 Task: For heading Calibri with Bold.  font size for heading24,  'Change the font style of data to'Bell MT.  and font size to 16,  Change the alignment of both headline & data to Align middle & Align Center.  In the sheet  Financial Worksheet File Spreadsheet Templatebook
Action: Mouse moved to (157, 142)
Screenshot: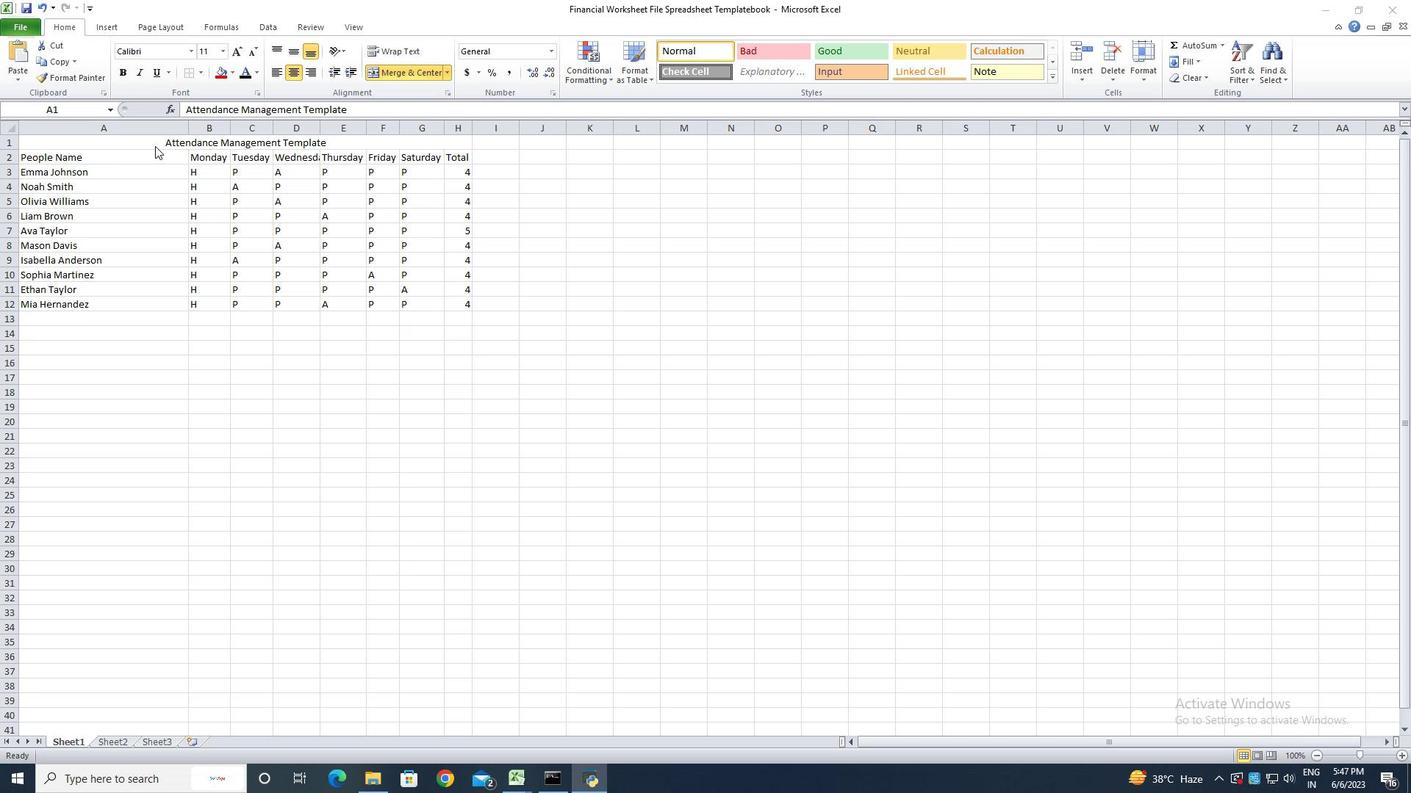 
Action: Mouse pressed left at (157, 142)
Screenshot: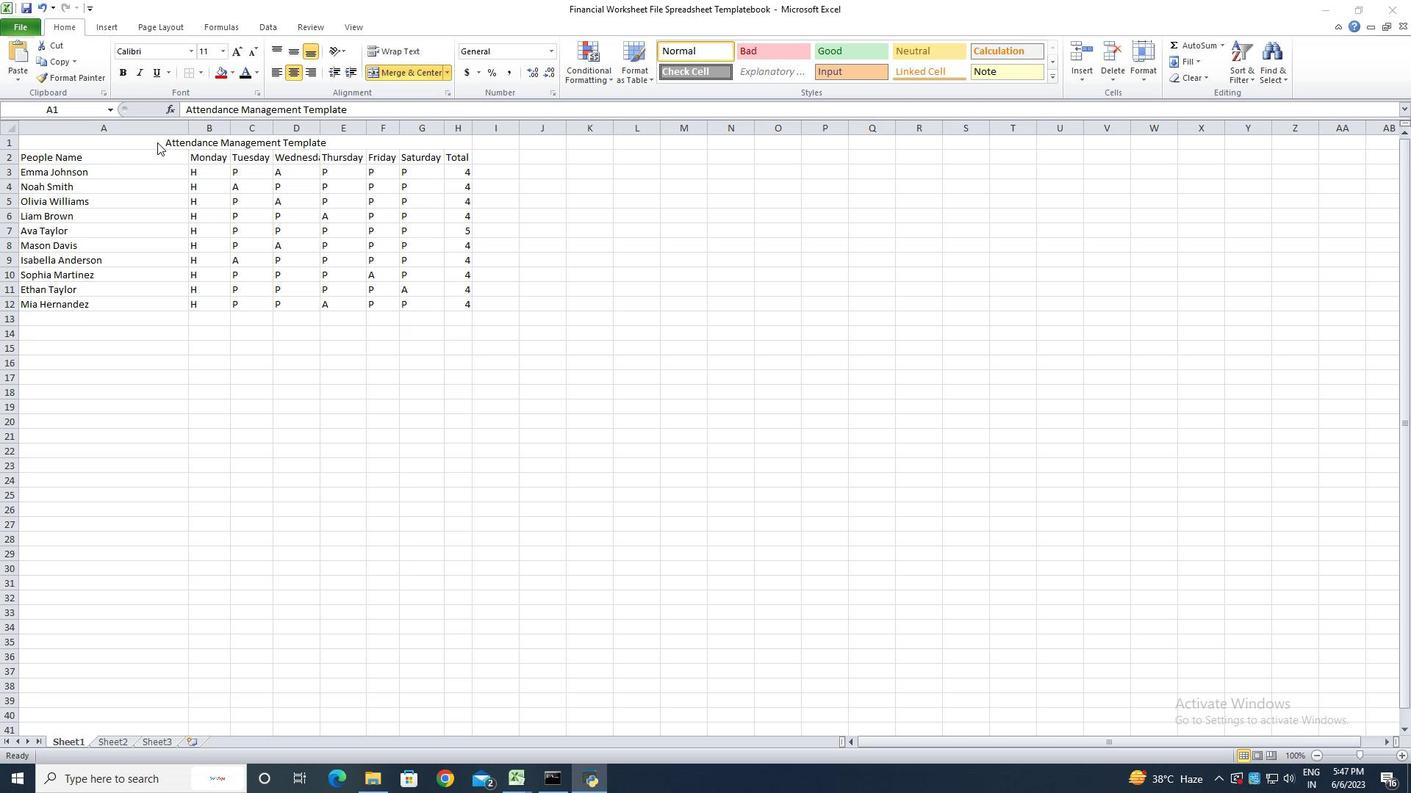 
Action: Mouse moved to (194, 52)
Screenshot: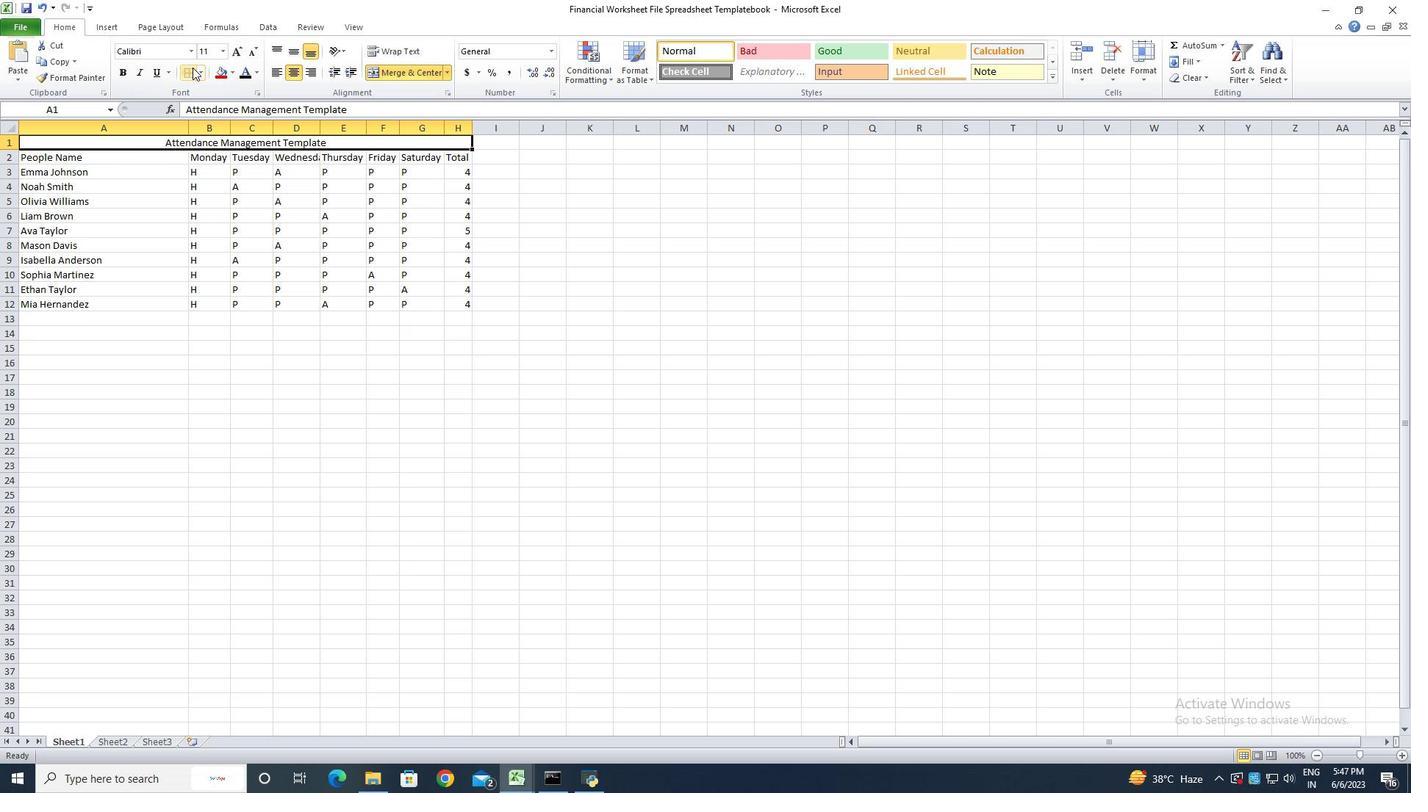 
Action: Mouse pressed left at (194, 52)
Screenshot: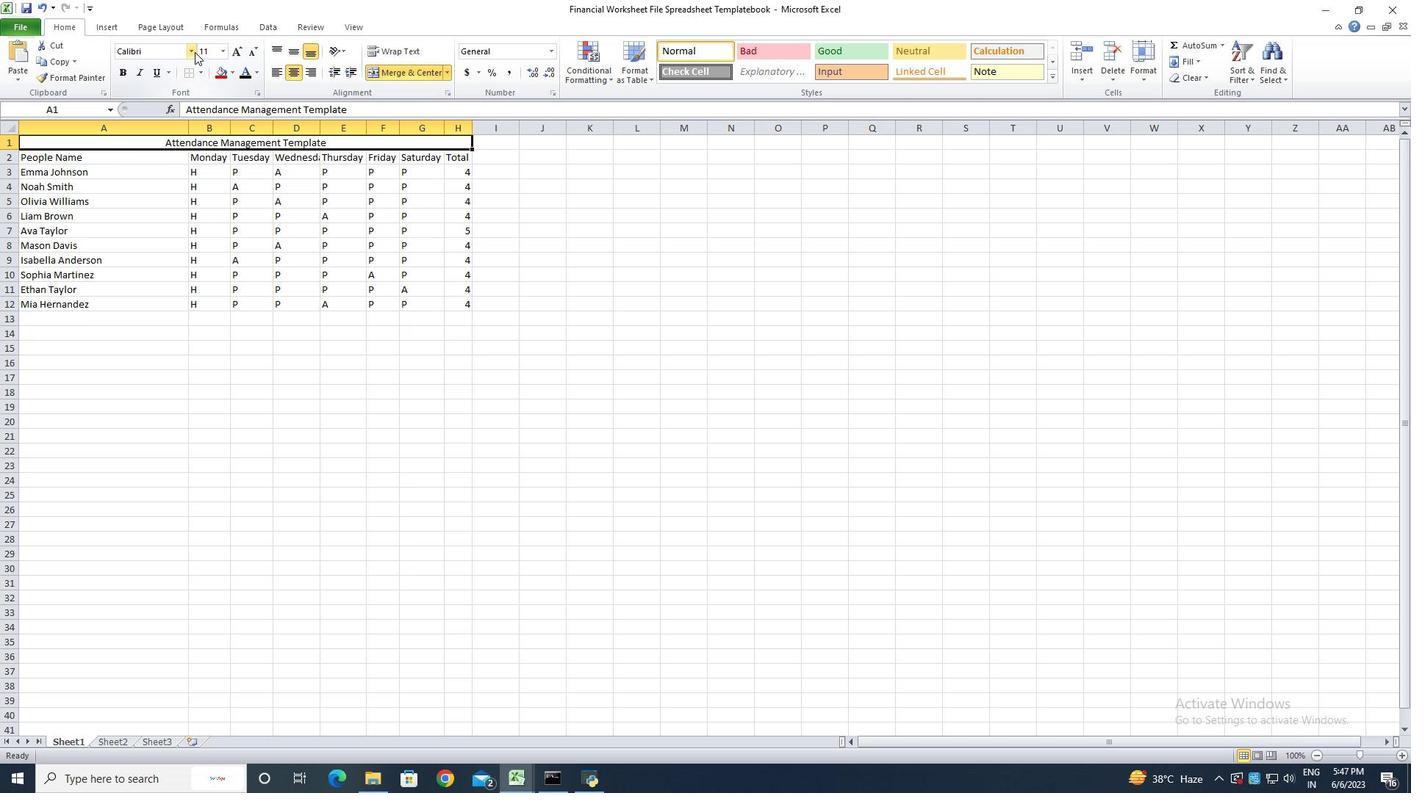 
Action: Mouse moved to (168, 104)
Screenshot: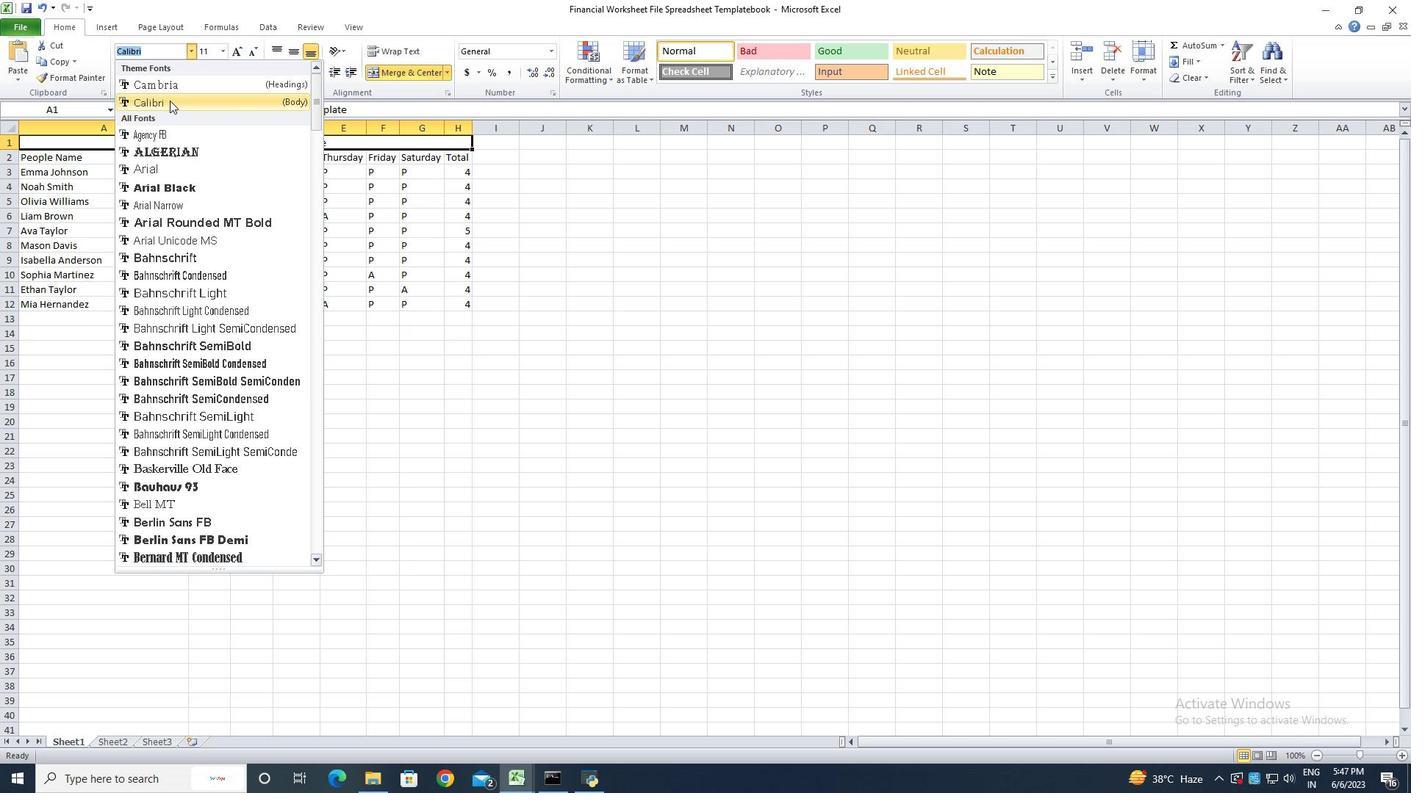 
Action: Mouse pressed left at (168, 104)
Screenshot: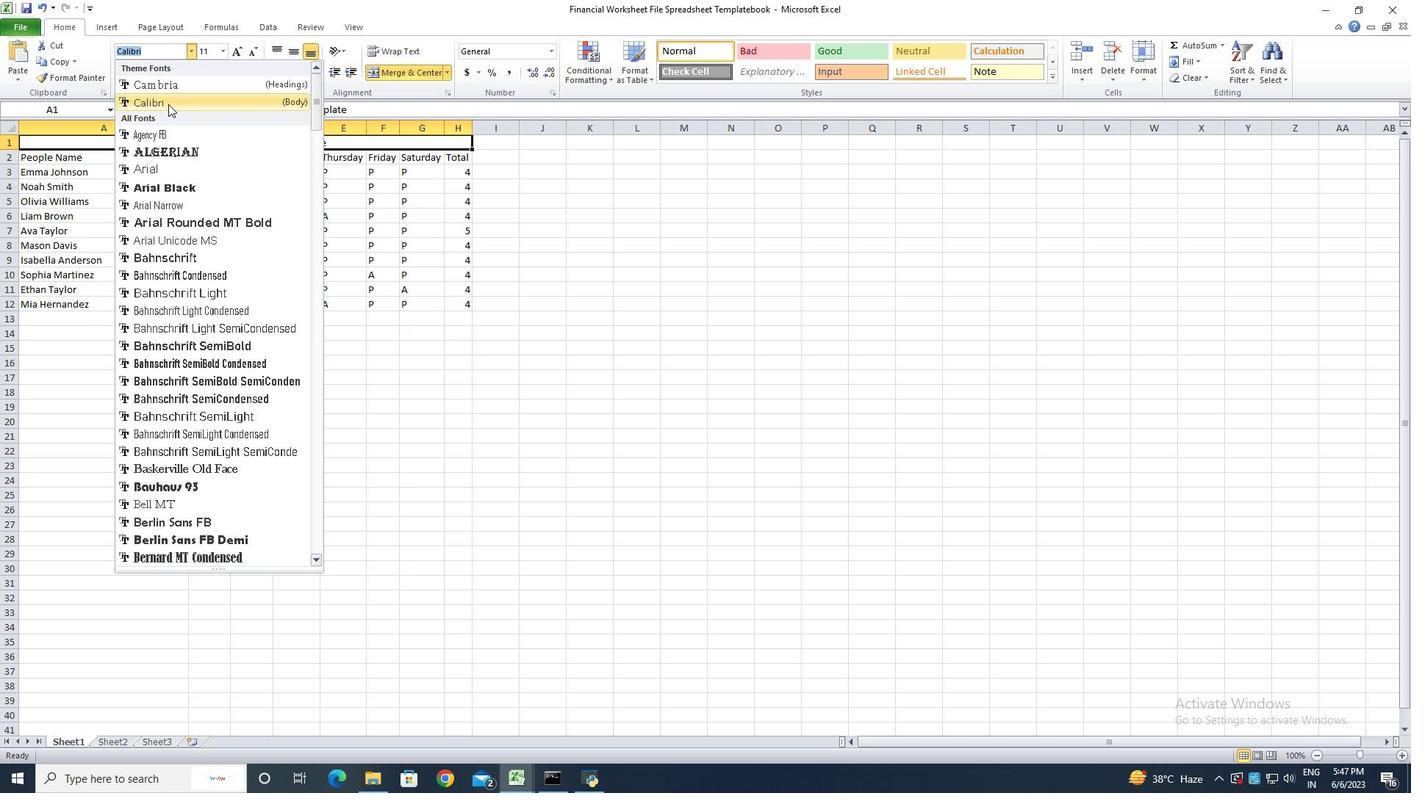 
Action: Mouse moved to (122, 77)
Screenshot: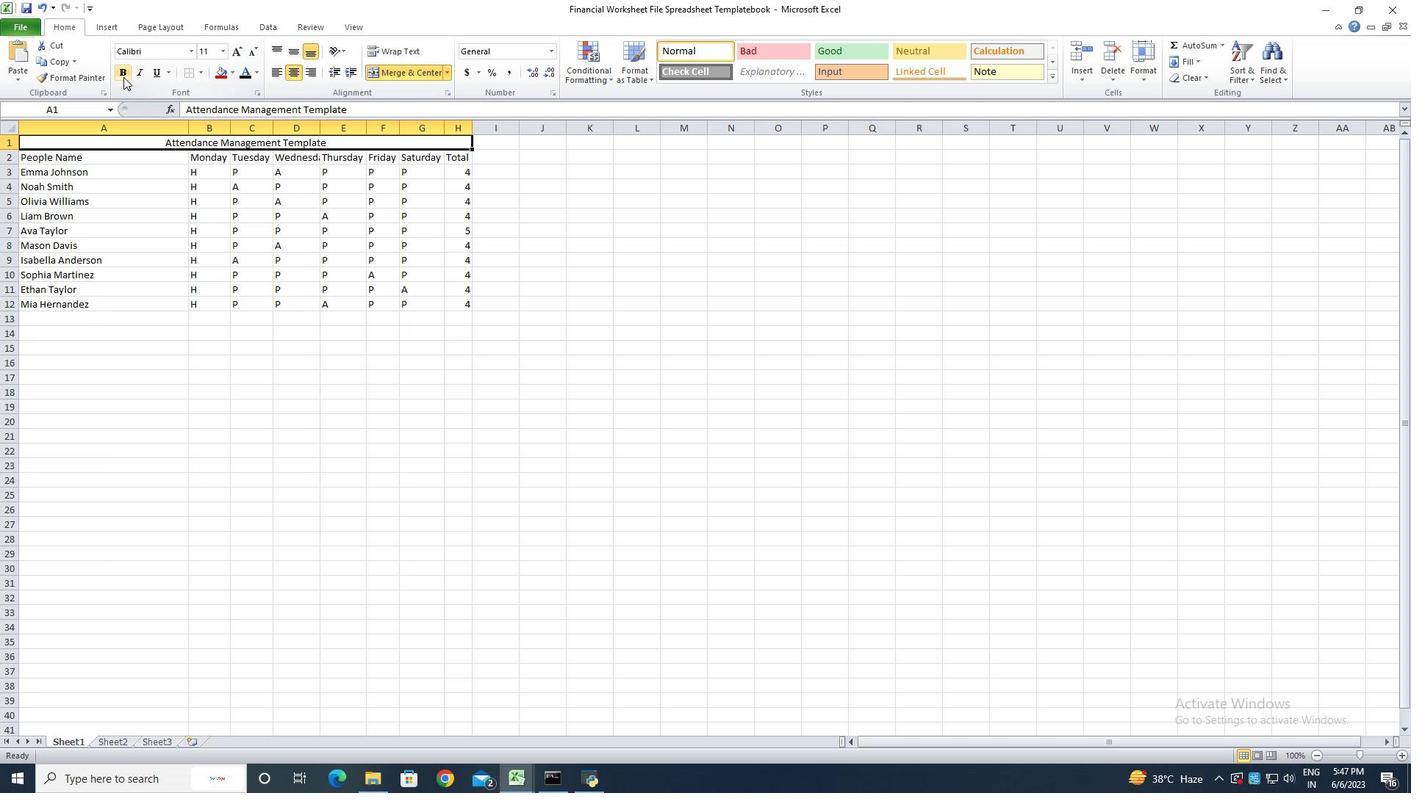
Action: Mouse pressed left at (122, 77)
Screenshot: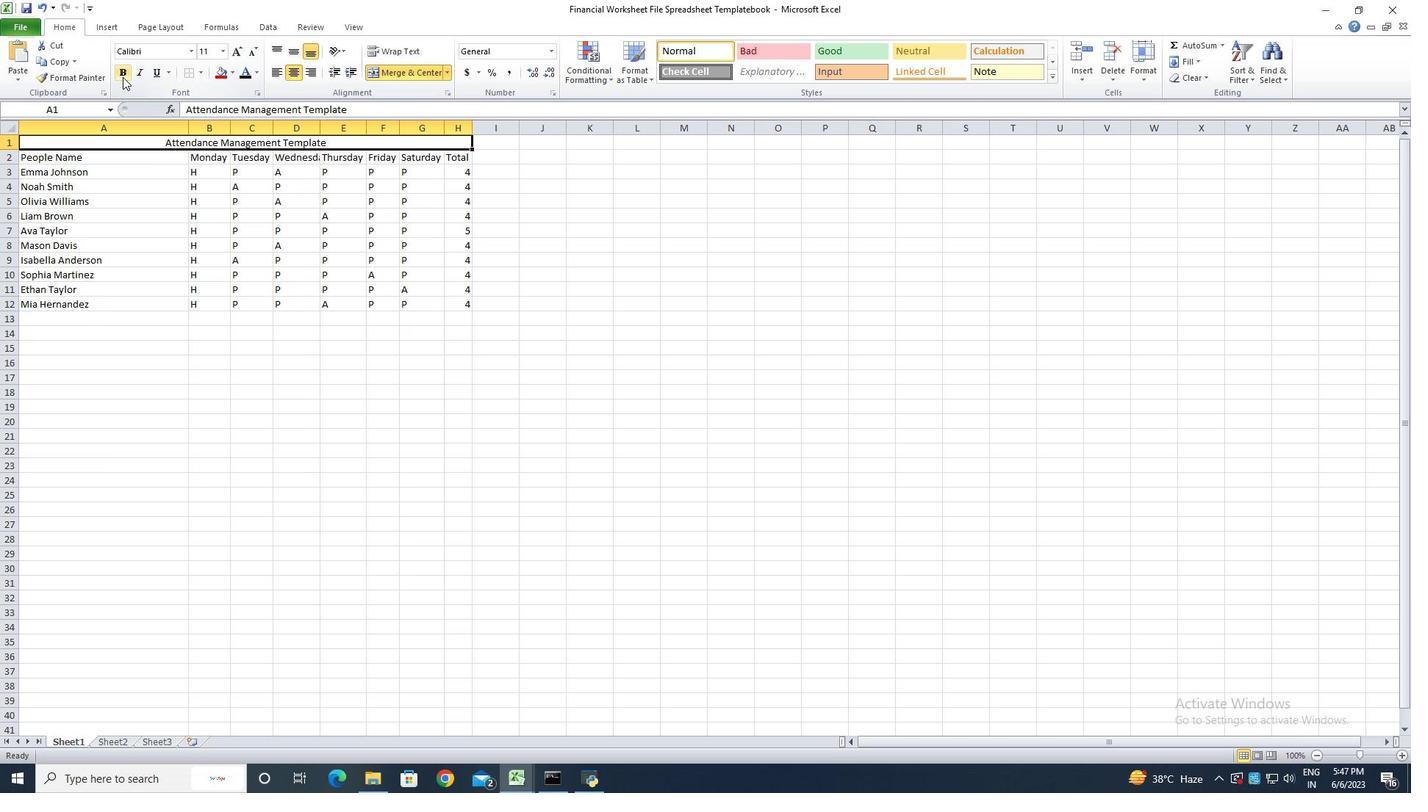 
Action: Mouse moved to (242, 52)
Screenshot: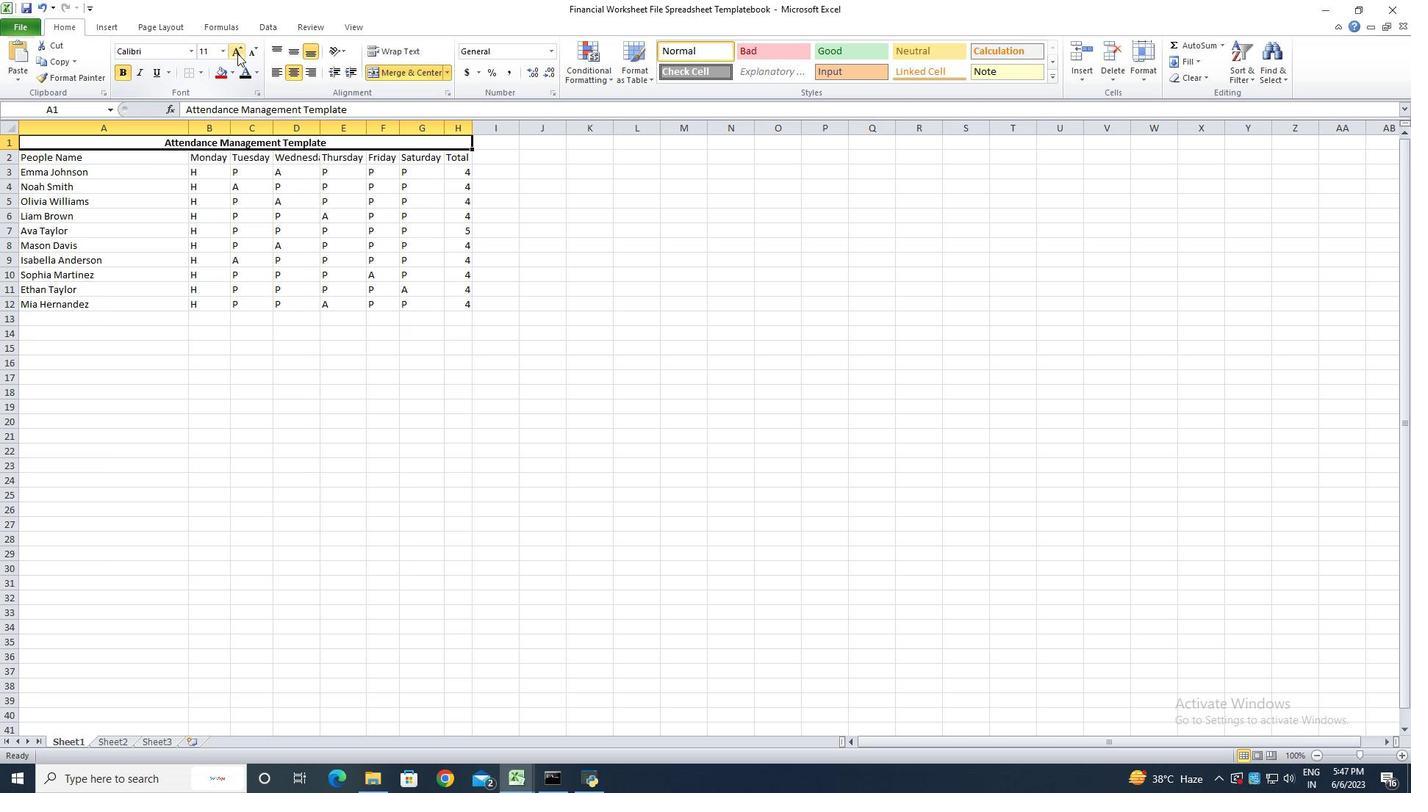 
Action: Mouse pressed left at (242, 52)
Screenshot: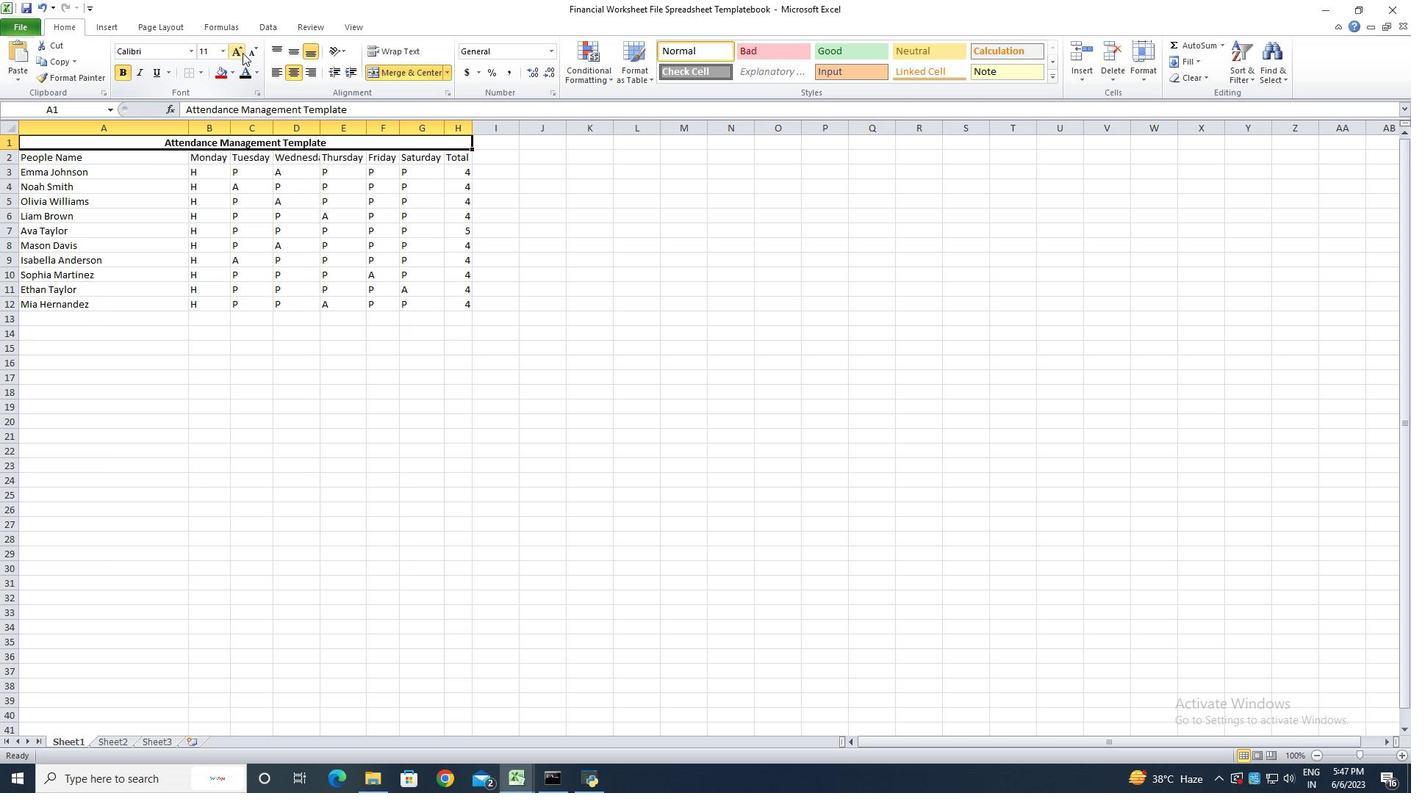 
Action: Mouse pressed left at (242, 52)
Screenshot: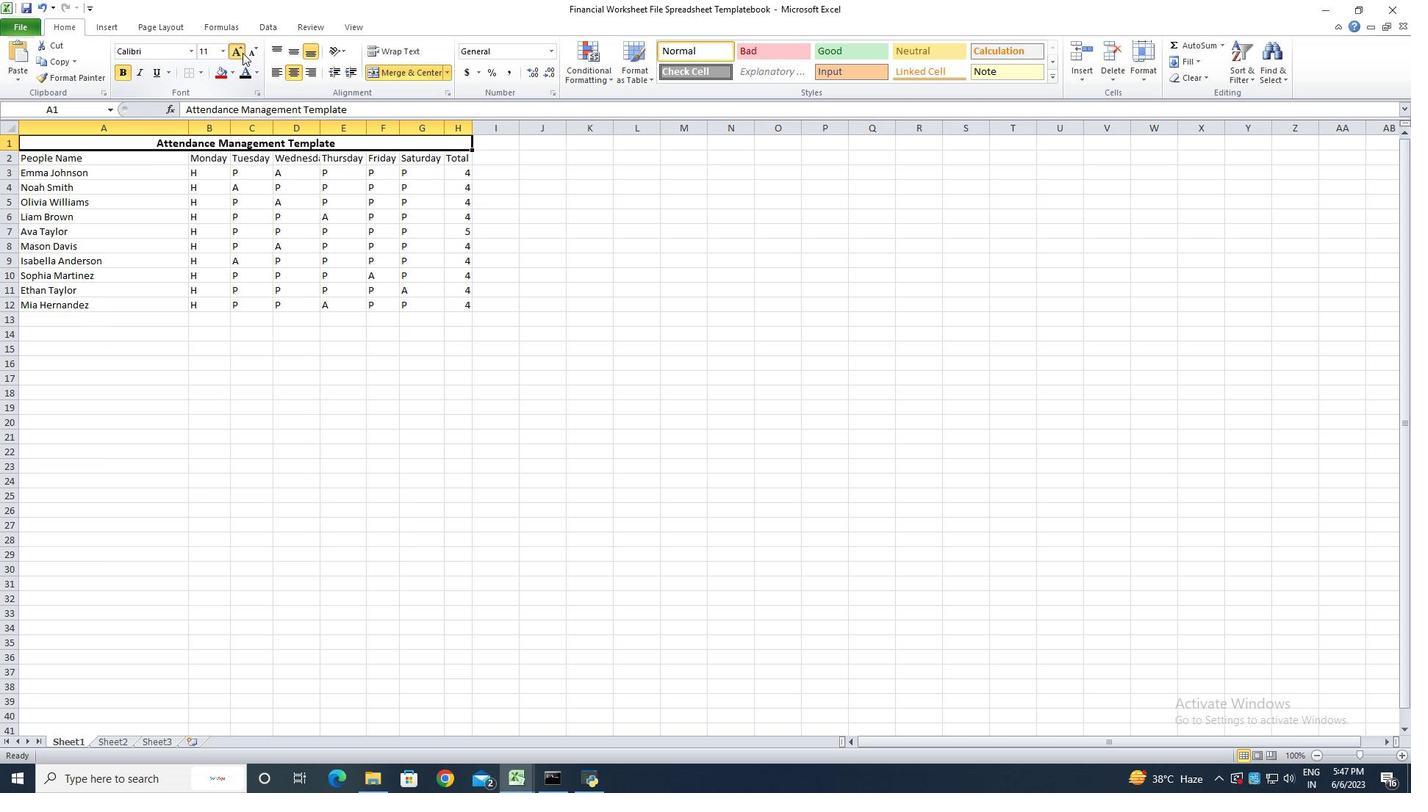 
Action: Mouse pressed left at (242, 52)
Screenshot: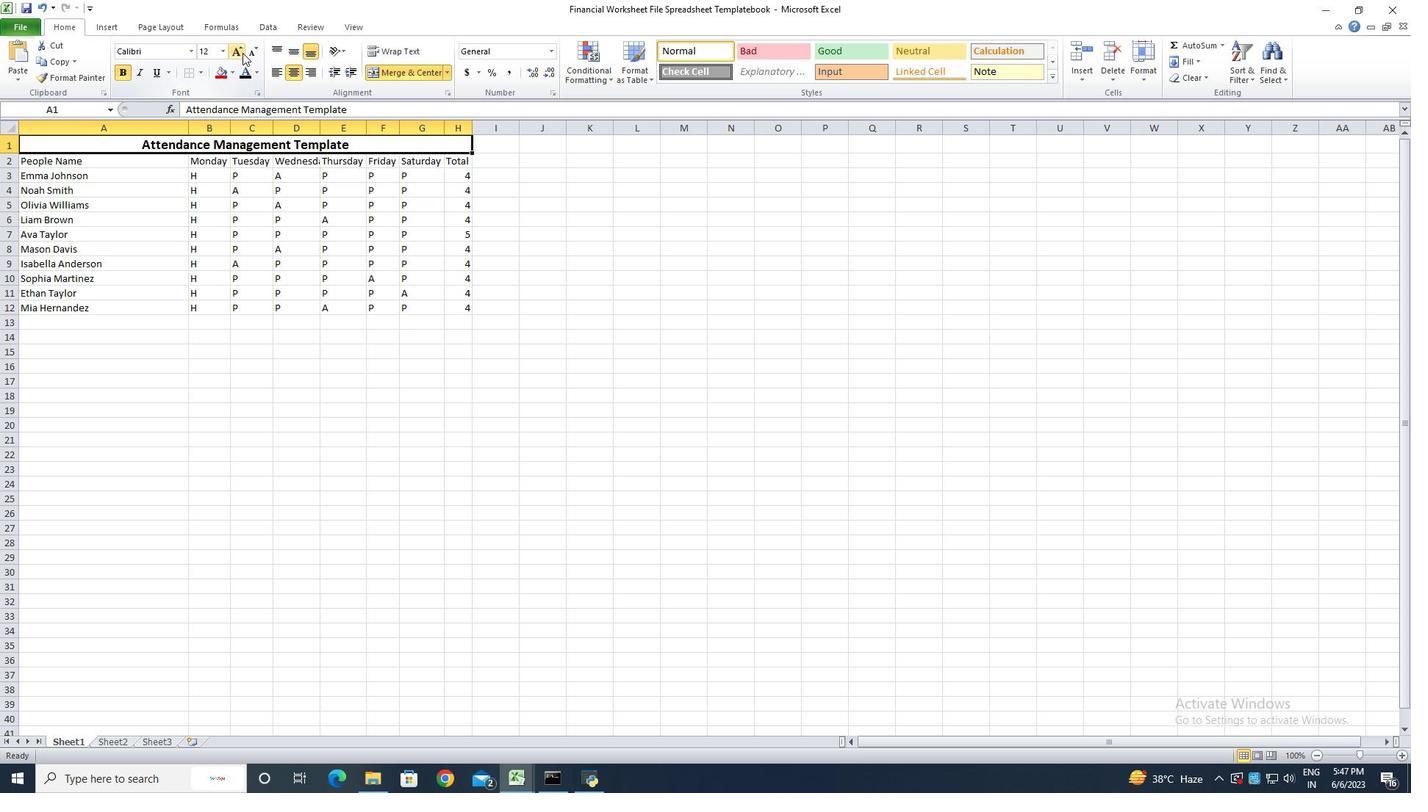 
Action: Mouse pressed left at (242, 52)
Screenshot: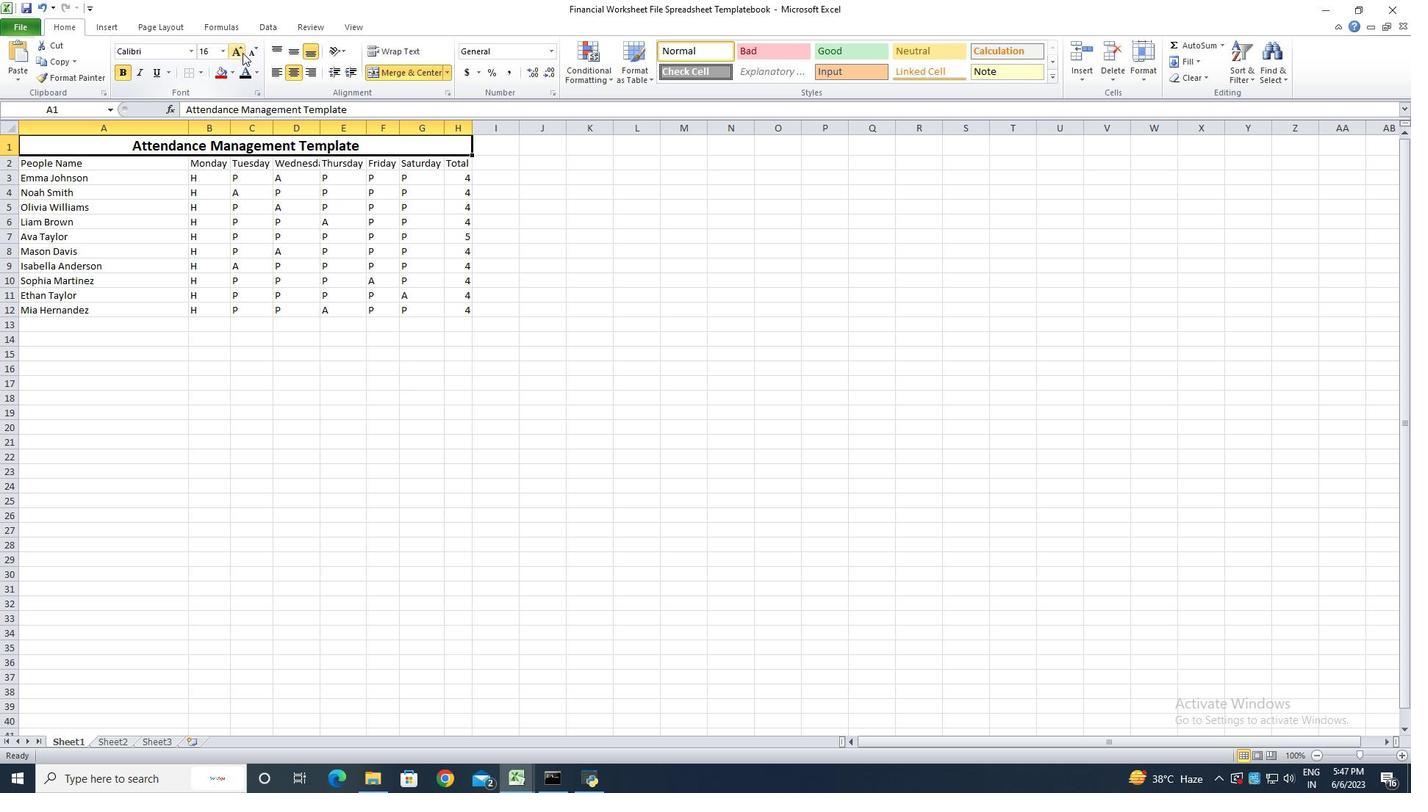 
Action: Mouse pressed left at (242, 52)
Screenshot: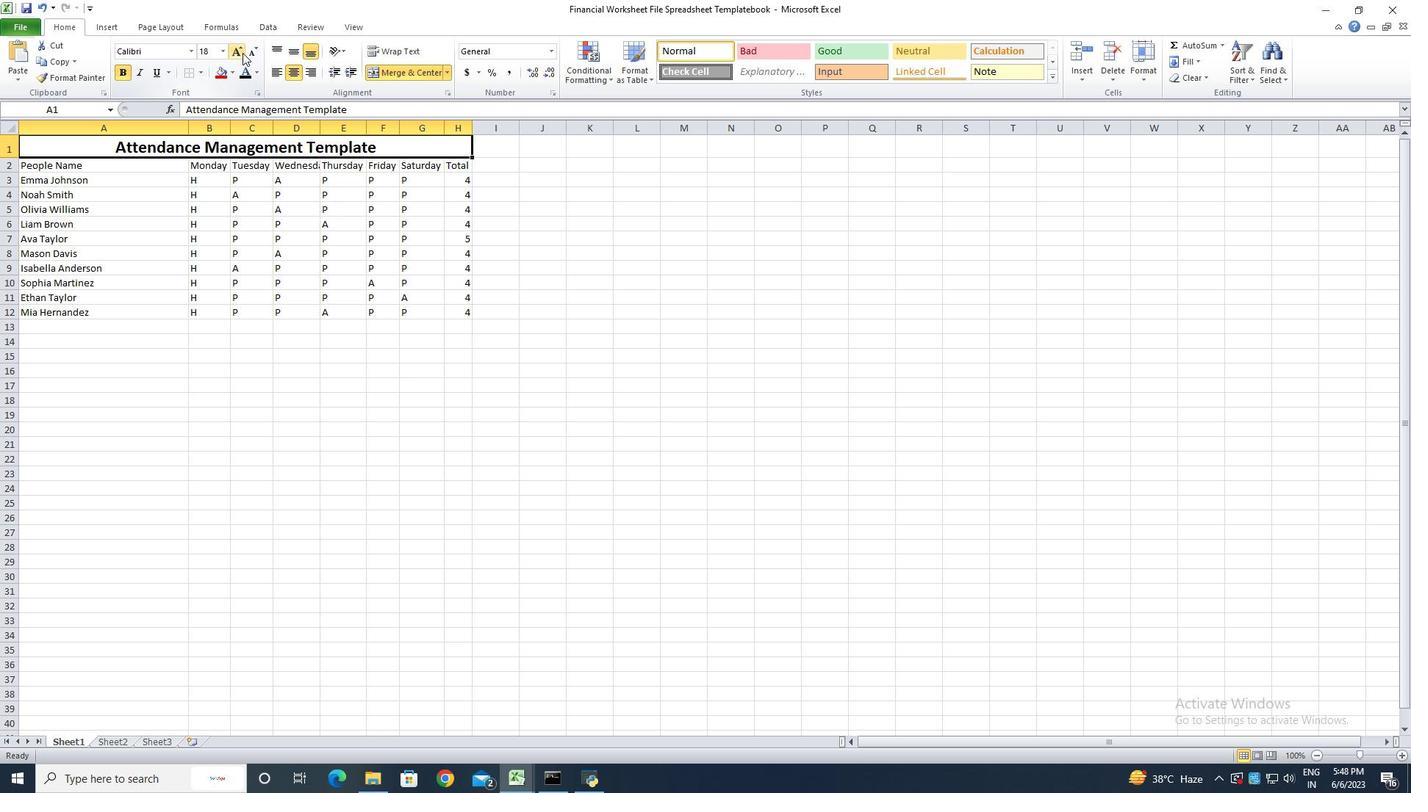 
Action: Mouse pressed left at (242, 52)
Screenshot: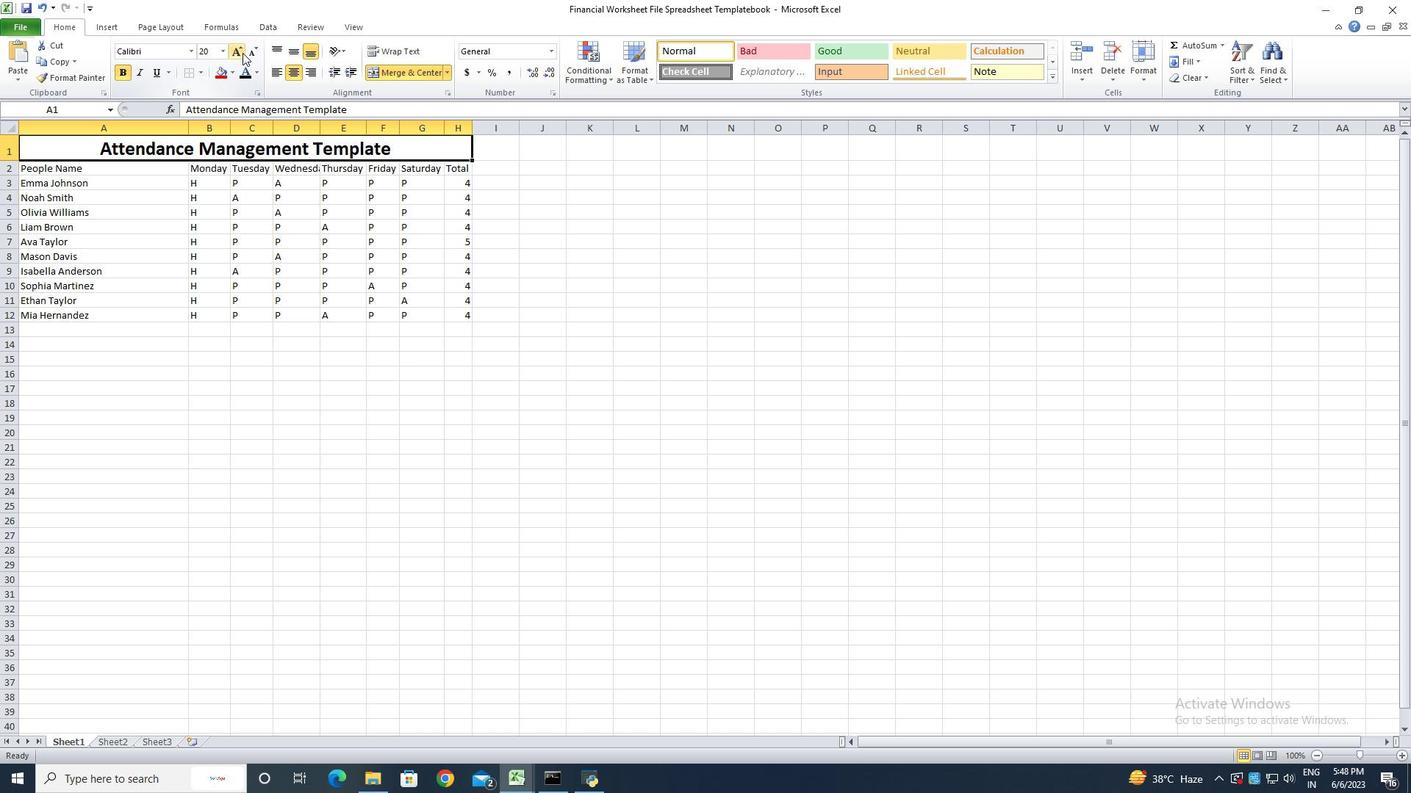 
Action: Mouse pressed left at (242, 52)
Screenshot: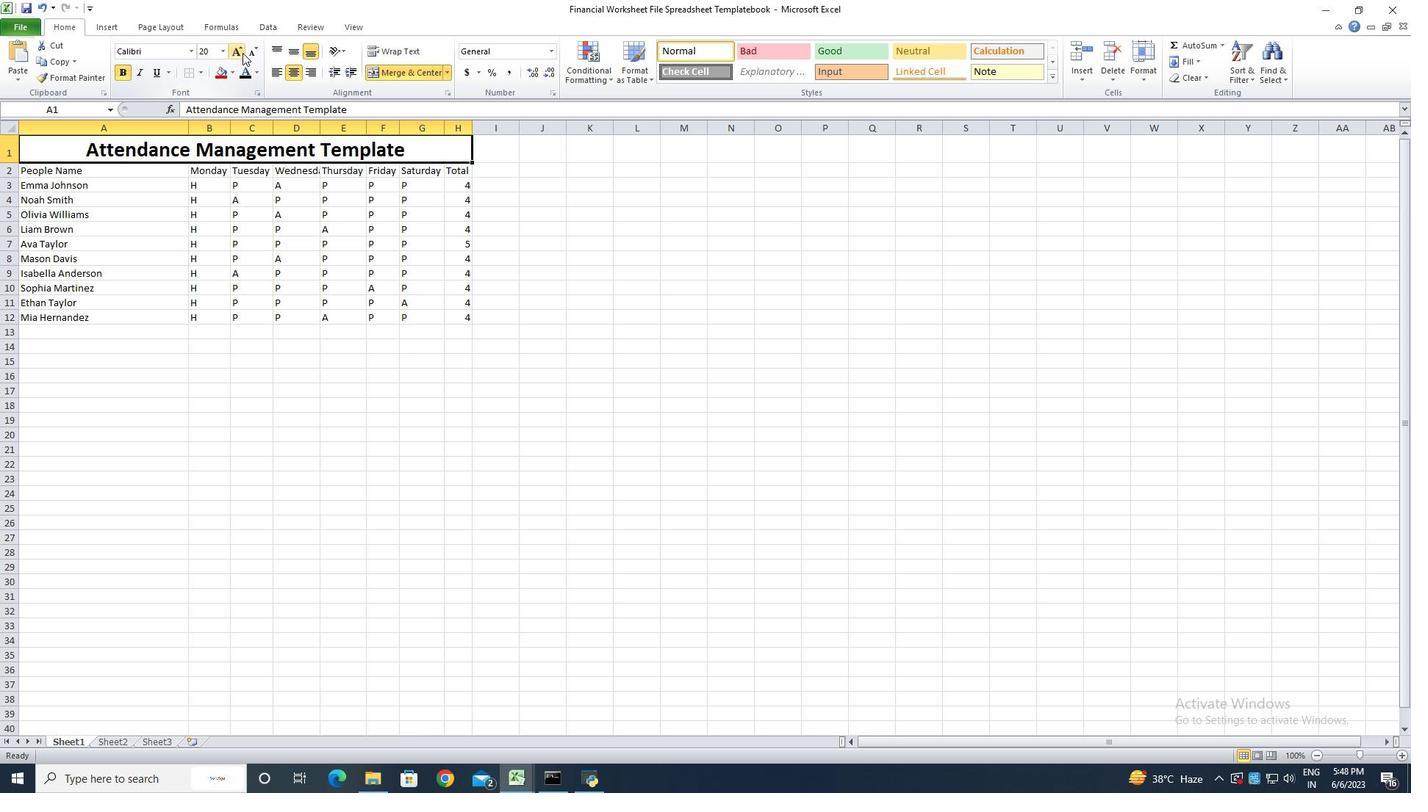 
Action: Mouse moved to (74, 174)
Screenshot: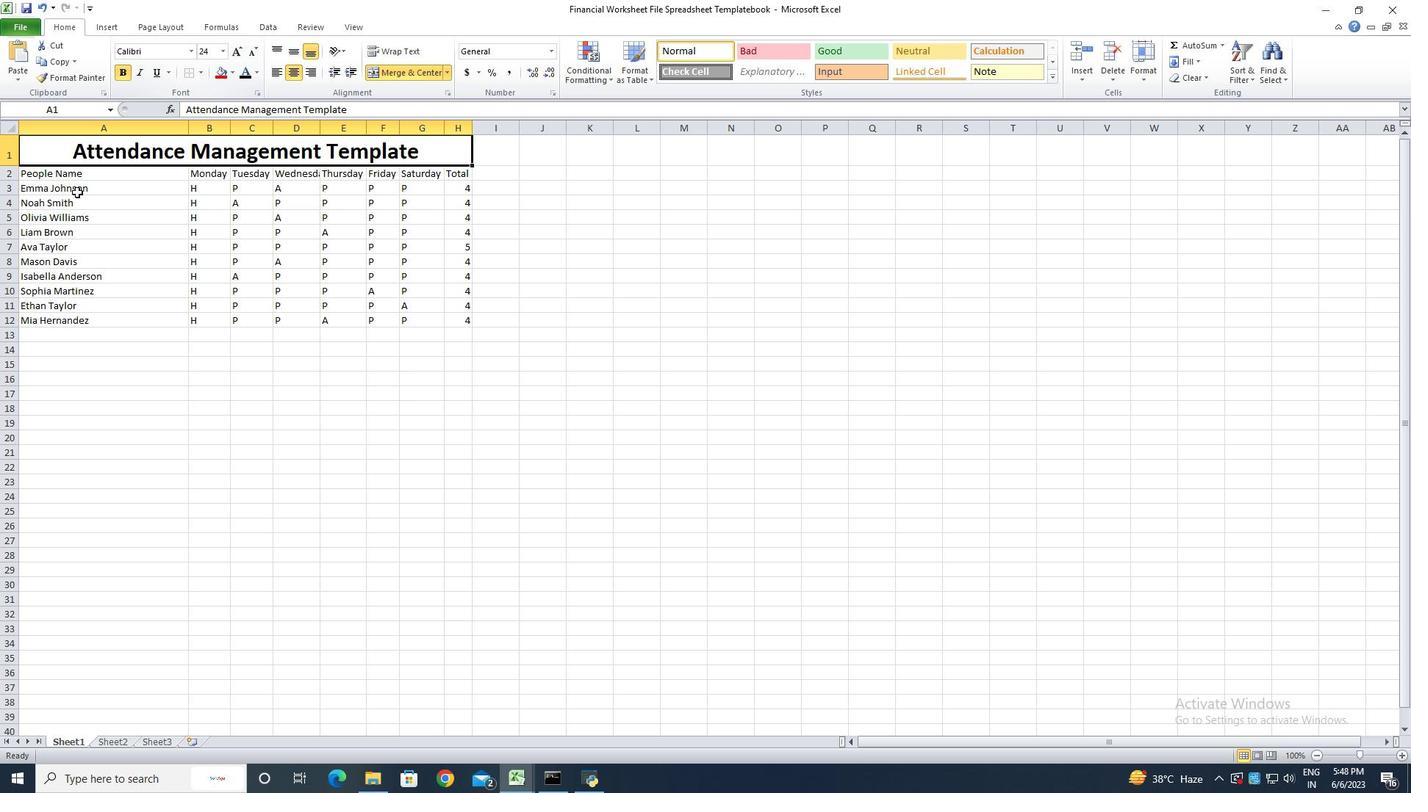 
Action: Mouse pressed left at (74, 174)
Screenshot: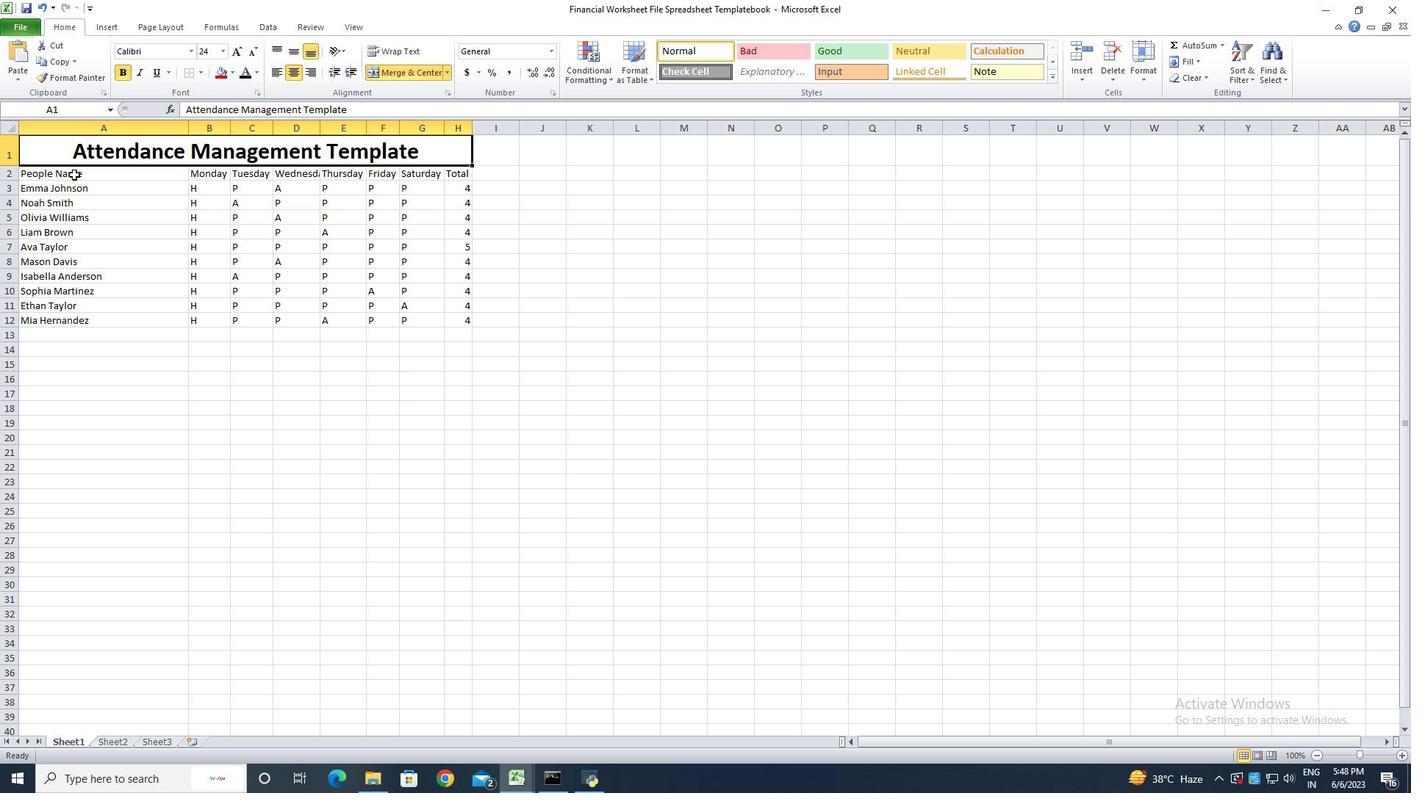 
Action: Mouse moved to (192, 52)
Screenshot: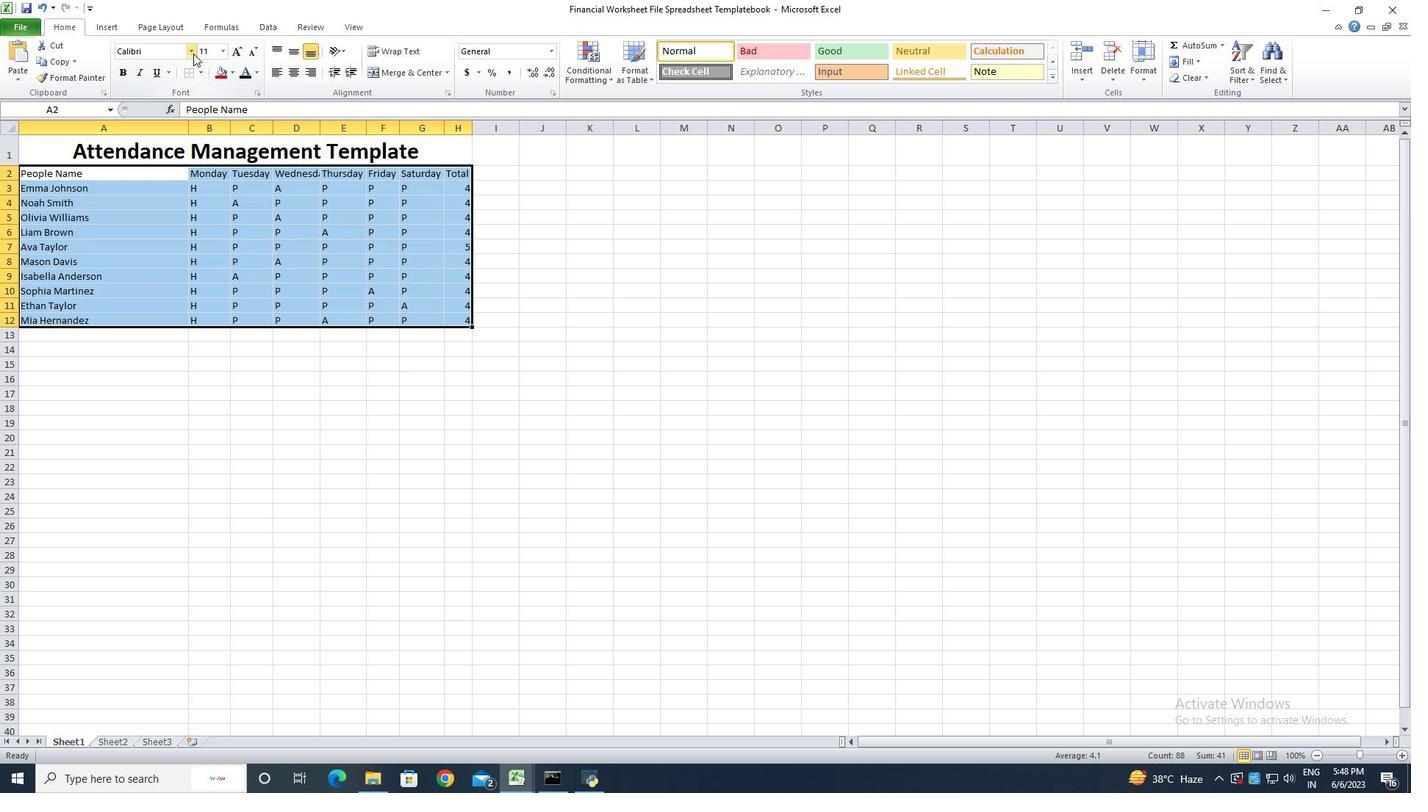 
Action: Mouse pressed left at (192, 52)
Screenshot: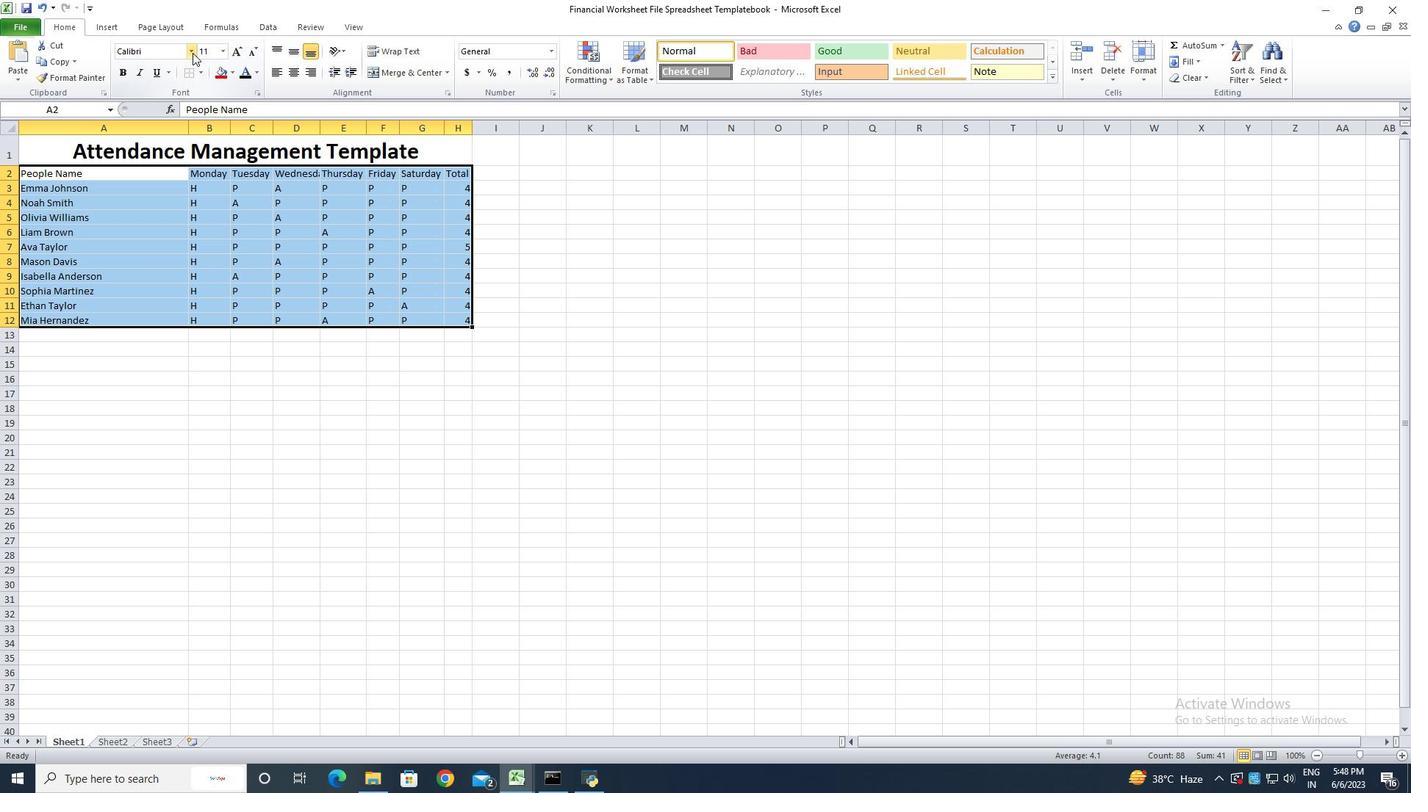 
Action: Mouse moved to (160, 507)
Screenshot: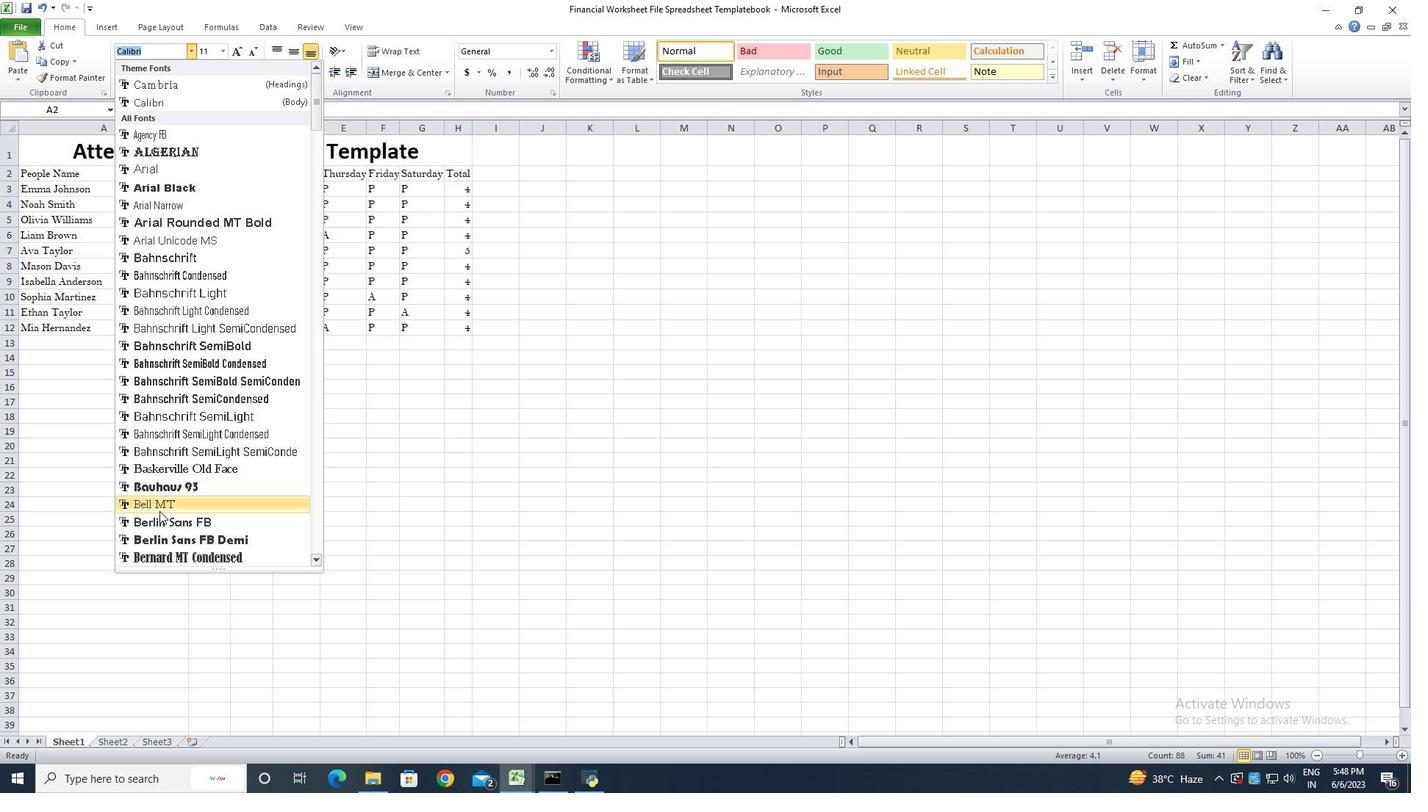 
Action: Mouse pressed left at (160, 507)
Screenshot: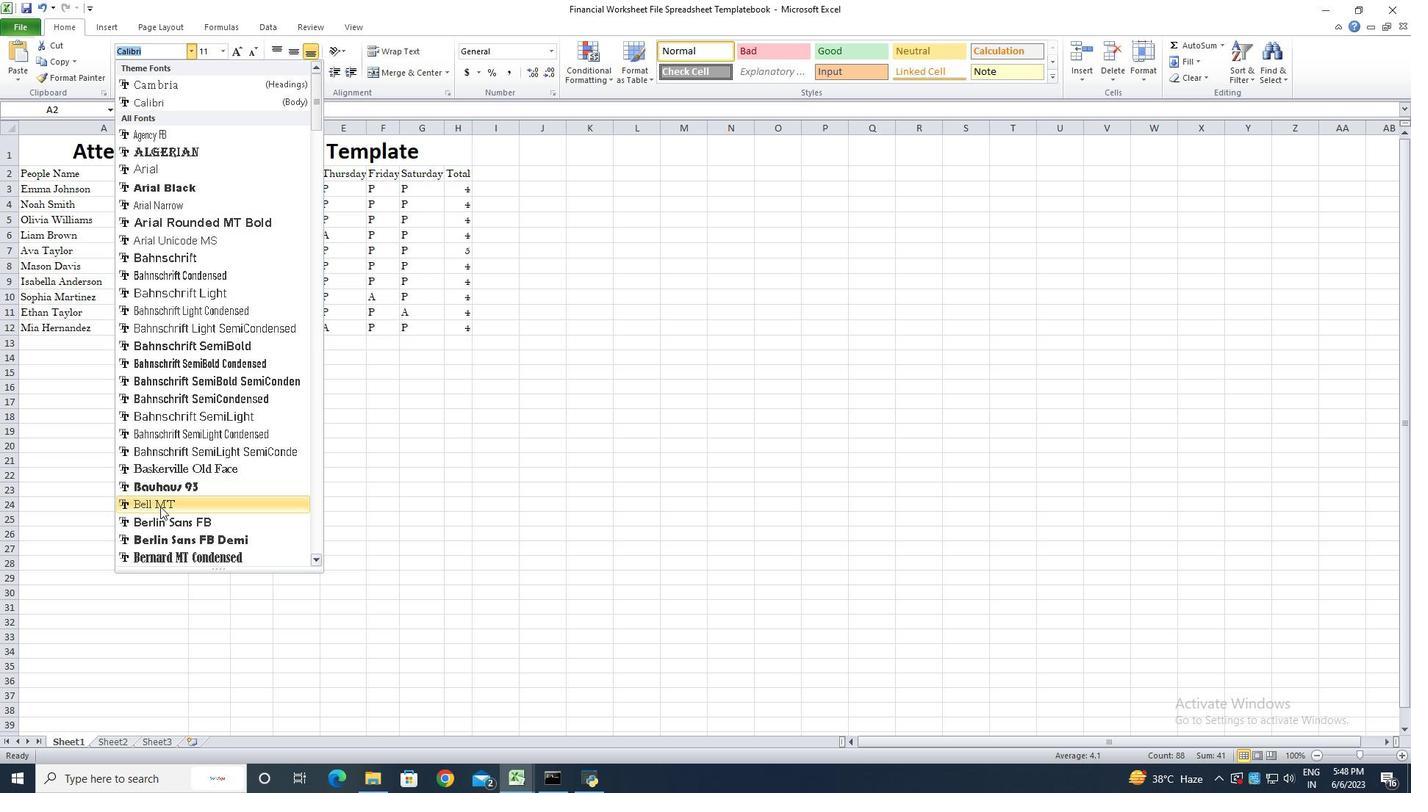 
Action: Mouse moved to (241, 54)
Screenshot: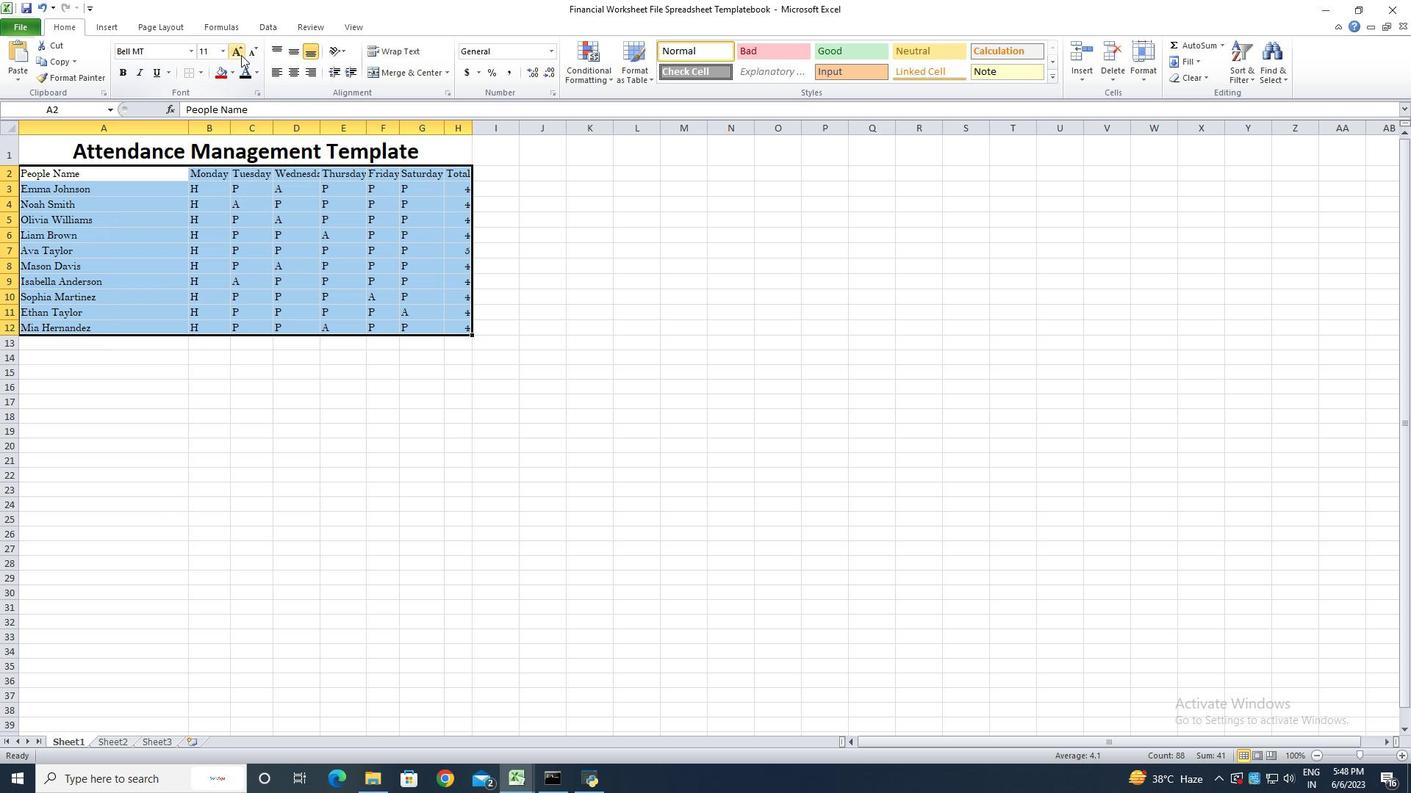 
Action: Mouse pressed left at (241, 54)
Screenshot: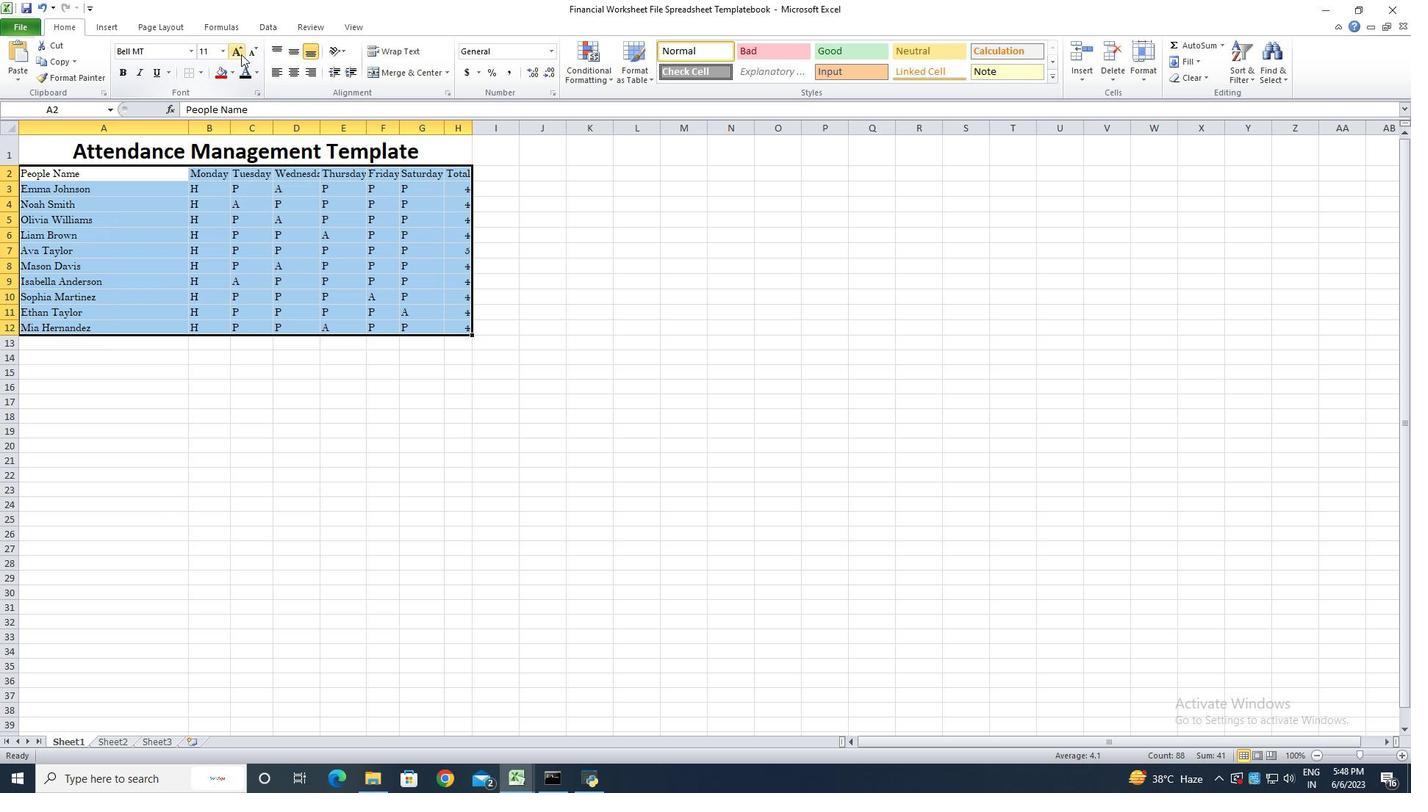 
Action: Mouse pressed left at (241, 54)
Screenshot: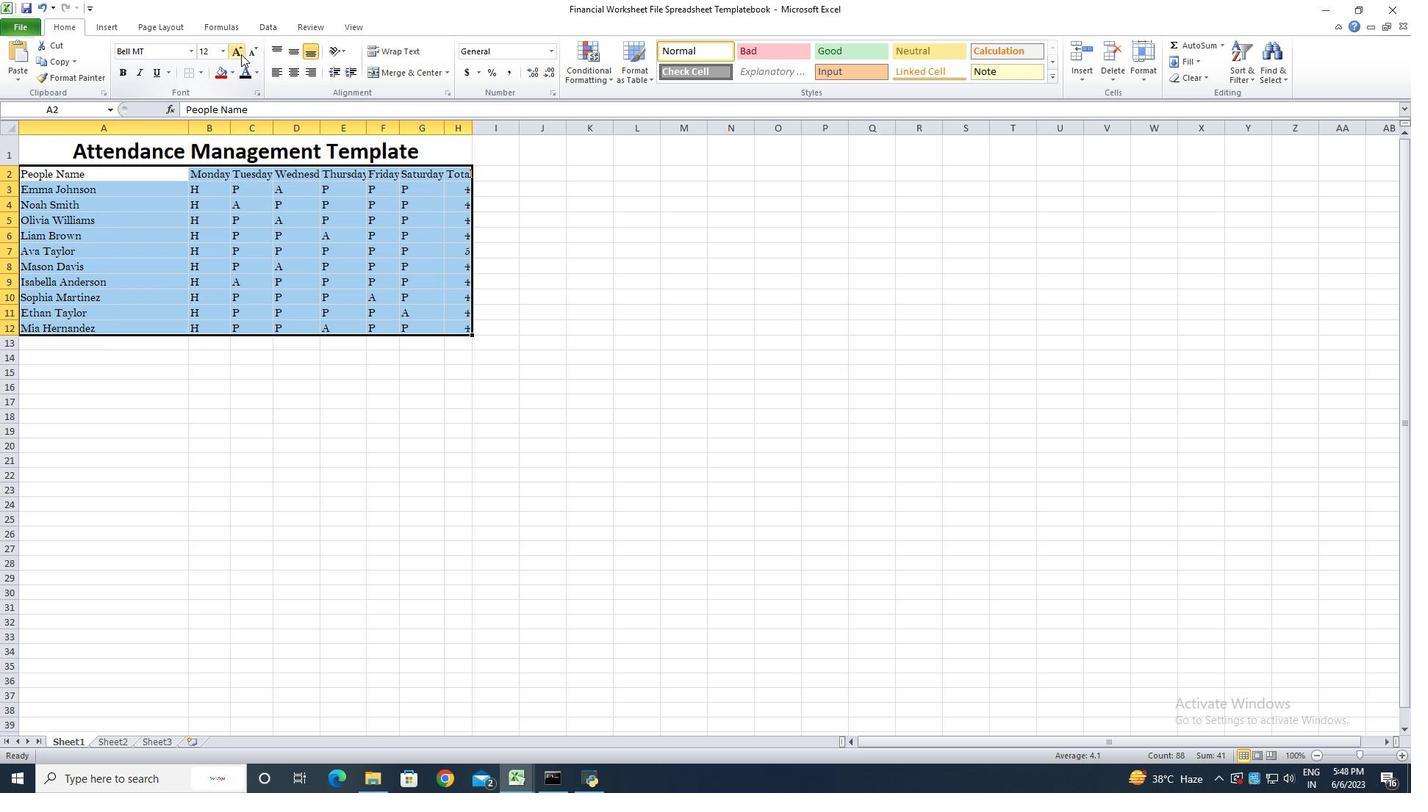 
Action: Mouse pressed left at (241, 54)
Screenshot: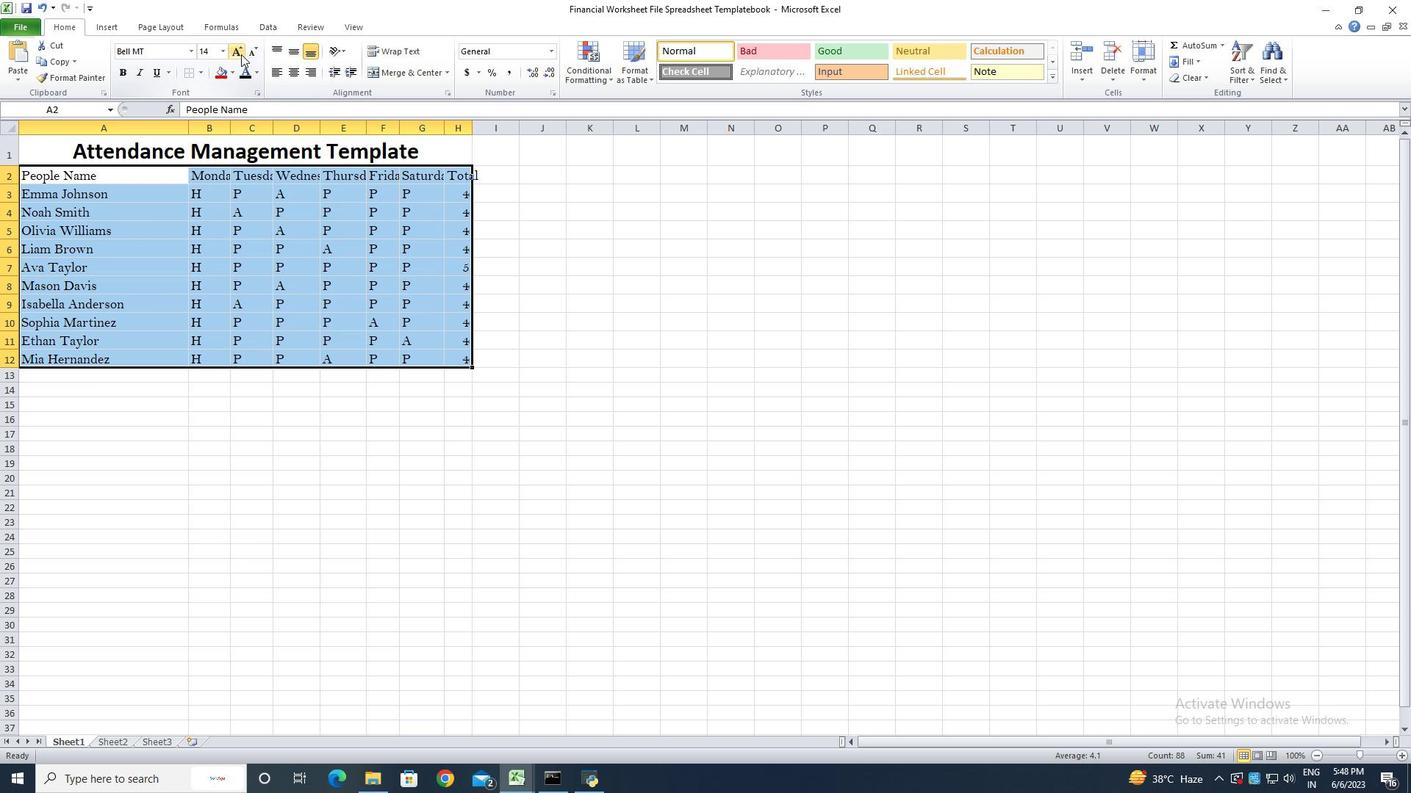 
Action: Mouse moved to (68, 153)
Screenshot: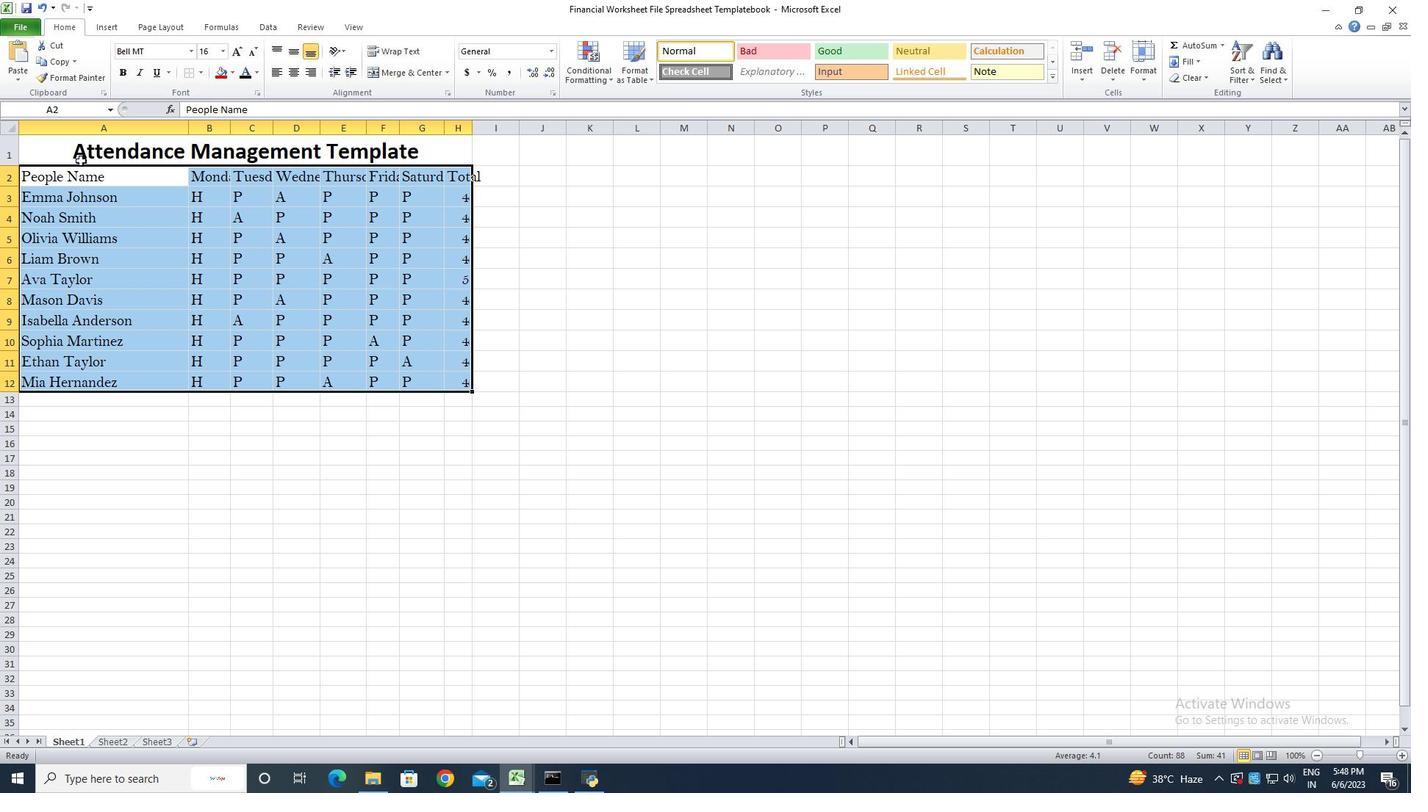 
Action: Mouse pressed left at (68, 153)
Screenshot: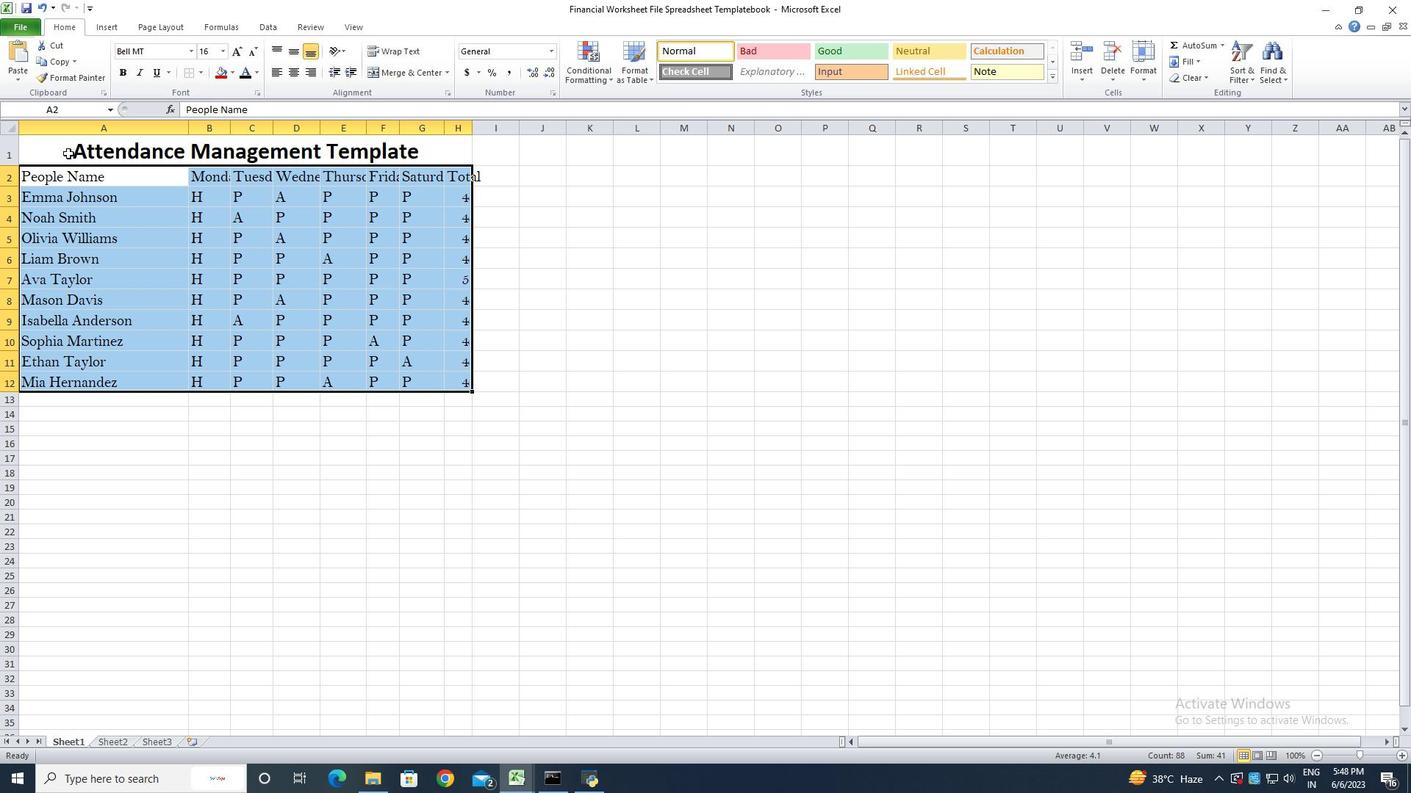 
Action: Mouse moved to (188, 135)
Screenshot: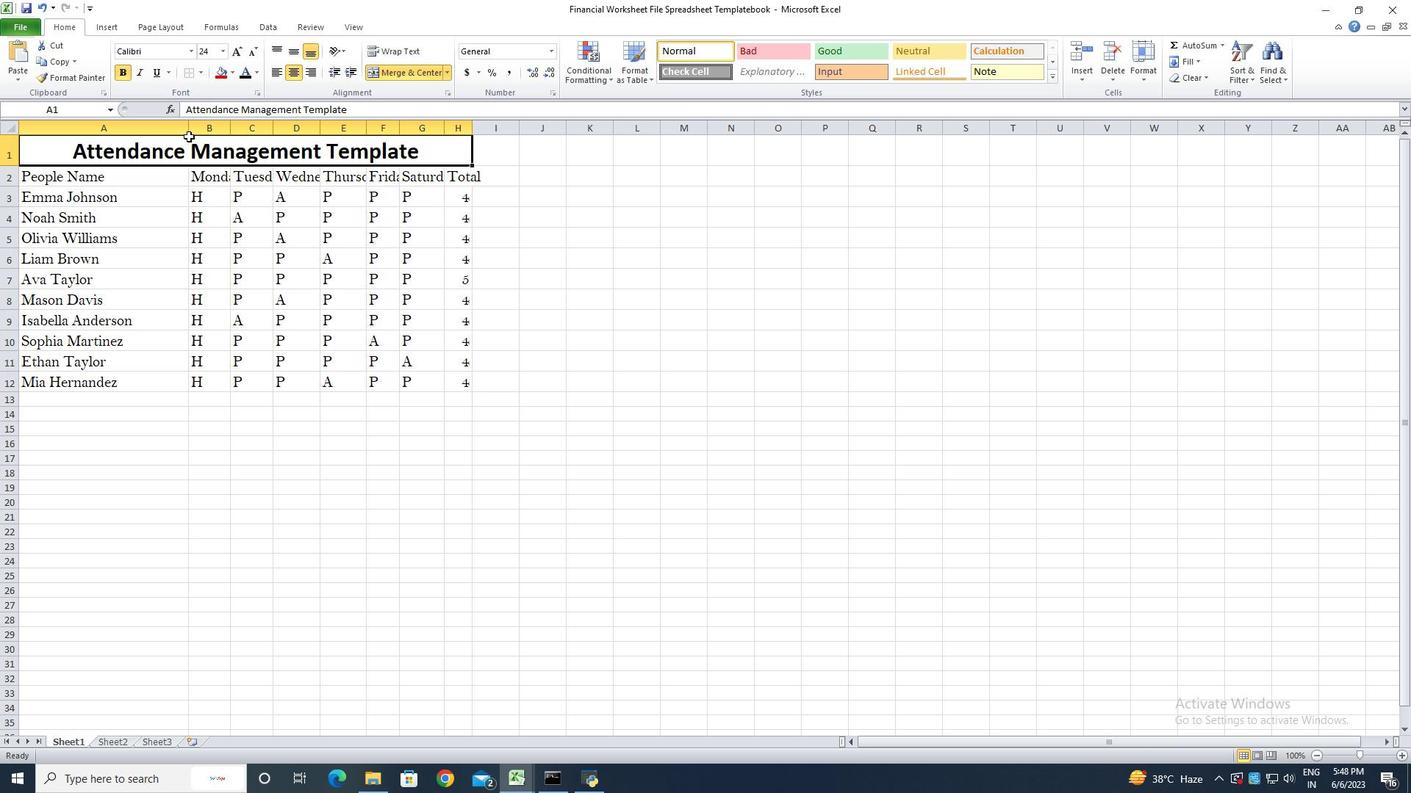
Action: Mouse pressed left at (188, 135)
Screenshot: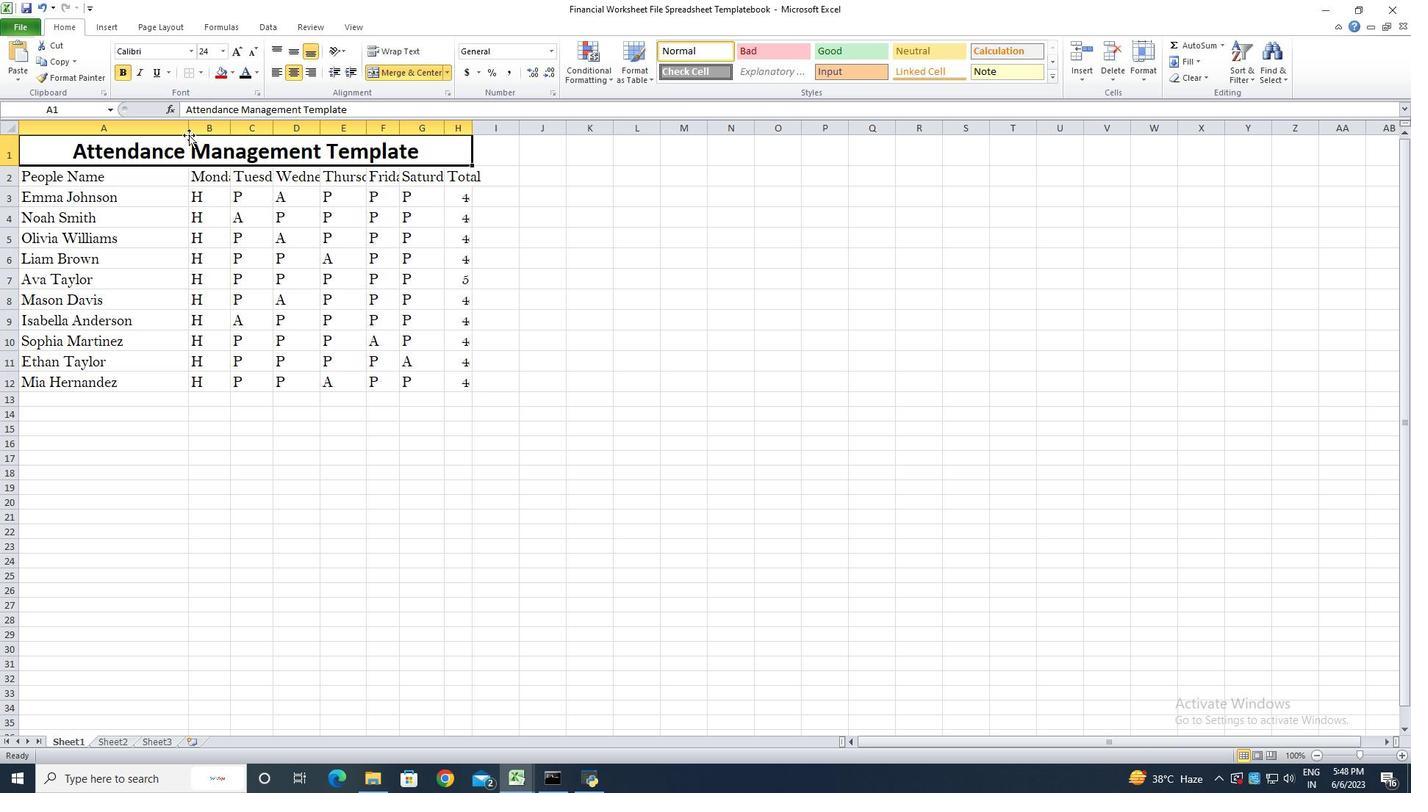 
Action: Mouse pressed left at (188, 135)
Screenshot: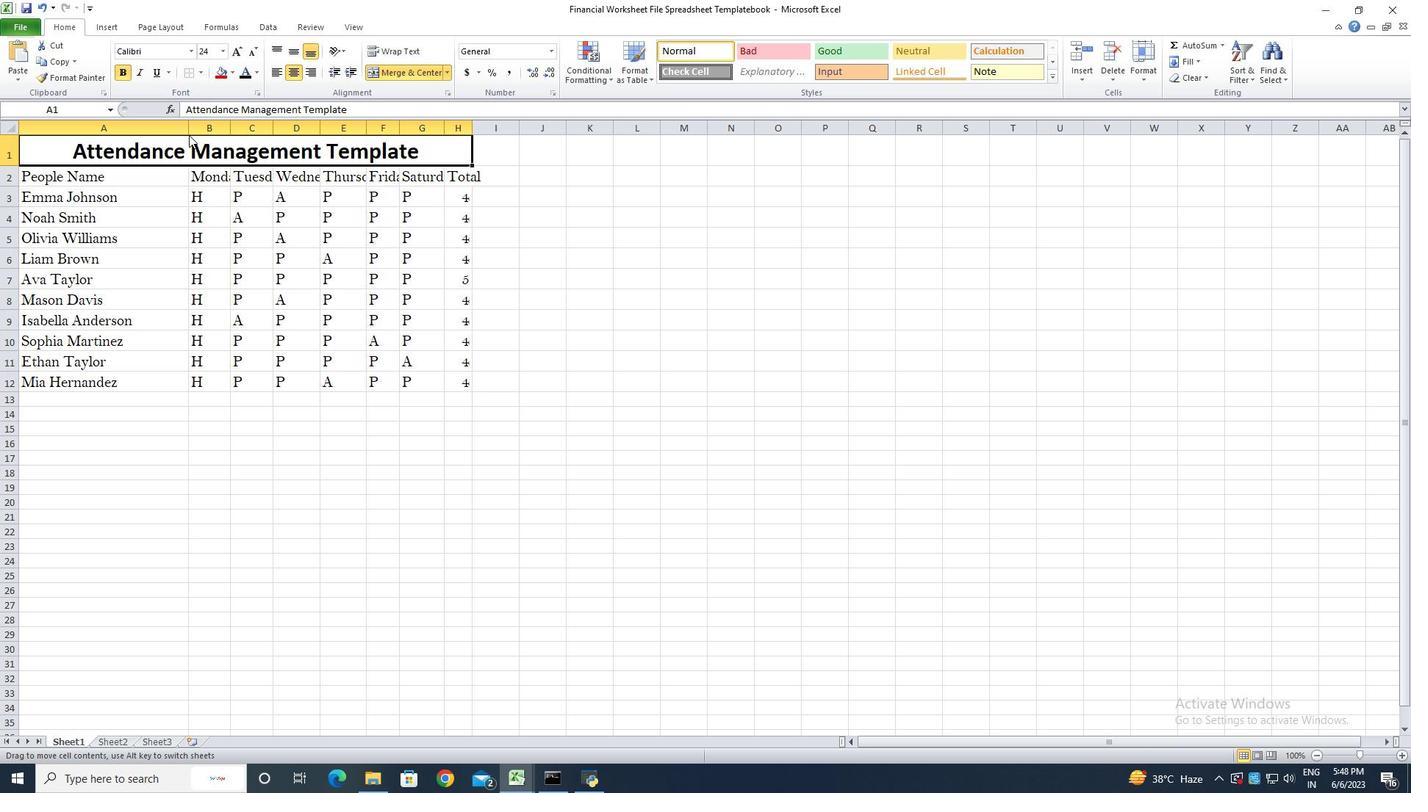 
Action: Mouse moved to (186, 130)
Screenshot: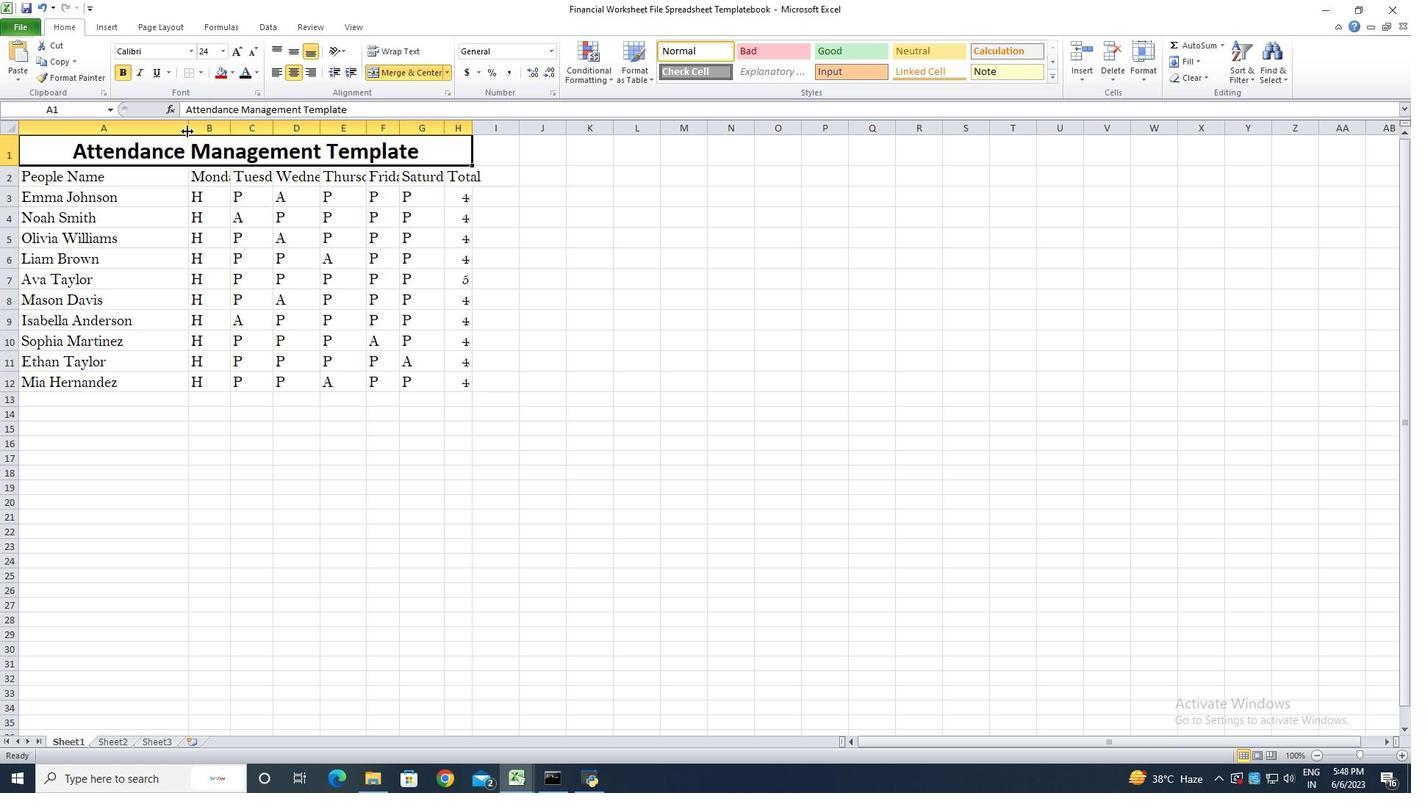 
Action: Mouse pressed left at (186, 130)
Screenshot: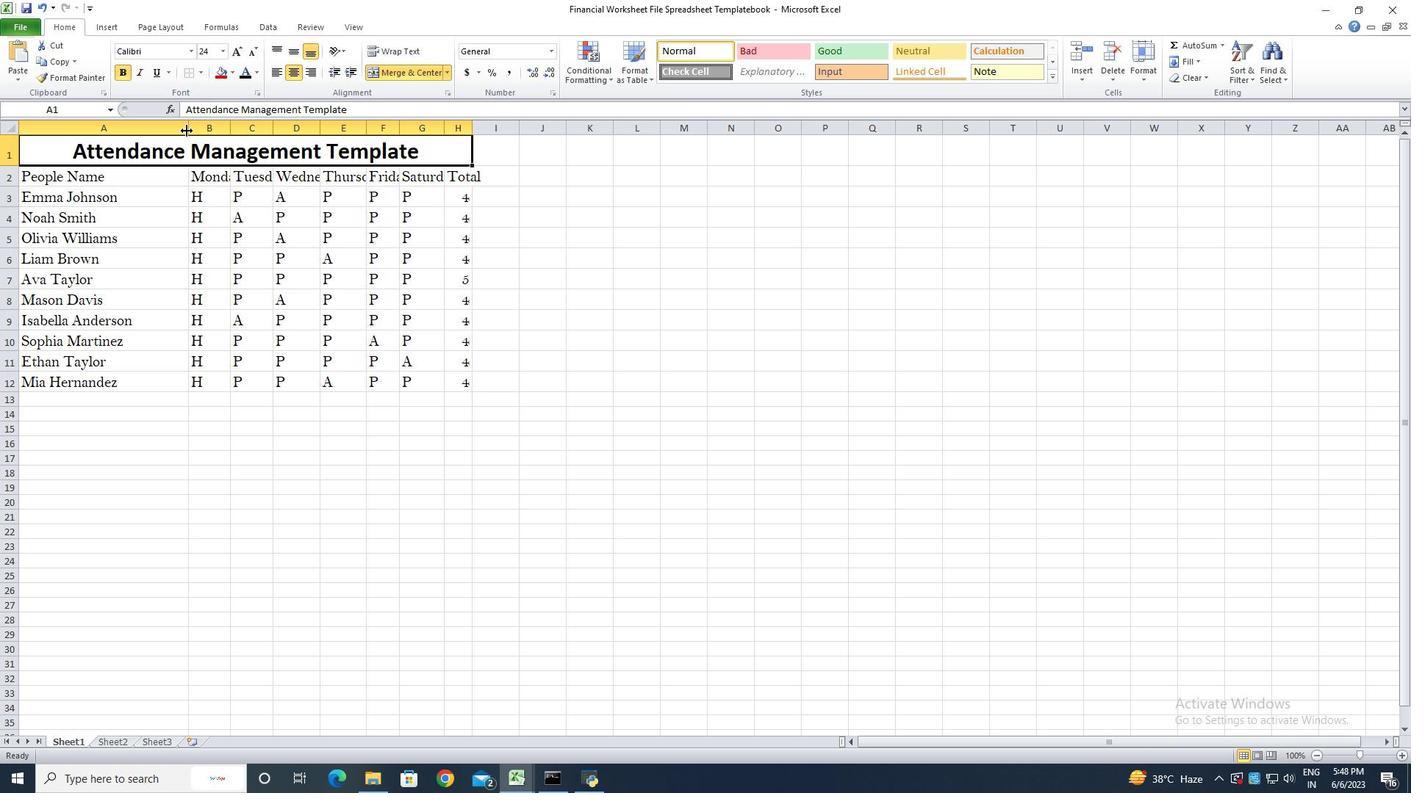 
Action: Mouse pressed left at (186, 130)
Screenshot: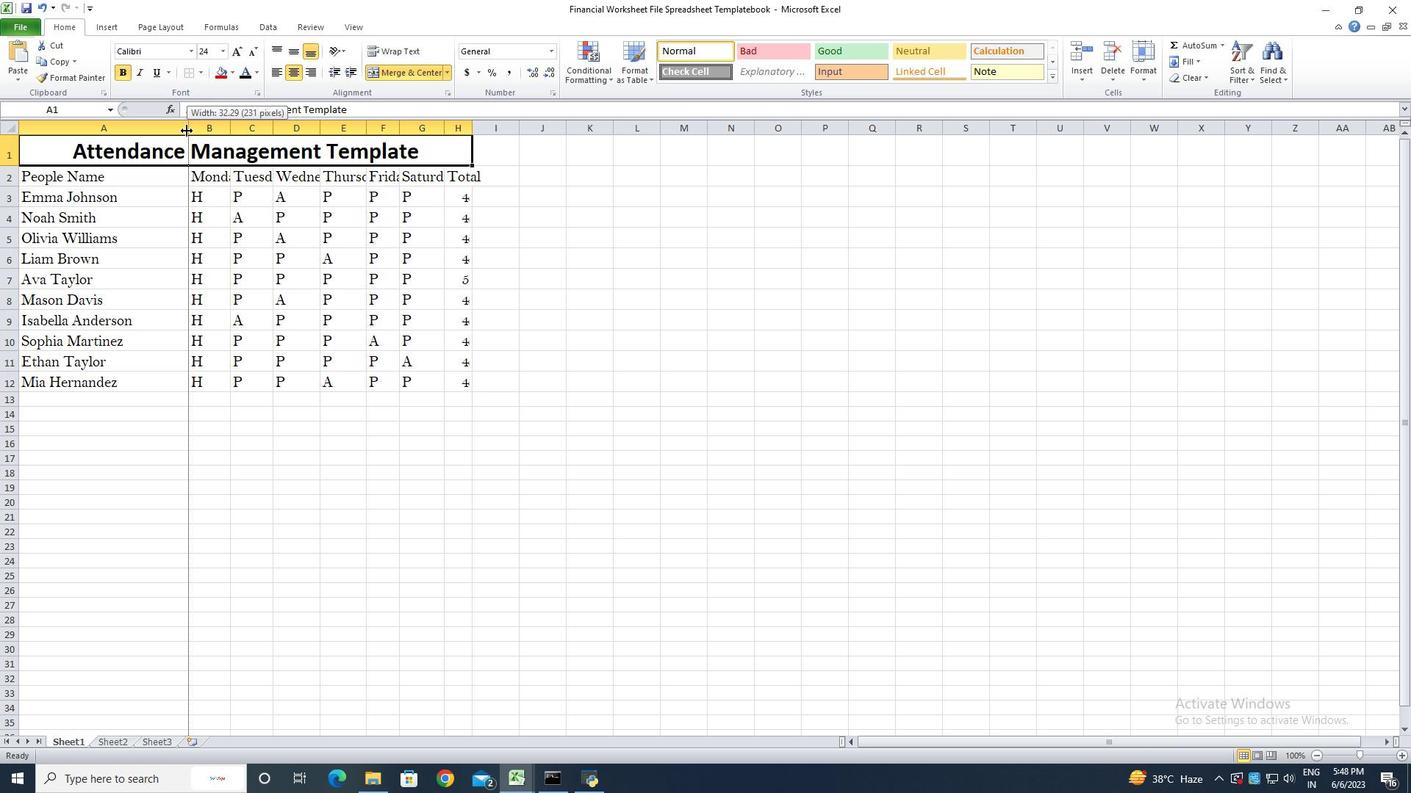 
Action: Mouse moved to (180, 132)
Screenshot: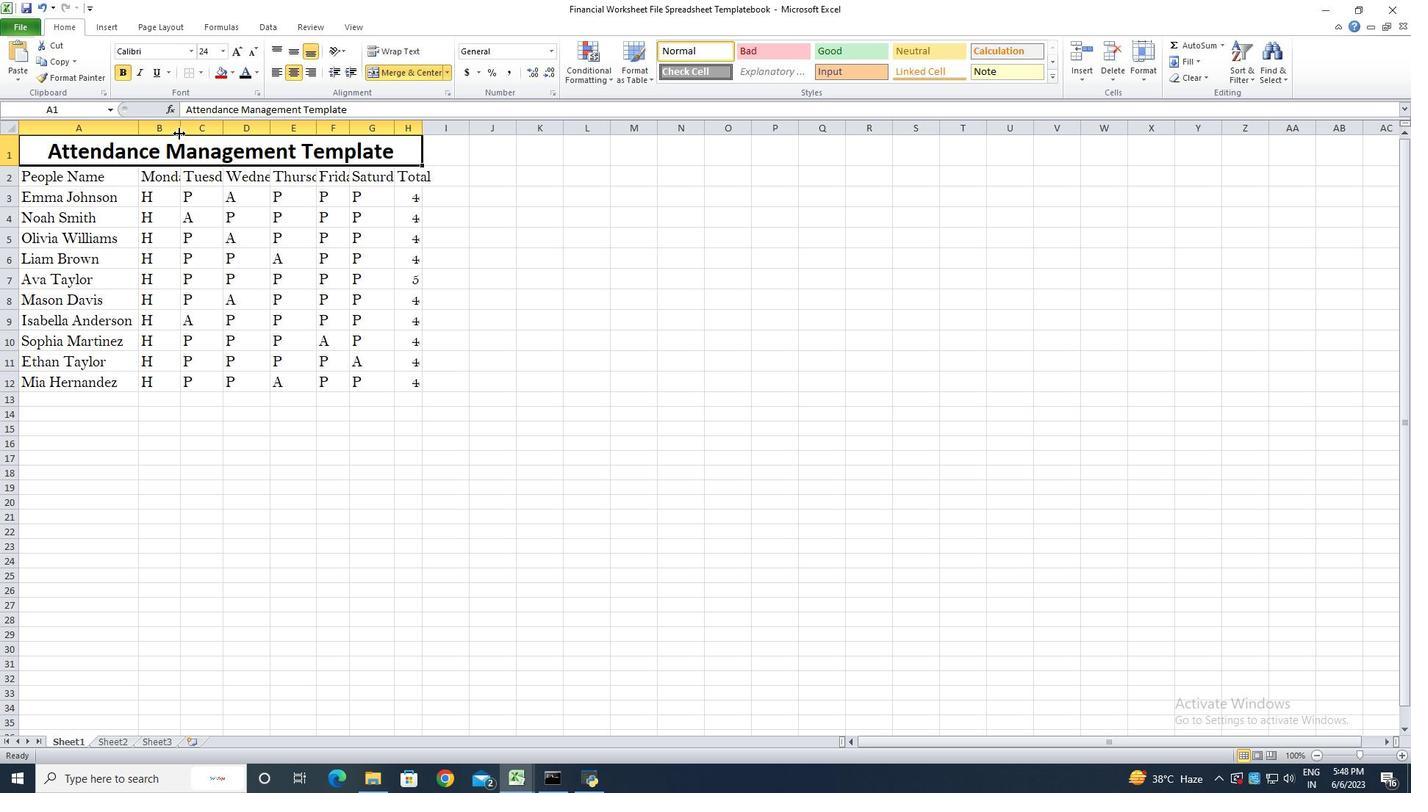
Action: Mouse pressed left at (180, 132)
Screenshot: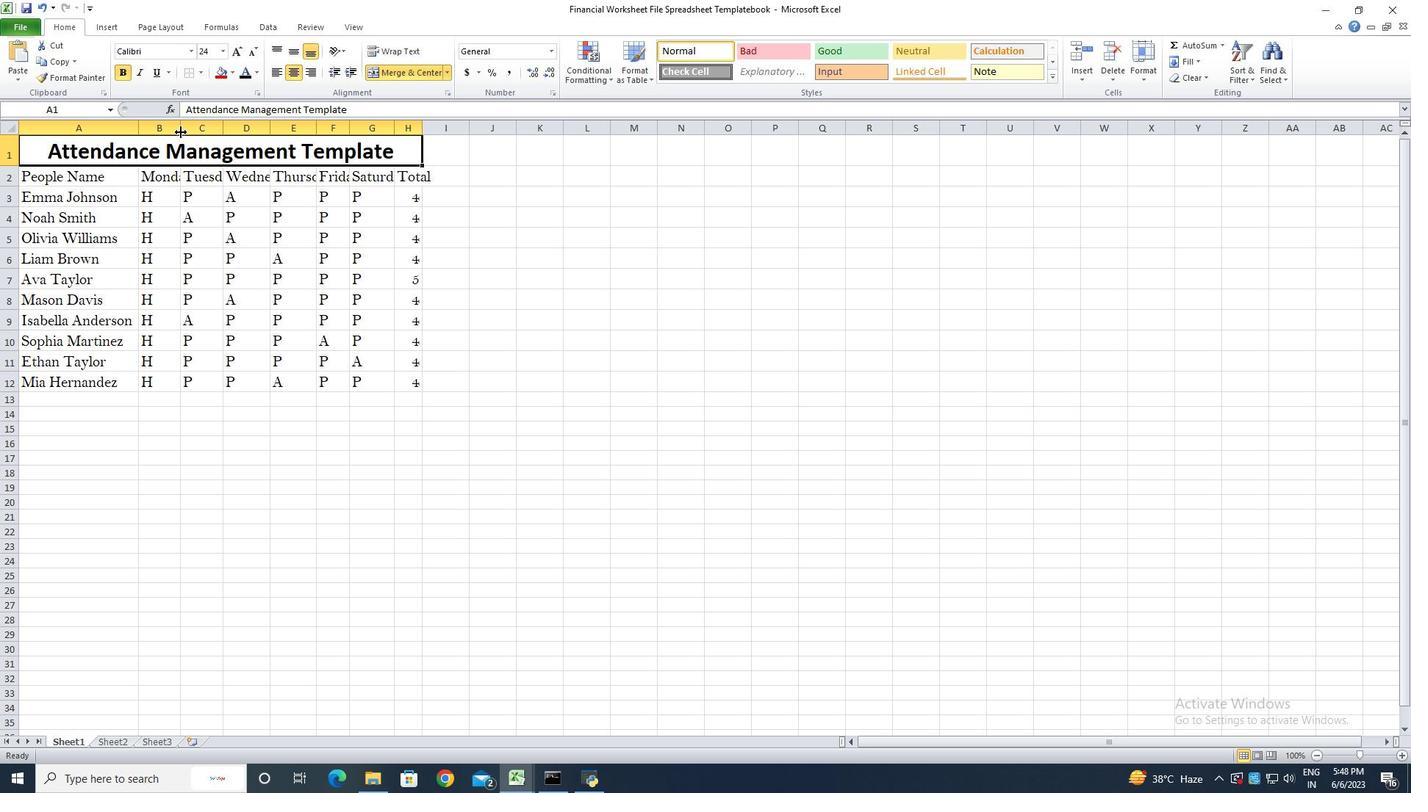 
Action: Mouse pressed left at (180, 132)
Screenshot: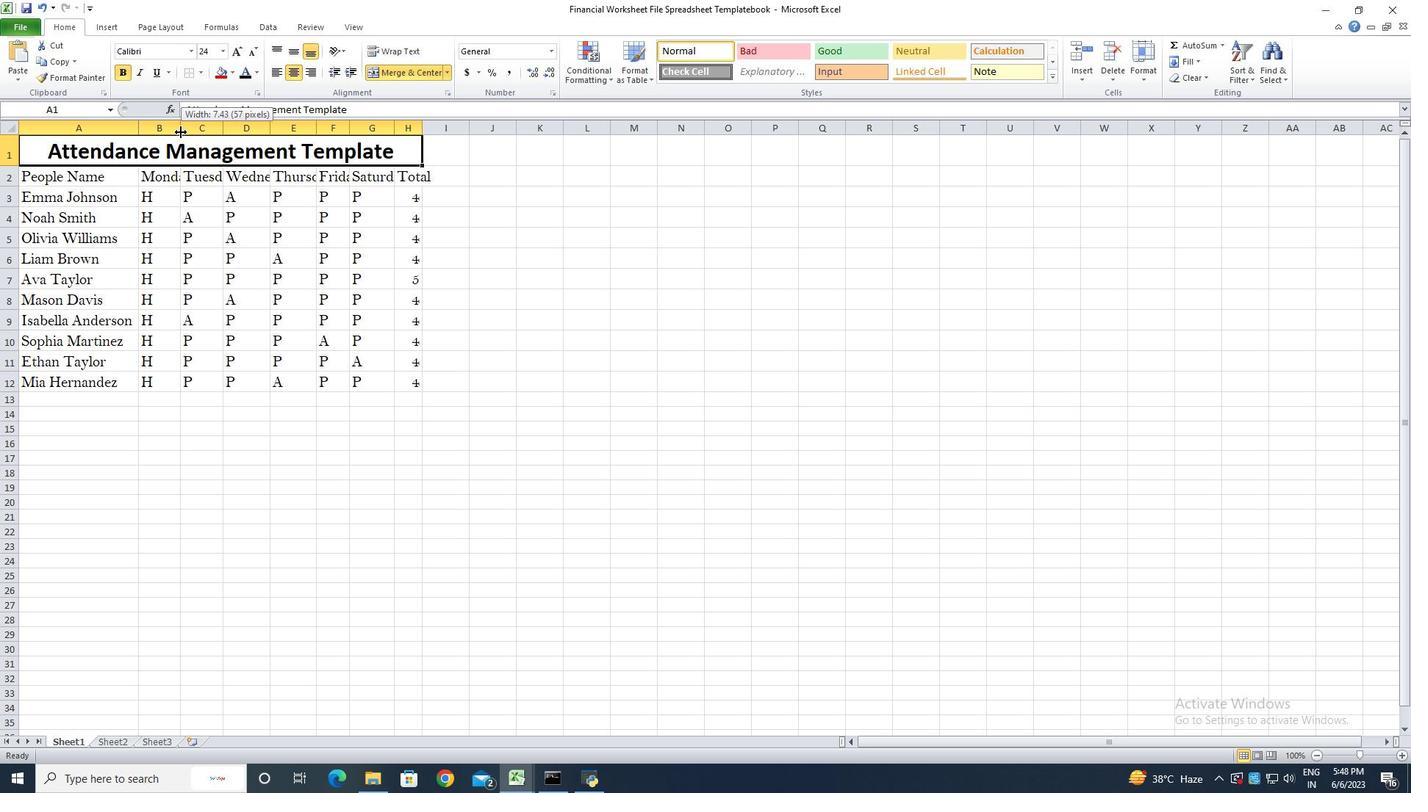 
Action: Mouse moved to (240, 130)
Screenshot: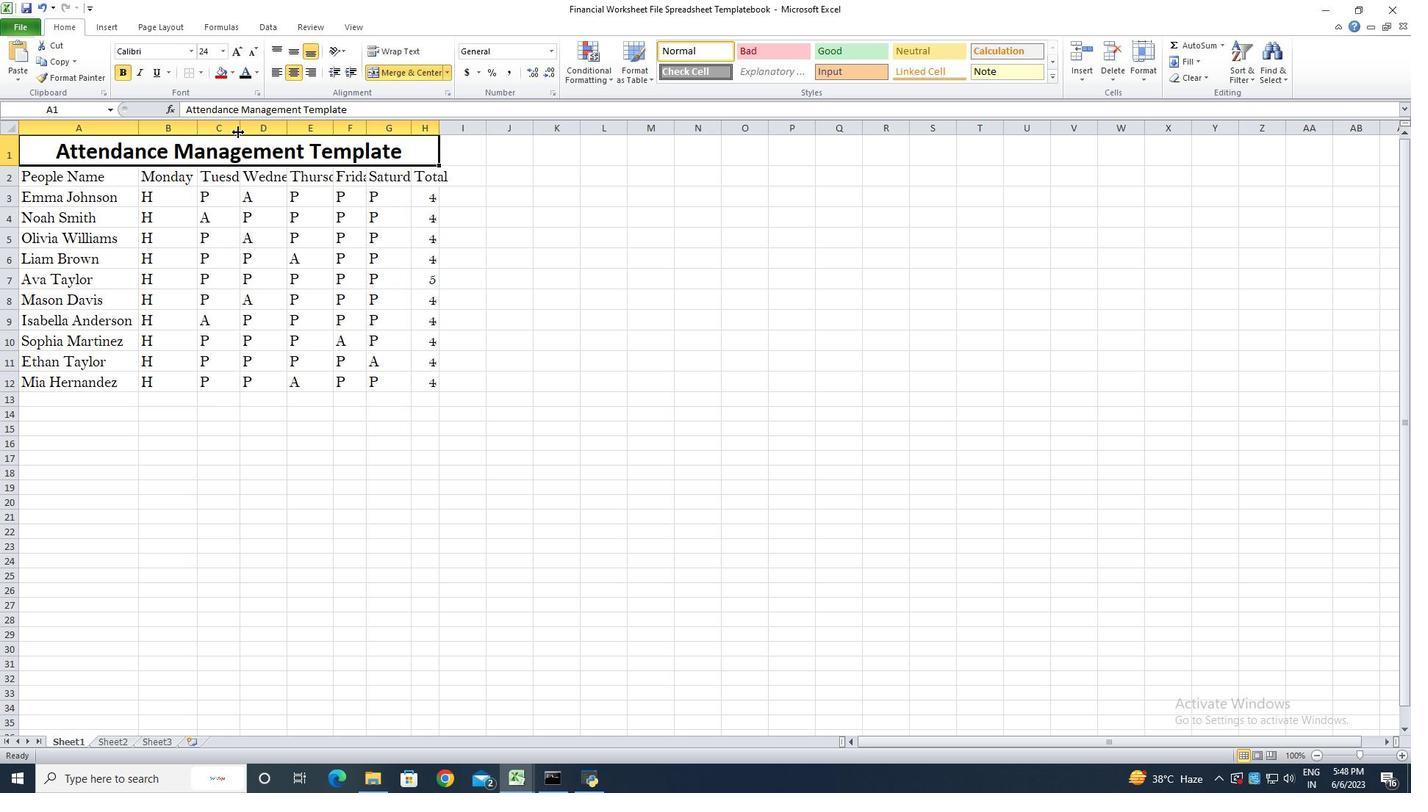 
Action: Mouse pressed left at (240, 130)
Screenshot: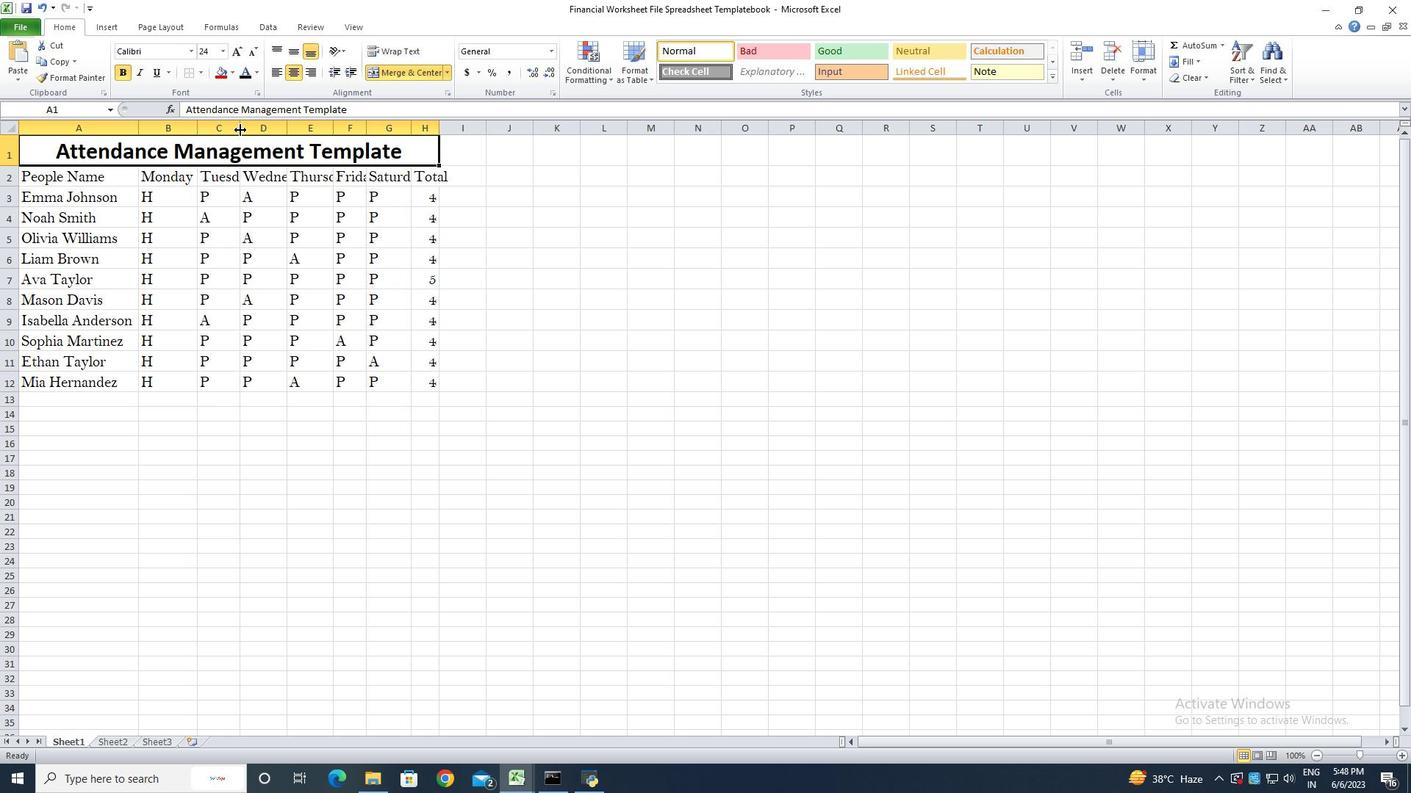 
Action: Mouse pressed left at (240, 130)
Screenshot: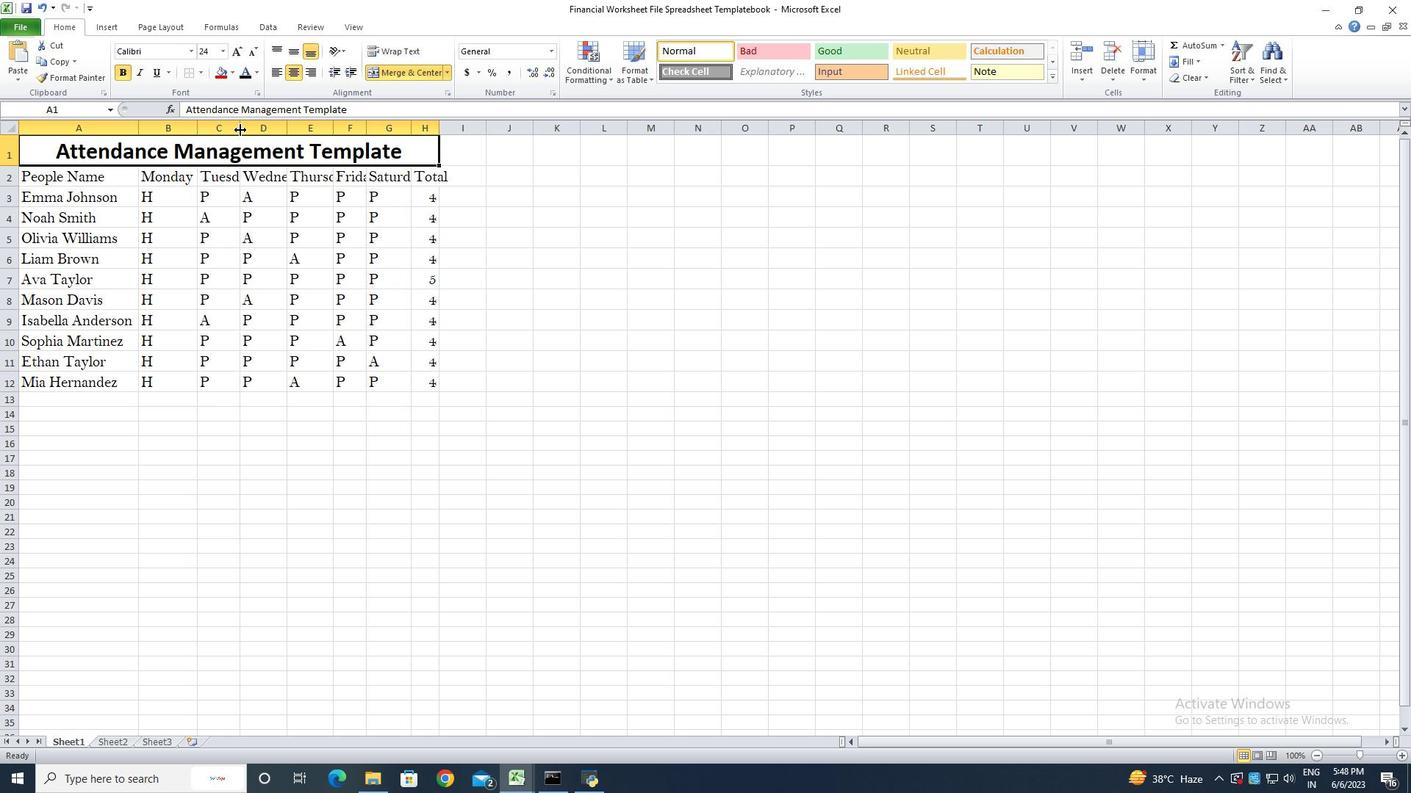 
Action: Mouse moved to (305, 133)
Screenshot: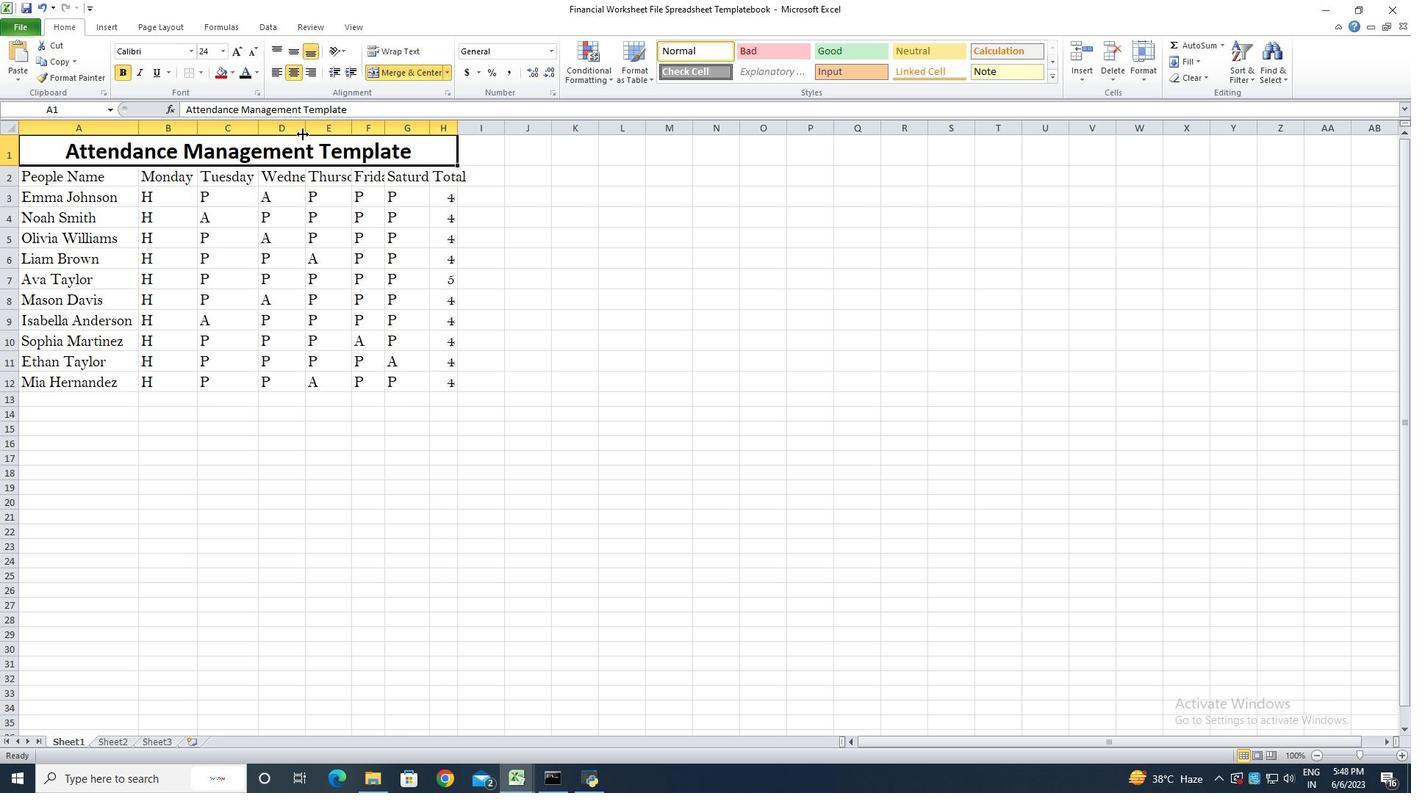 
Action: Mouse pressed left at (305, 133)
Screenshot: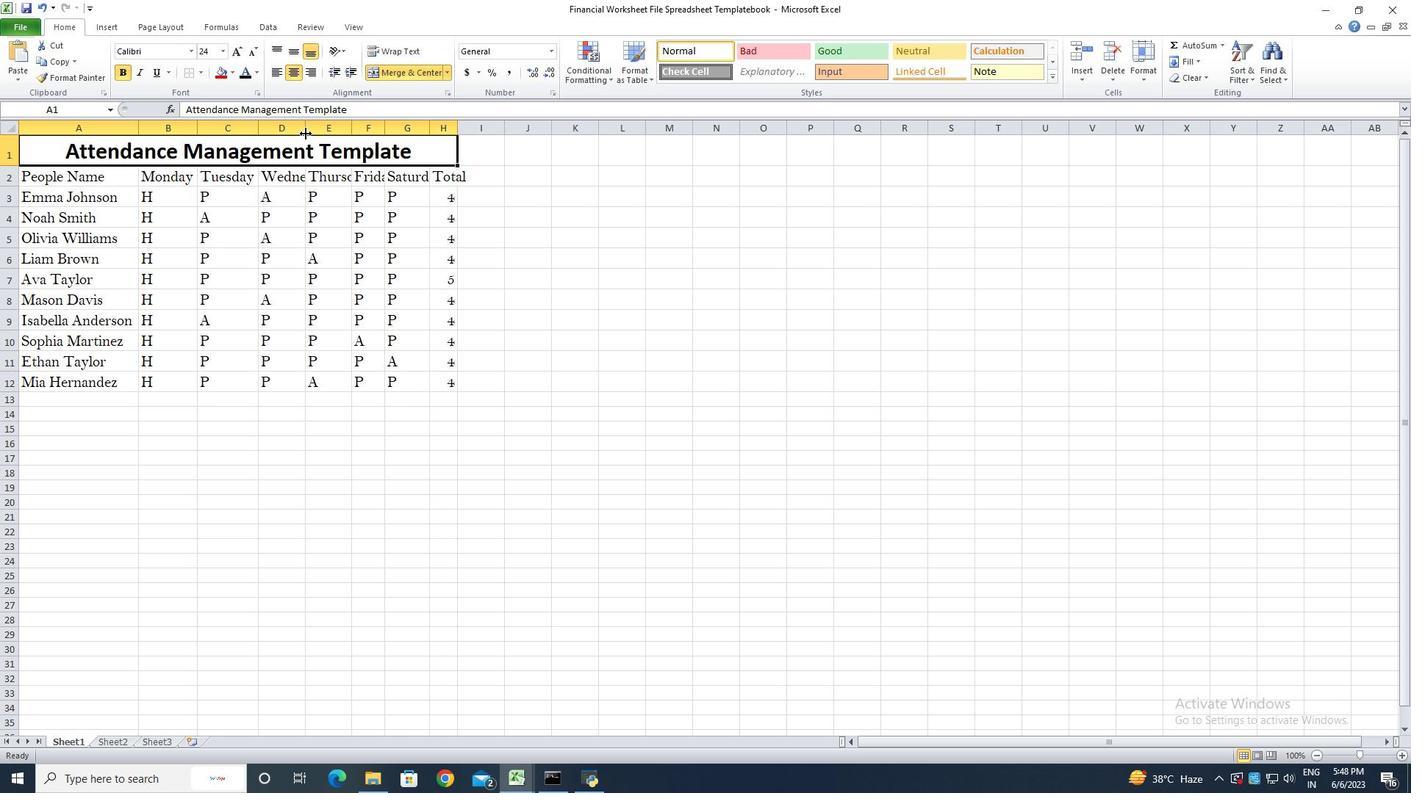 
Action: Mouse pressed left at (305, 133)
Screenshot: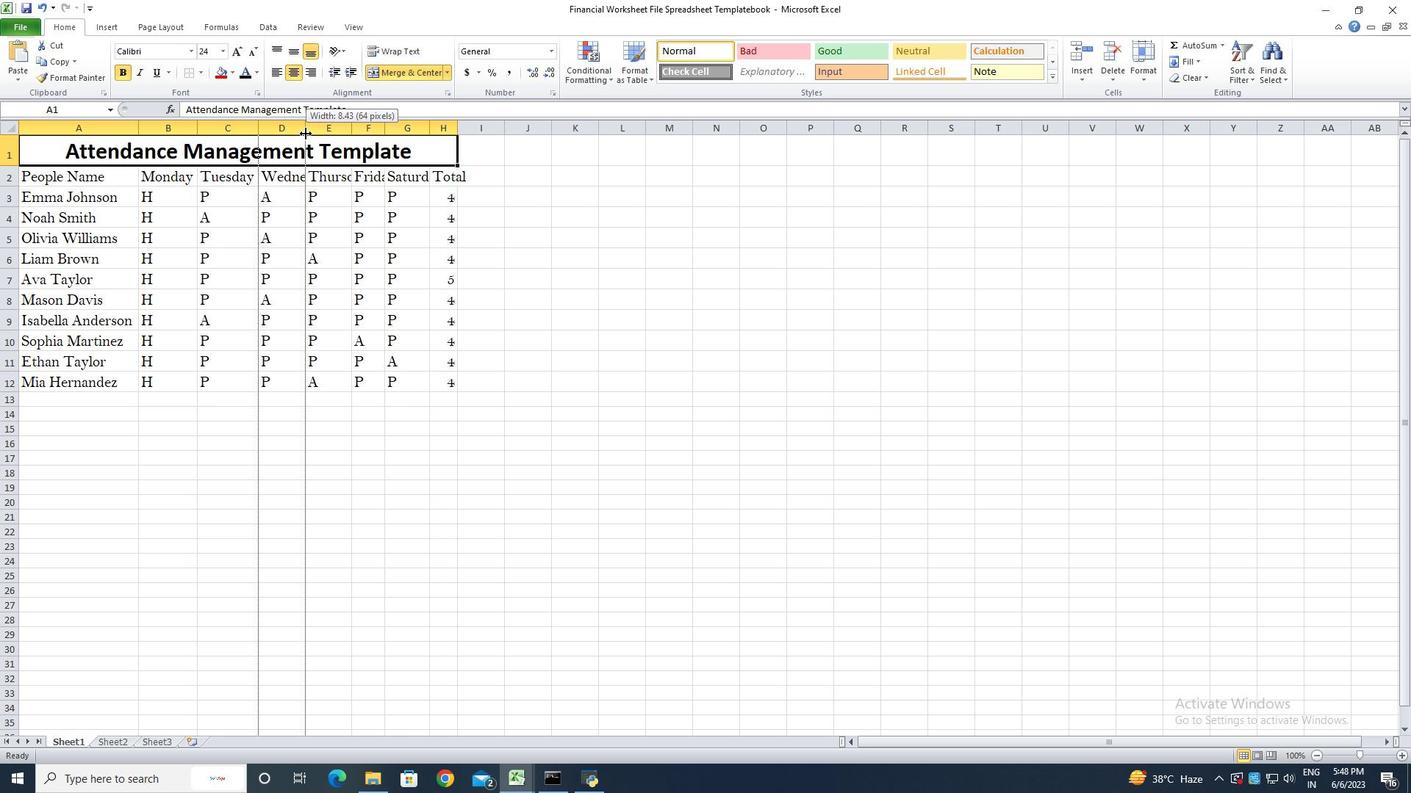
Action: Mouse moved to (385, 131)
Screenshot: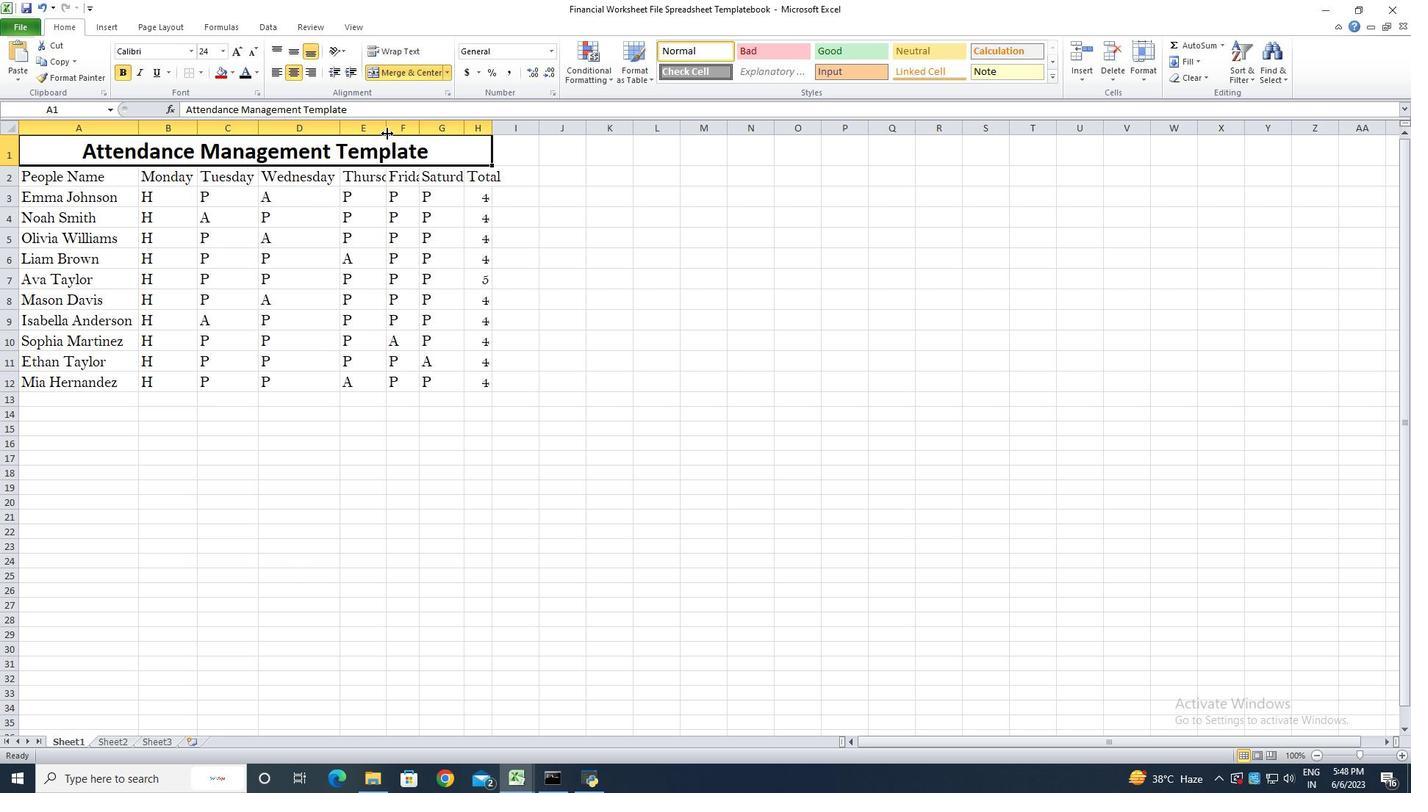 
Action: Mouse pressed left at (385, 131)
Screenshot: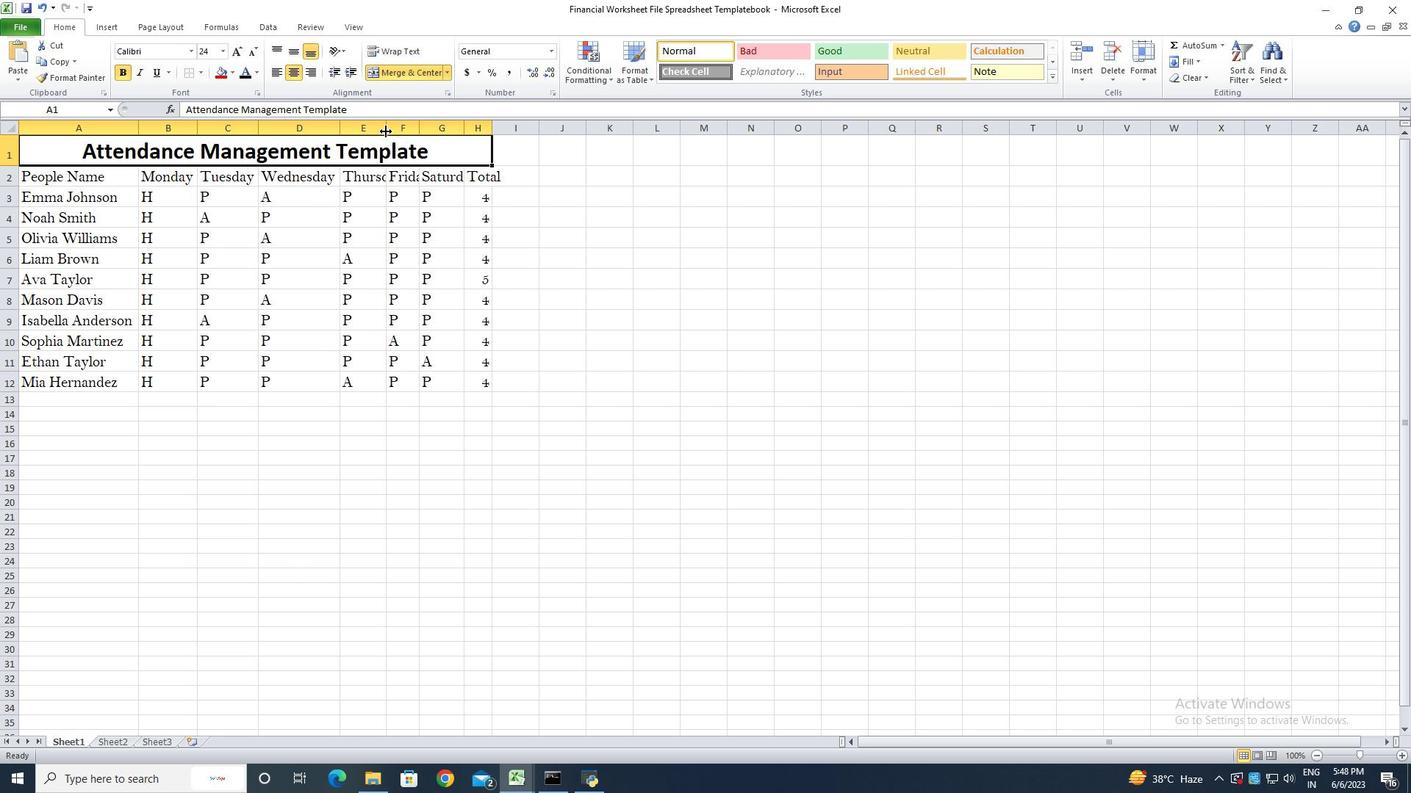 
Action: Mouse pressed left at (385, 131)
Screenshot: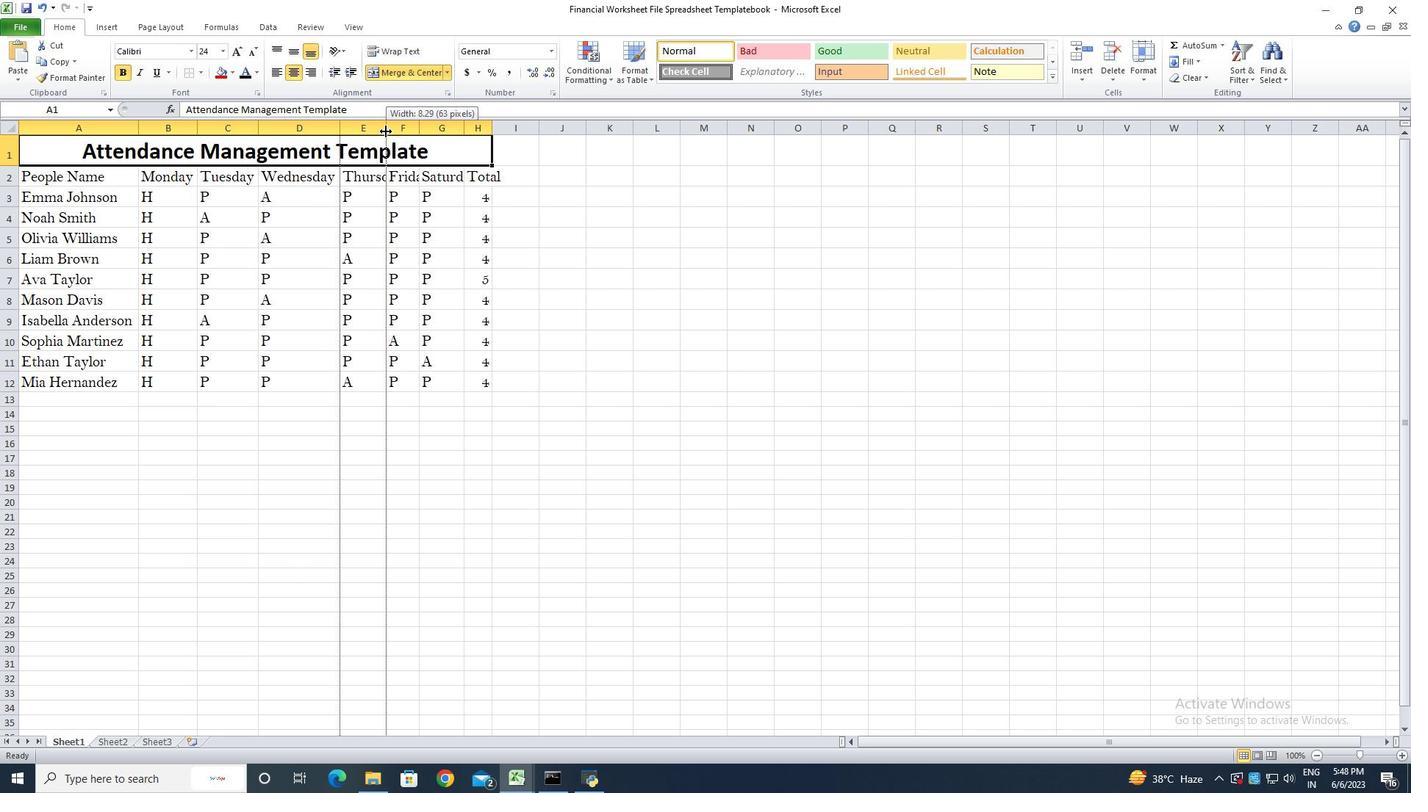 
Action: Mouse moved to (441, 132)
Screenshot: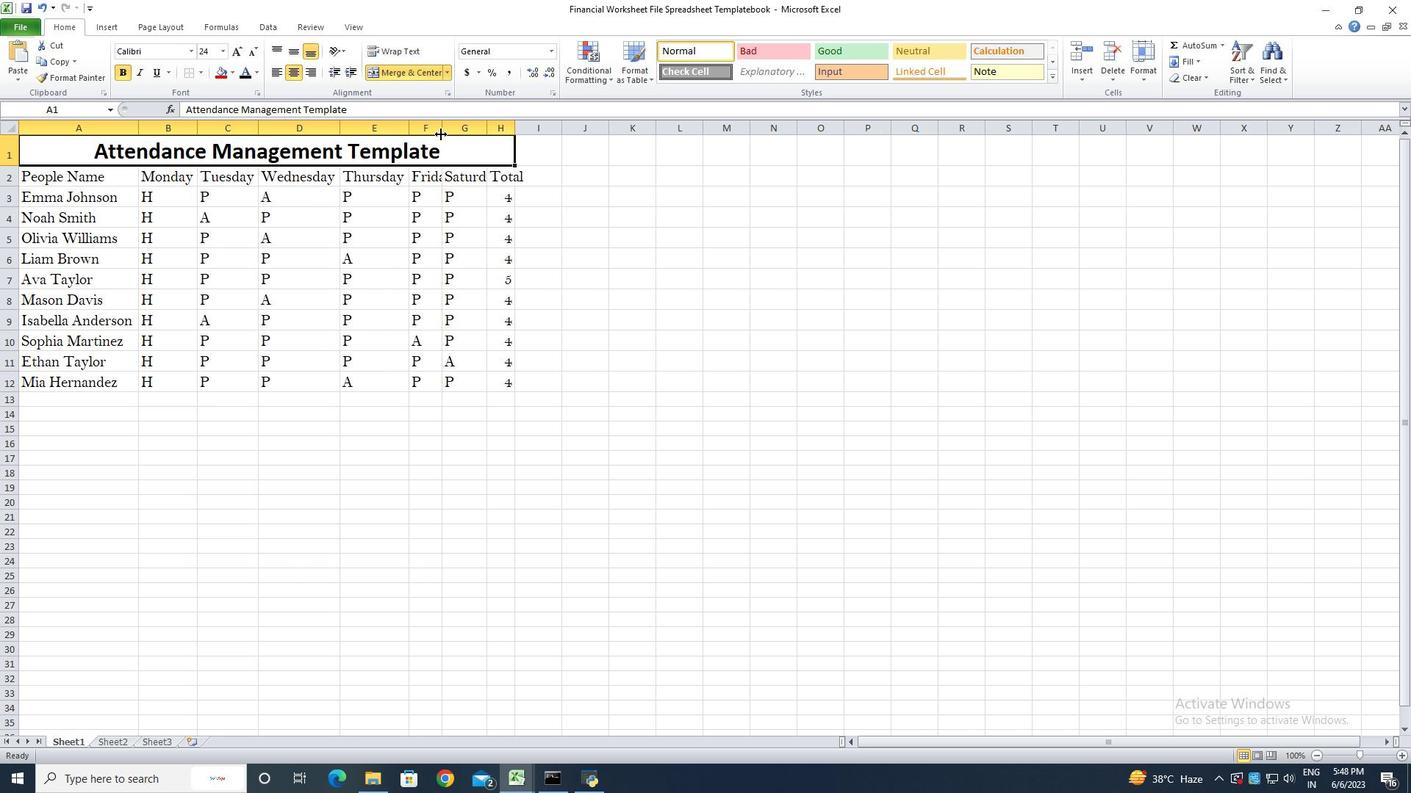 
Action: Mouse pressed left at (441, 132)
Screenshot: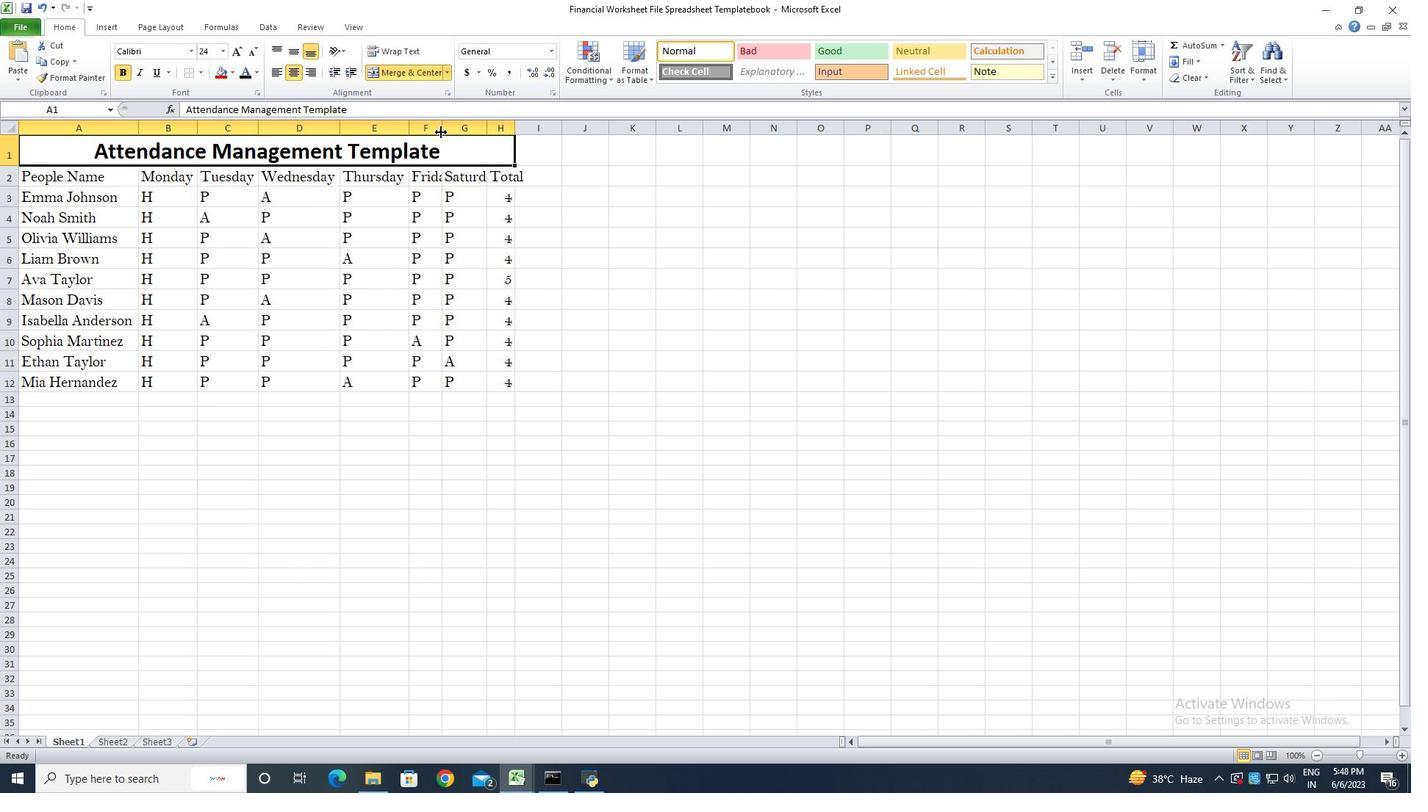 
Action: Mouse pressed left at (441, 132)
Screenshot: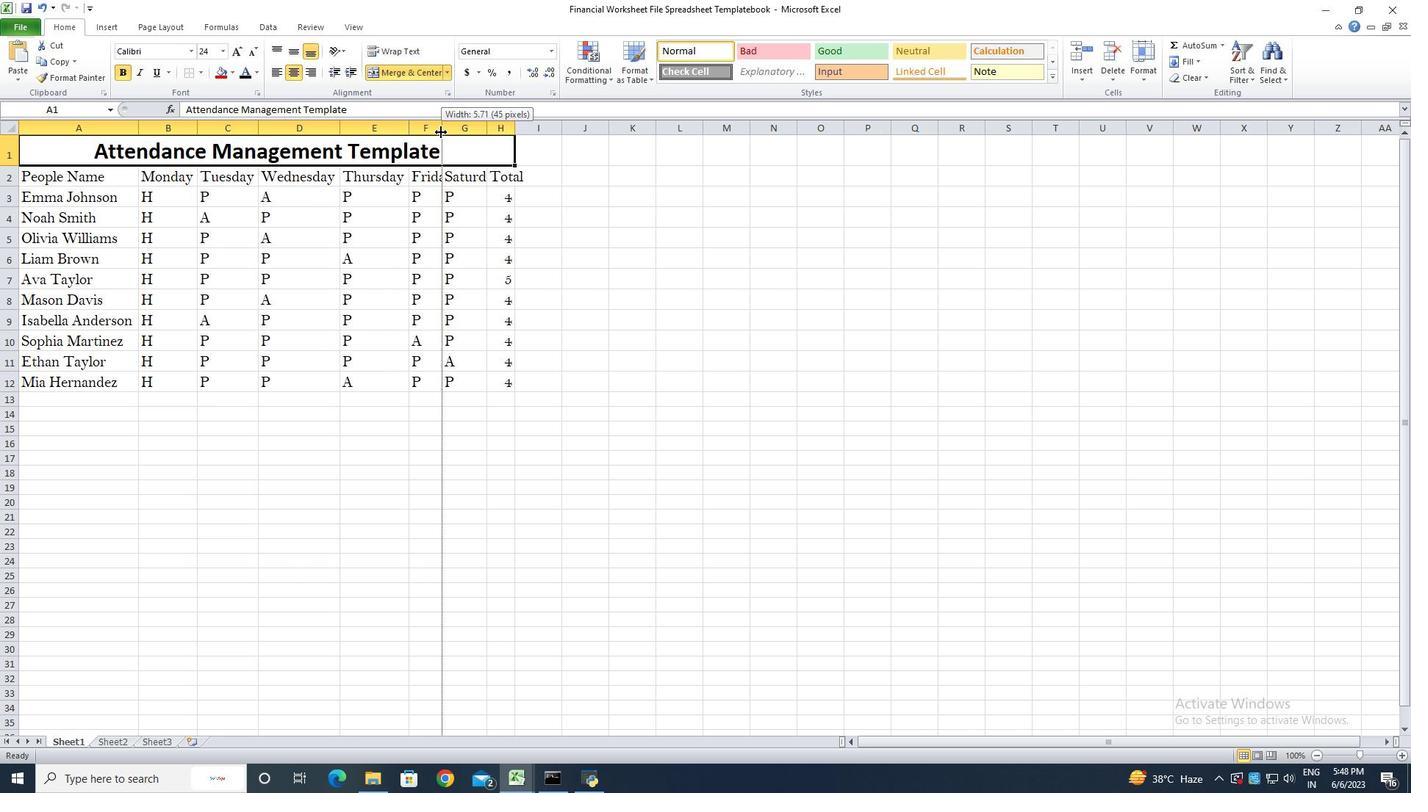 
Action: Mouse moved to (502, 133)
Screenshot: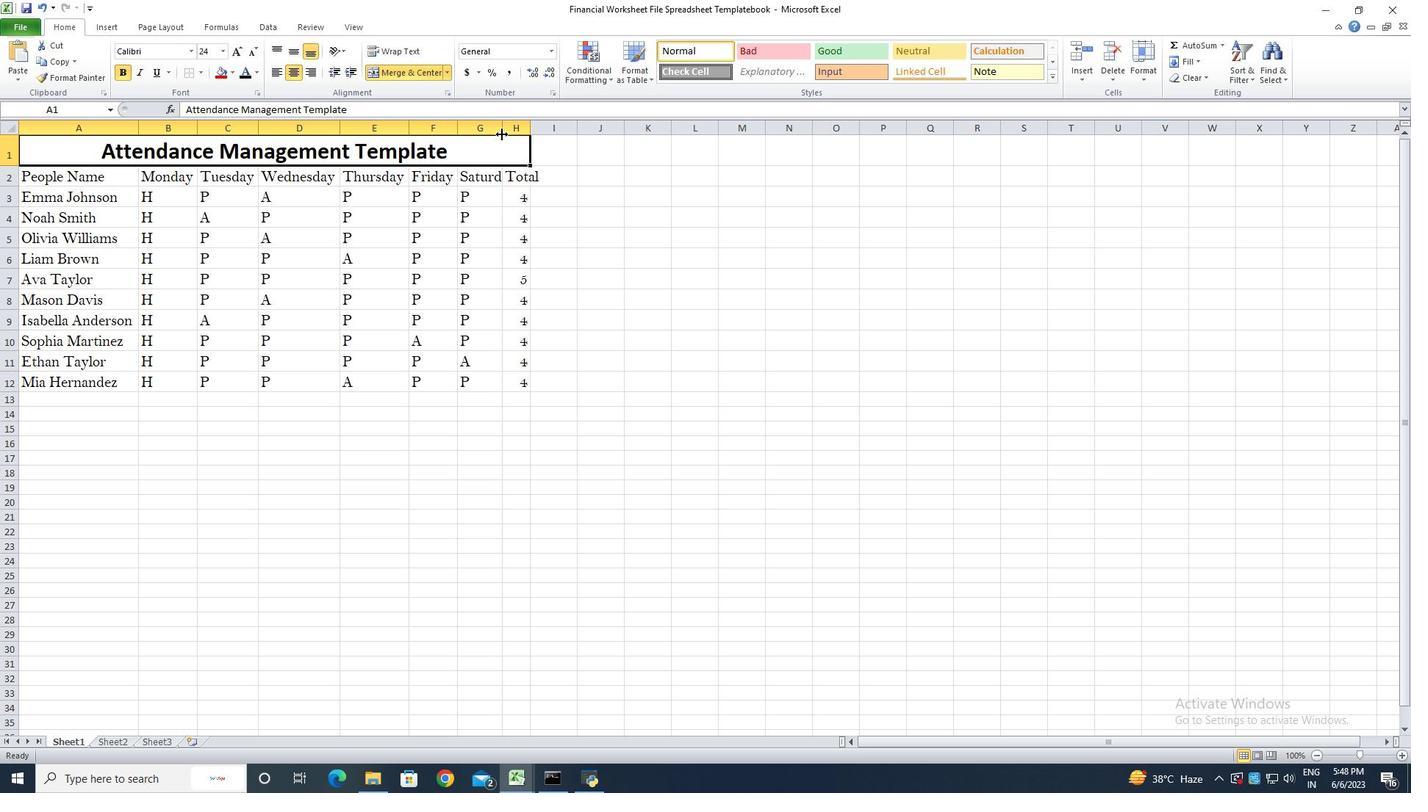 
Action: Mouse pressed left at (502, 133)
Screenshot: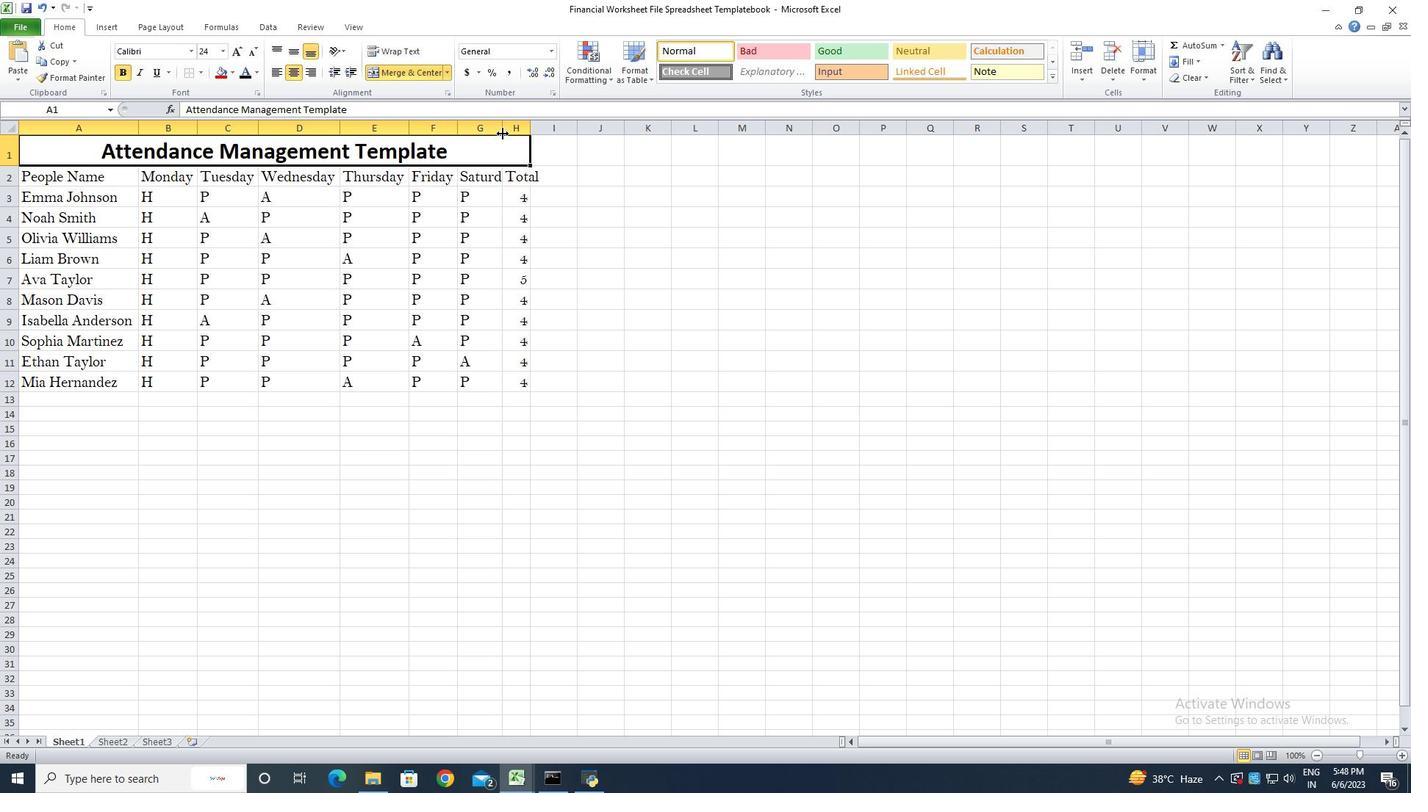 
Action: Mouse pressed left at (502, 133)
Screenshot: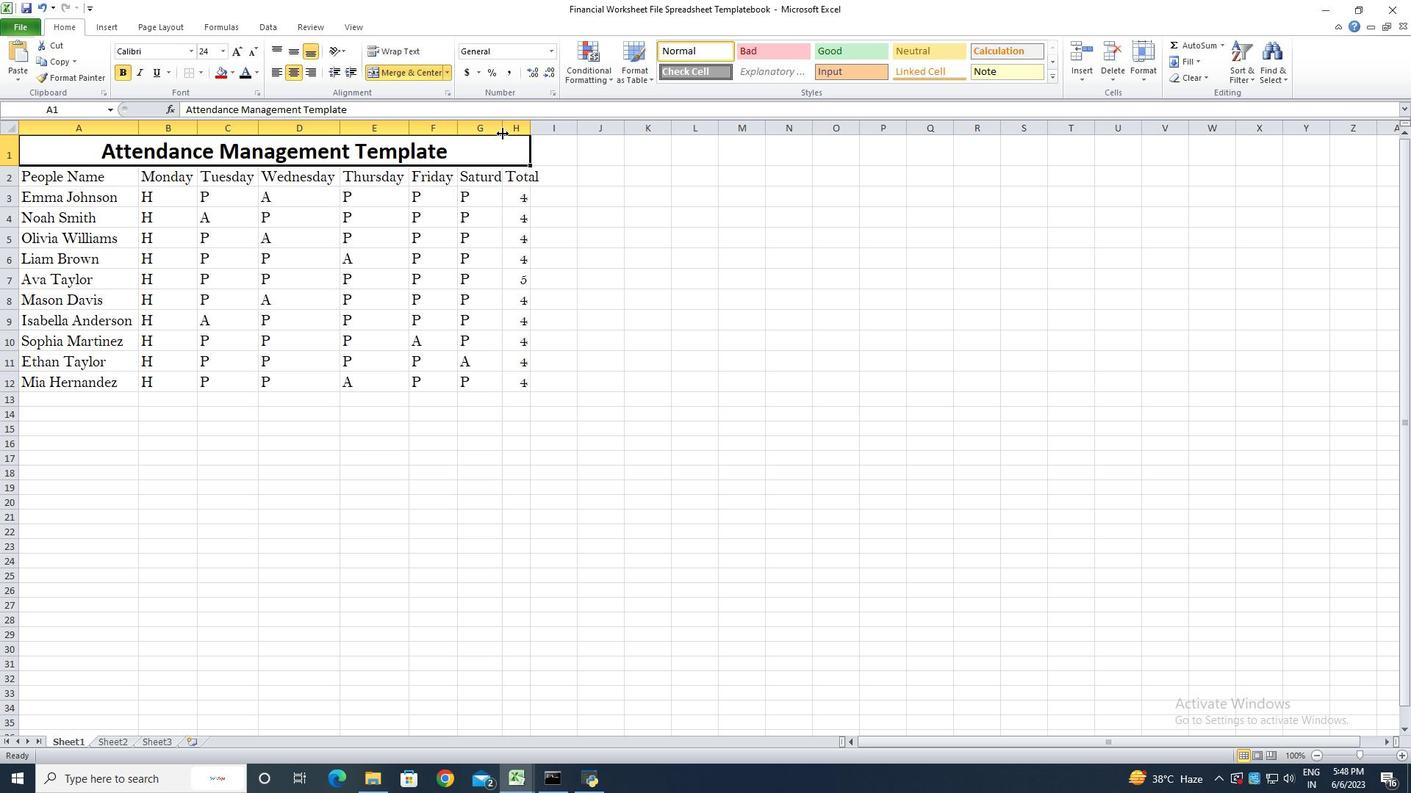 
Action: Mouse moved to (532, 130)
Screenshot: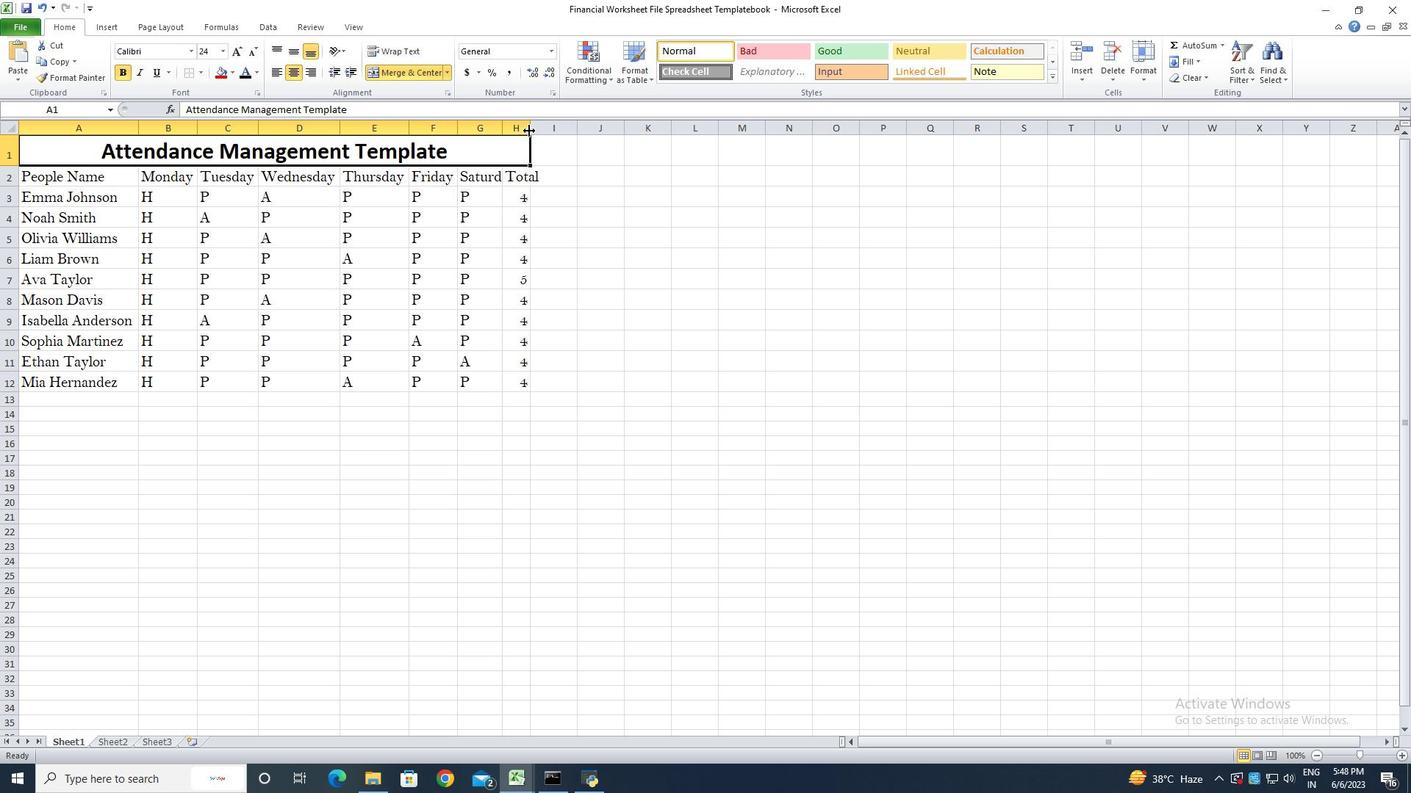 
Action: Mouse pressed left at (532, 130)
Screenshot: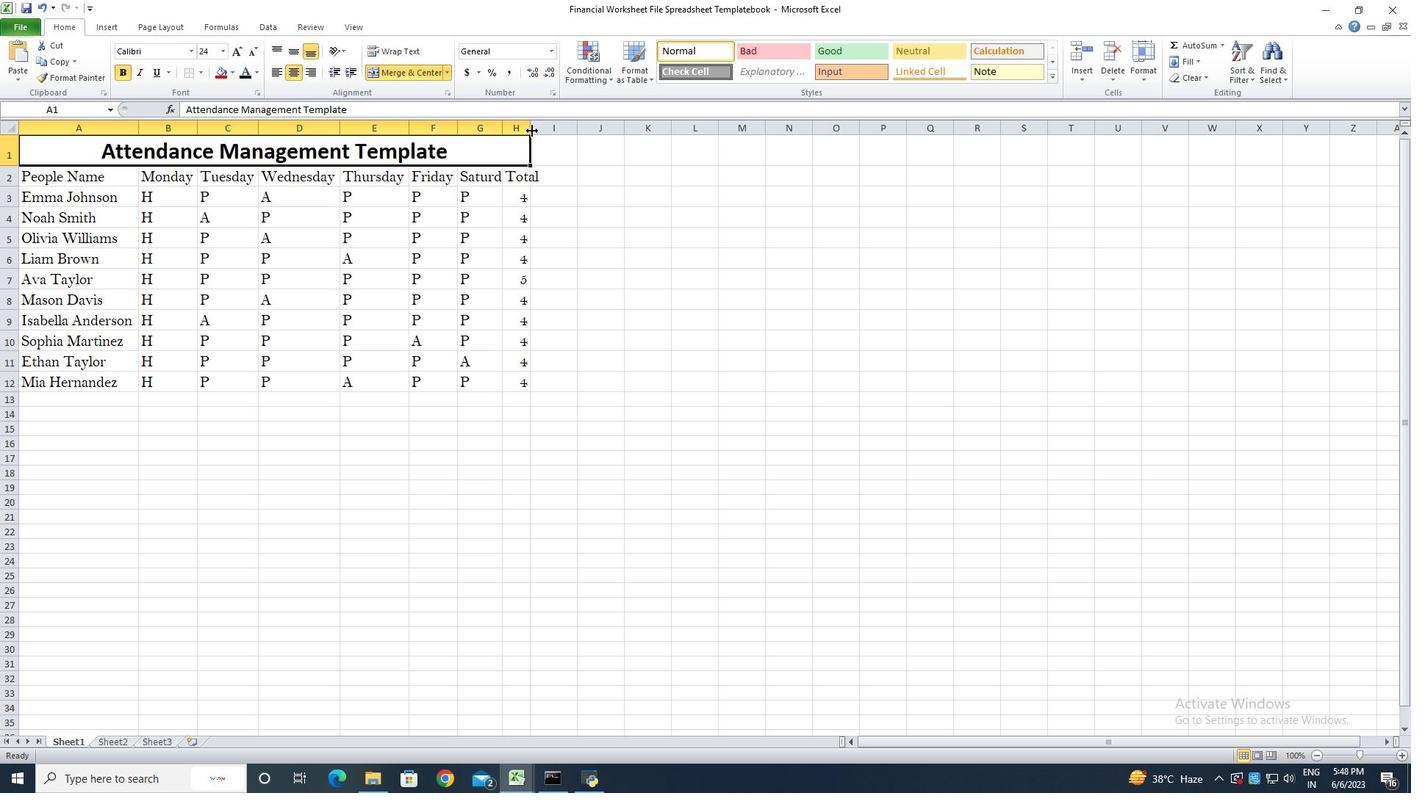 
Action: Mouse pressed left at (532, 130)
Screenshot: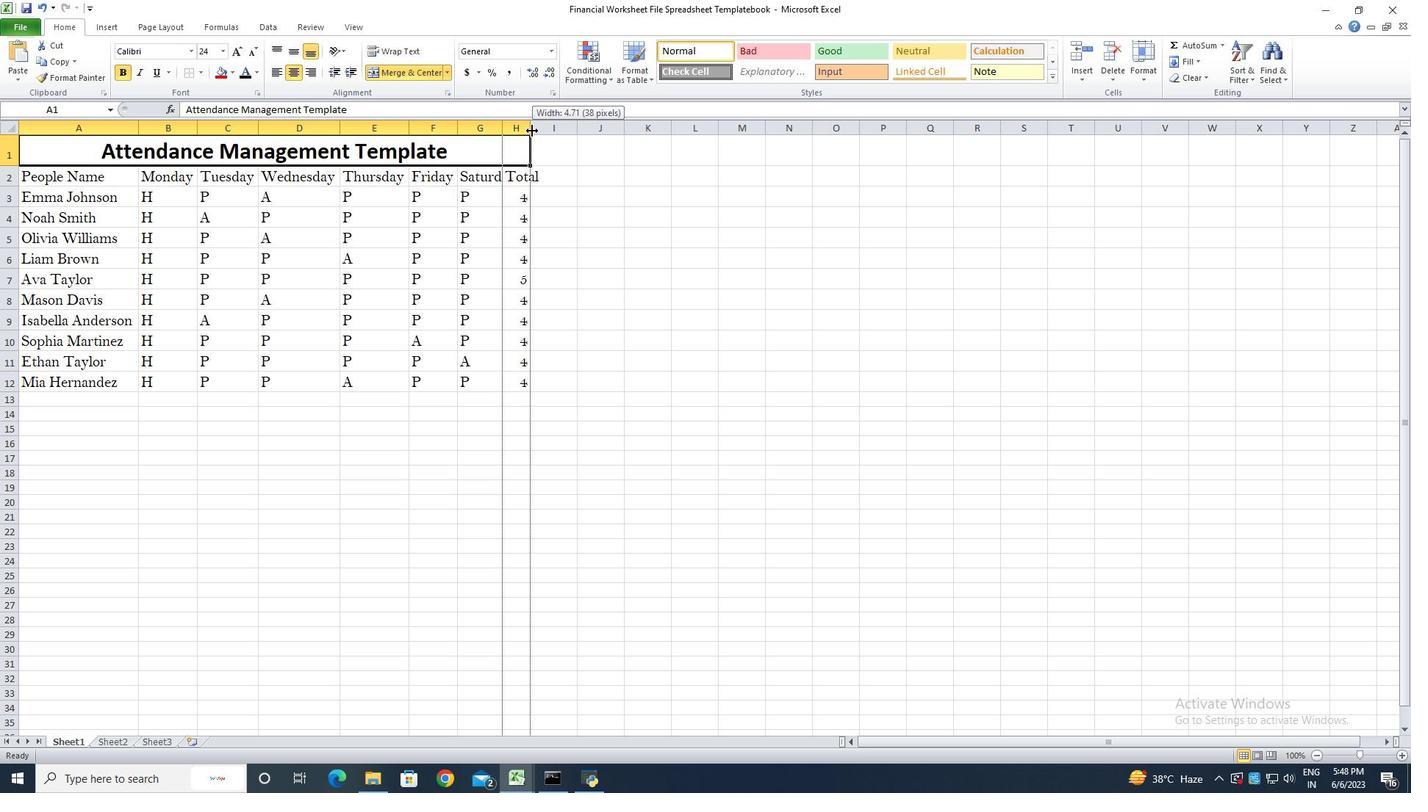 
Action: Mouse moved to (80, 147)
Screenshot: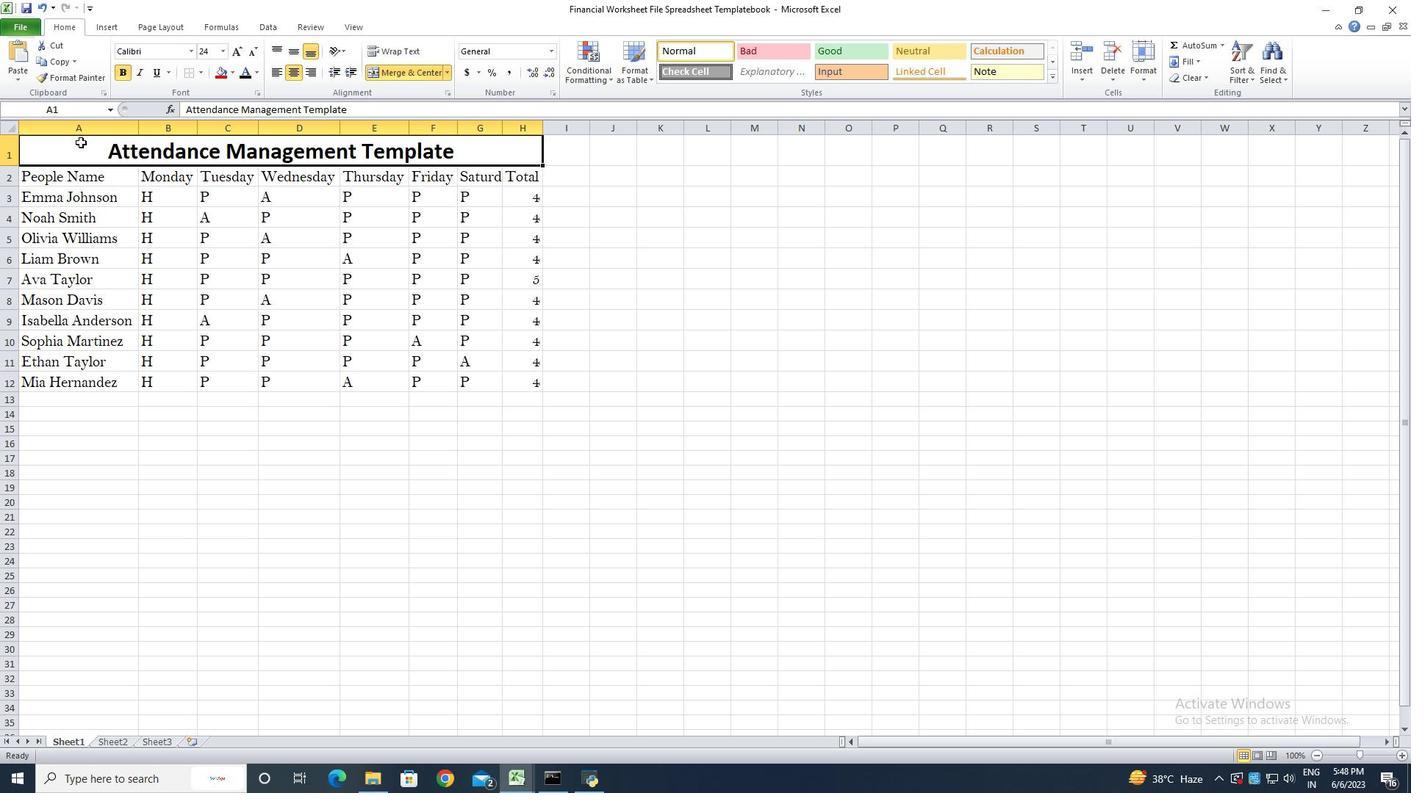 
Action: Mouse pressed left at (80, 147)
Screenshot: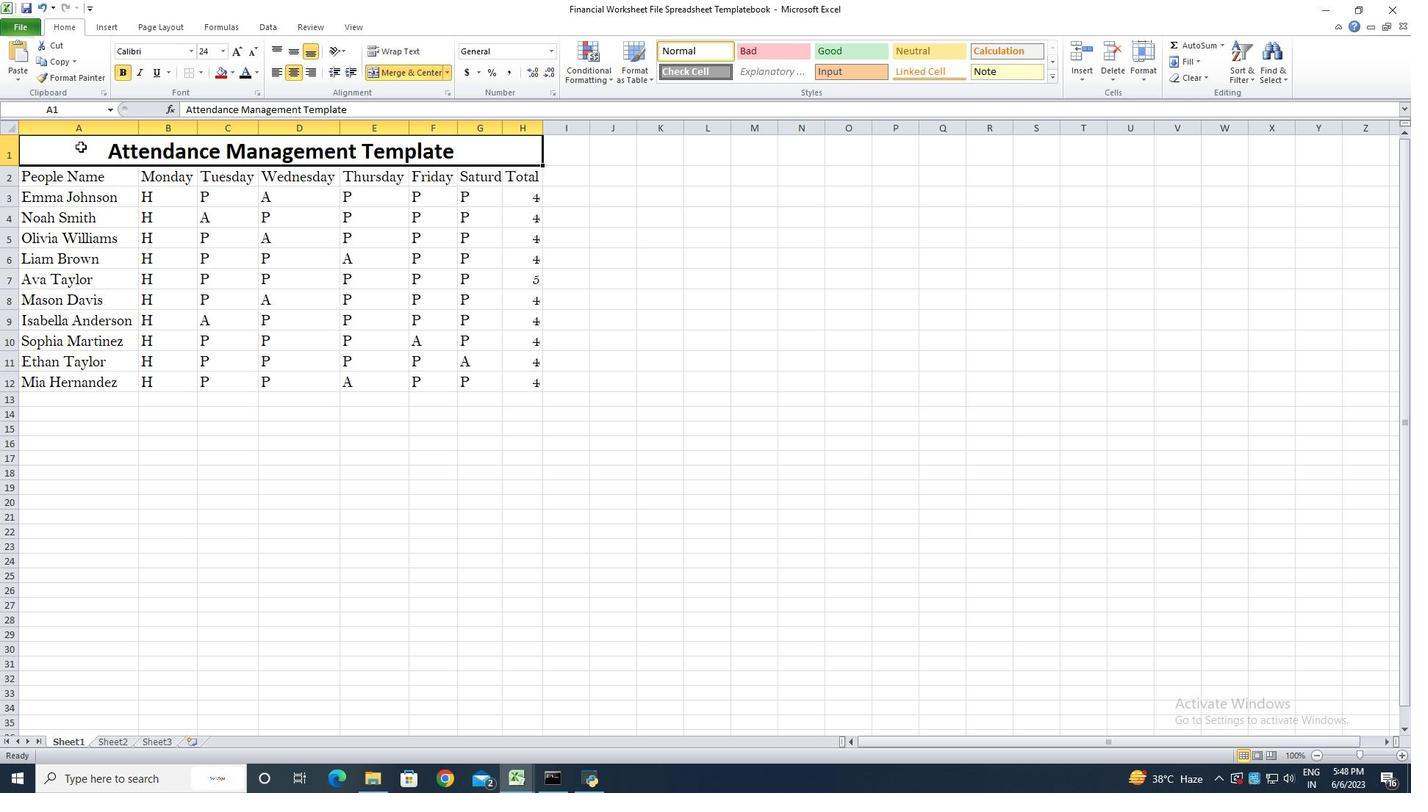 
Action: Mouse moved to (295, 55)
Screenshot: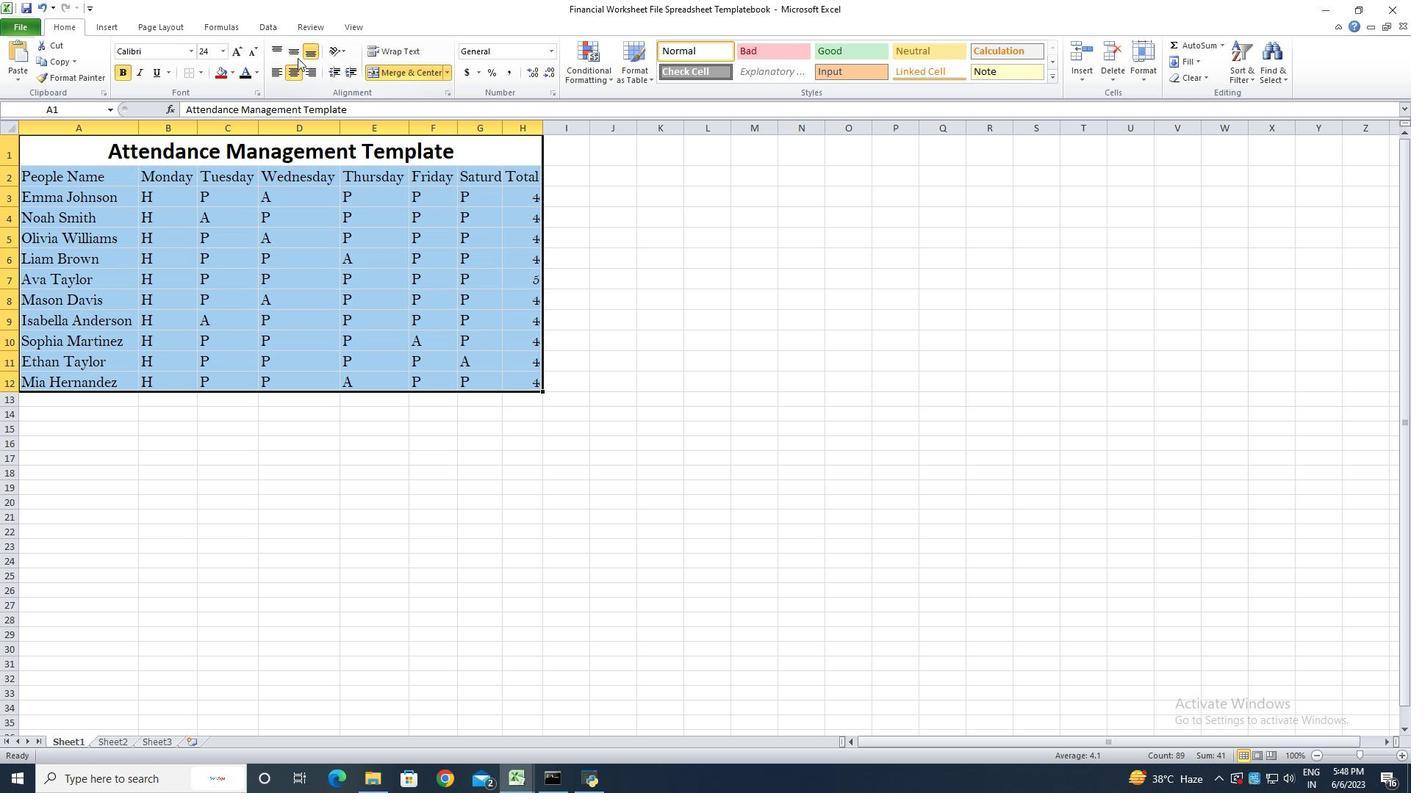 
Action: Mouse pressed left at (295, 55)
Screenshot: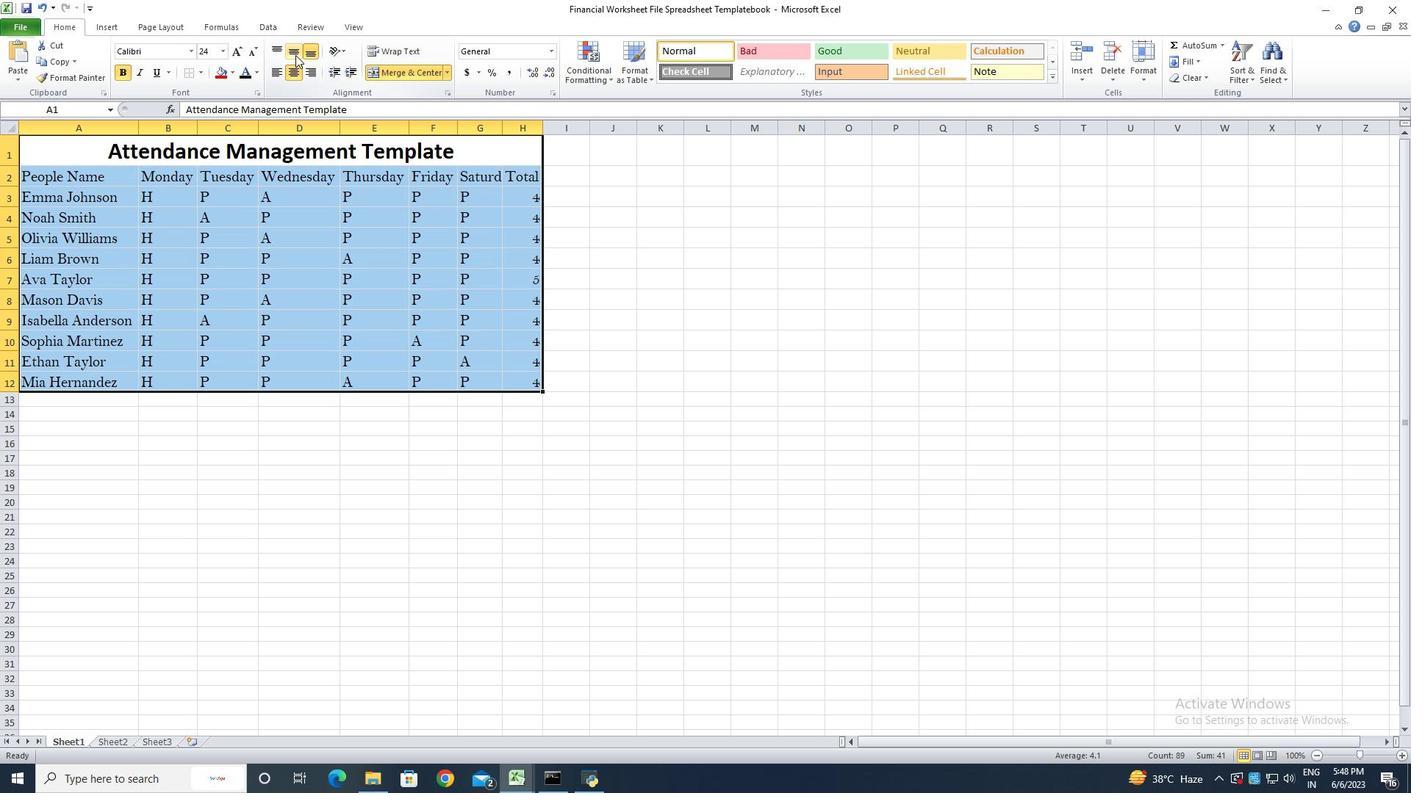 
Action: Mouse moved to (294, 72)
Screenshot: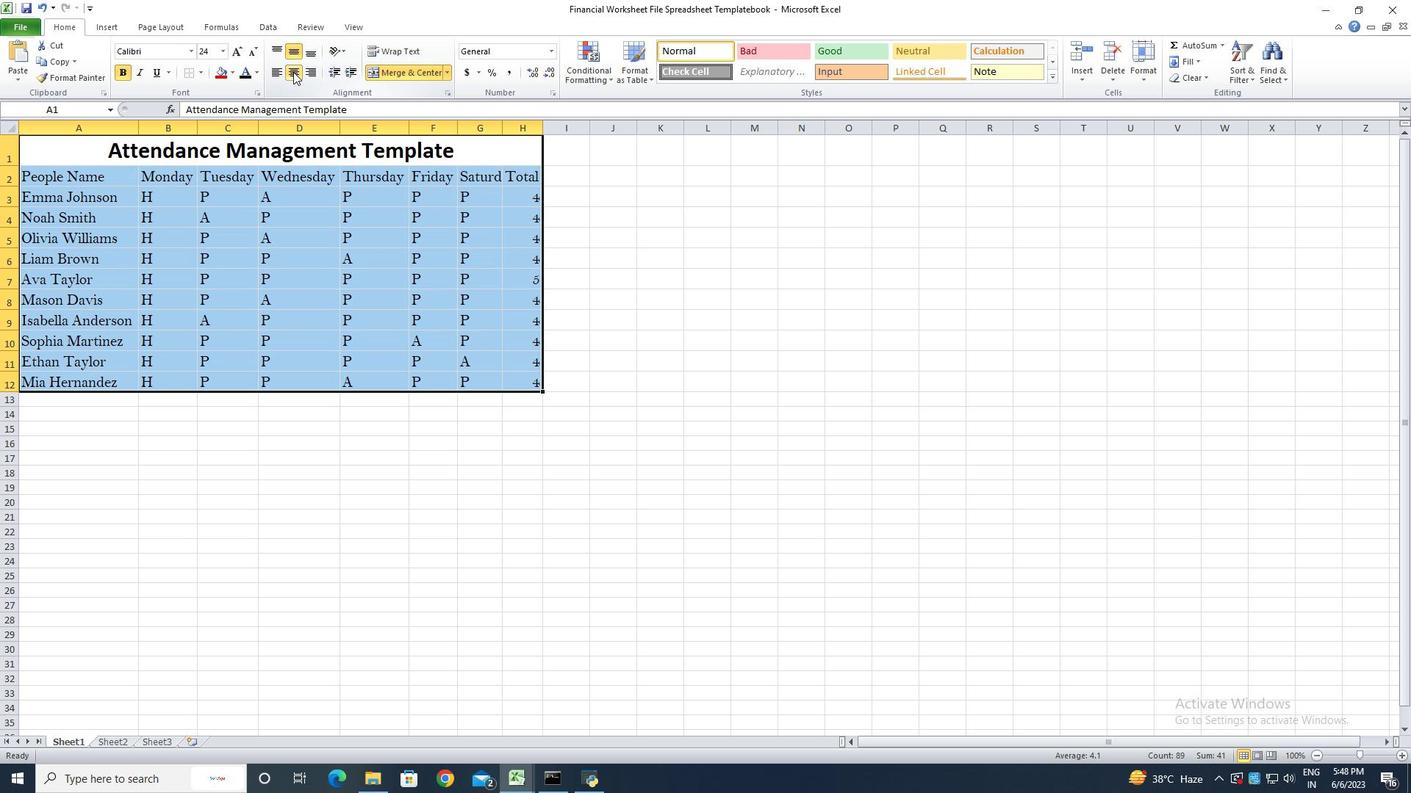 
Action: Mouse pressed left at (294, 72)
Screenshot: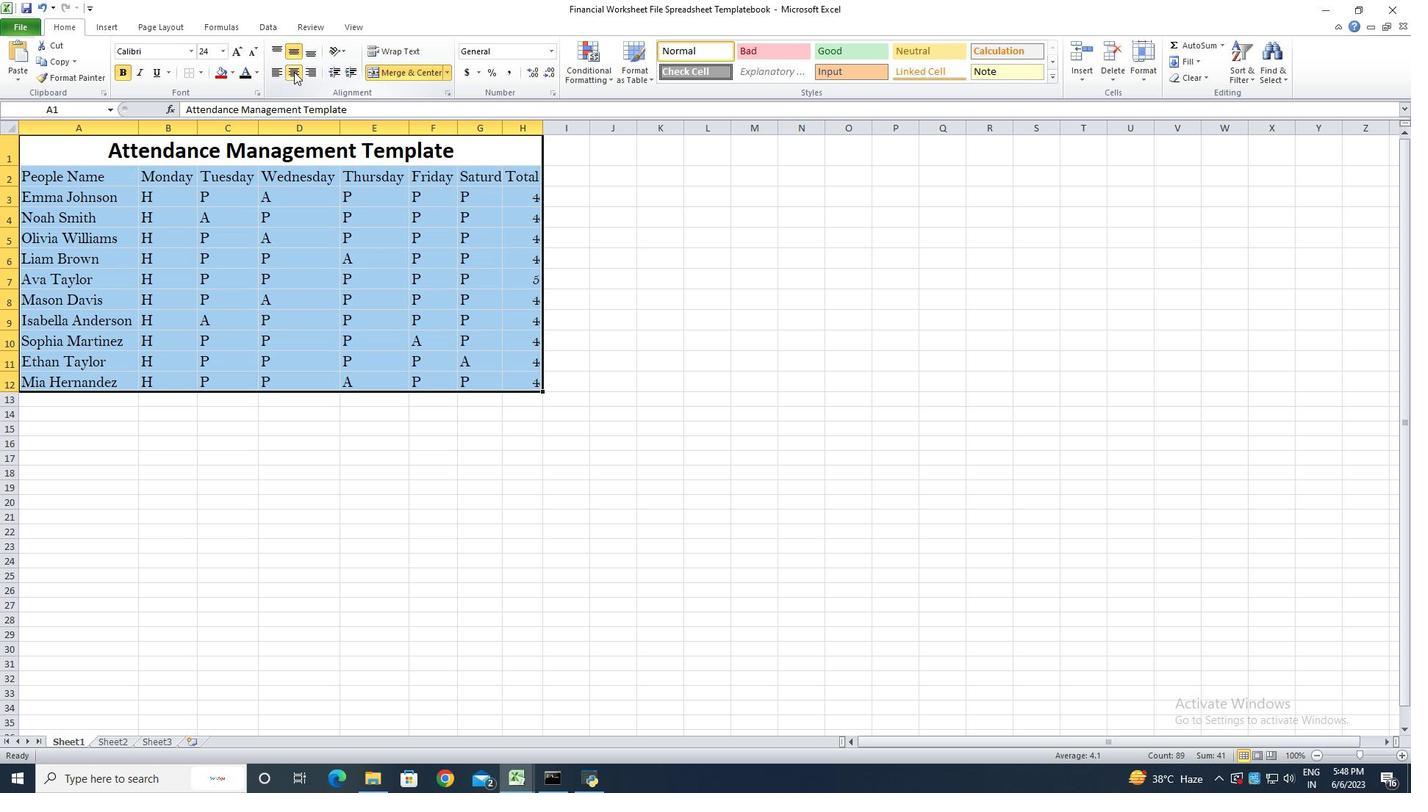 
Action: Mouse pressed left at (294, 72)
Screenshot: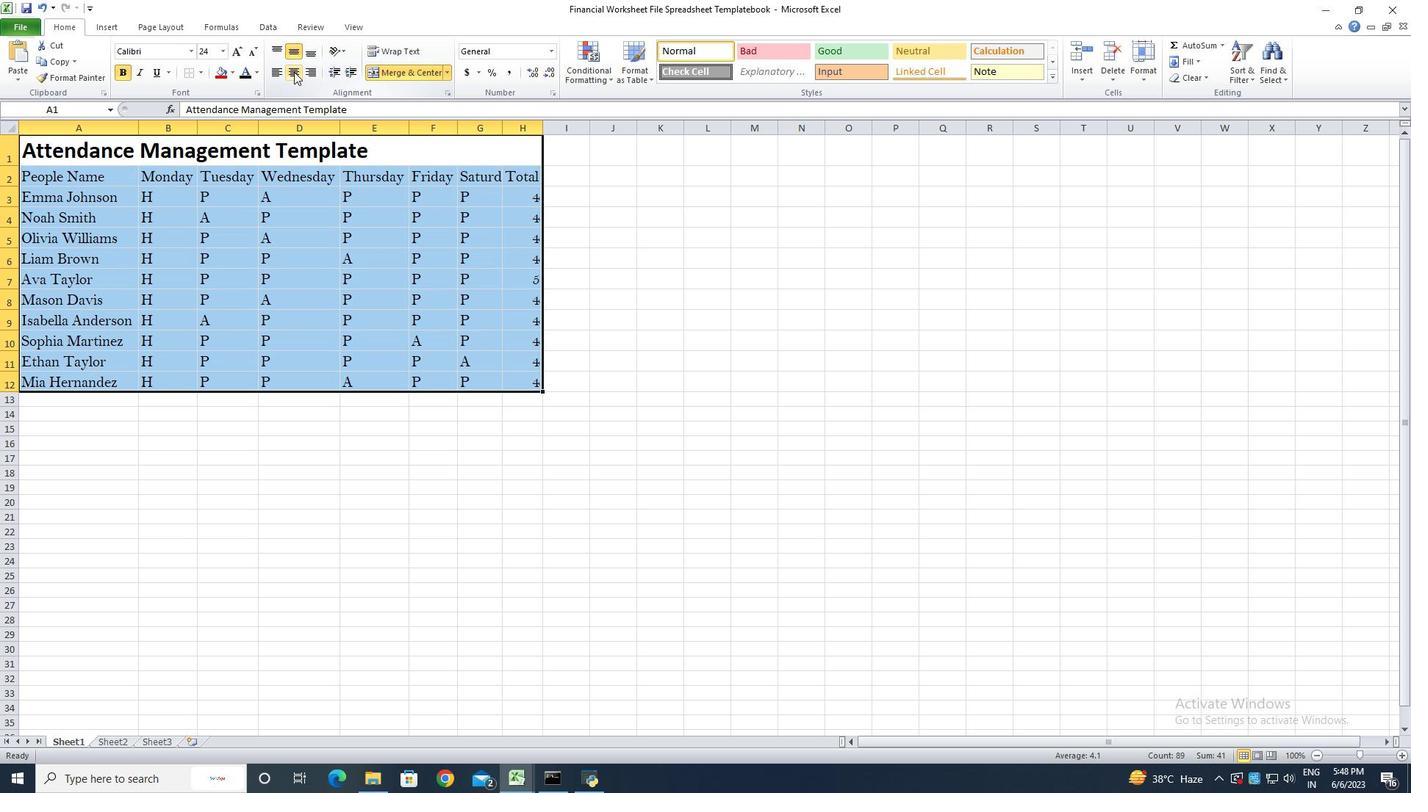 
Action: Mouse moved to (274, 459)
Screenshot: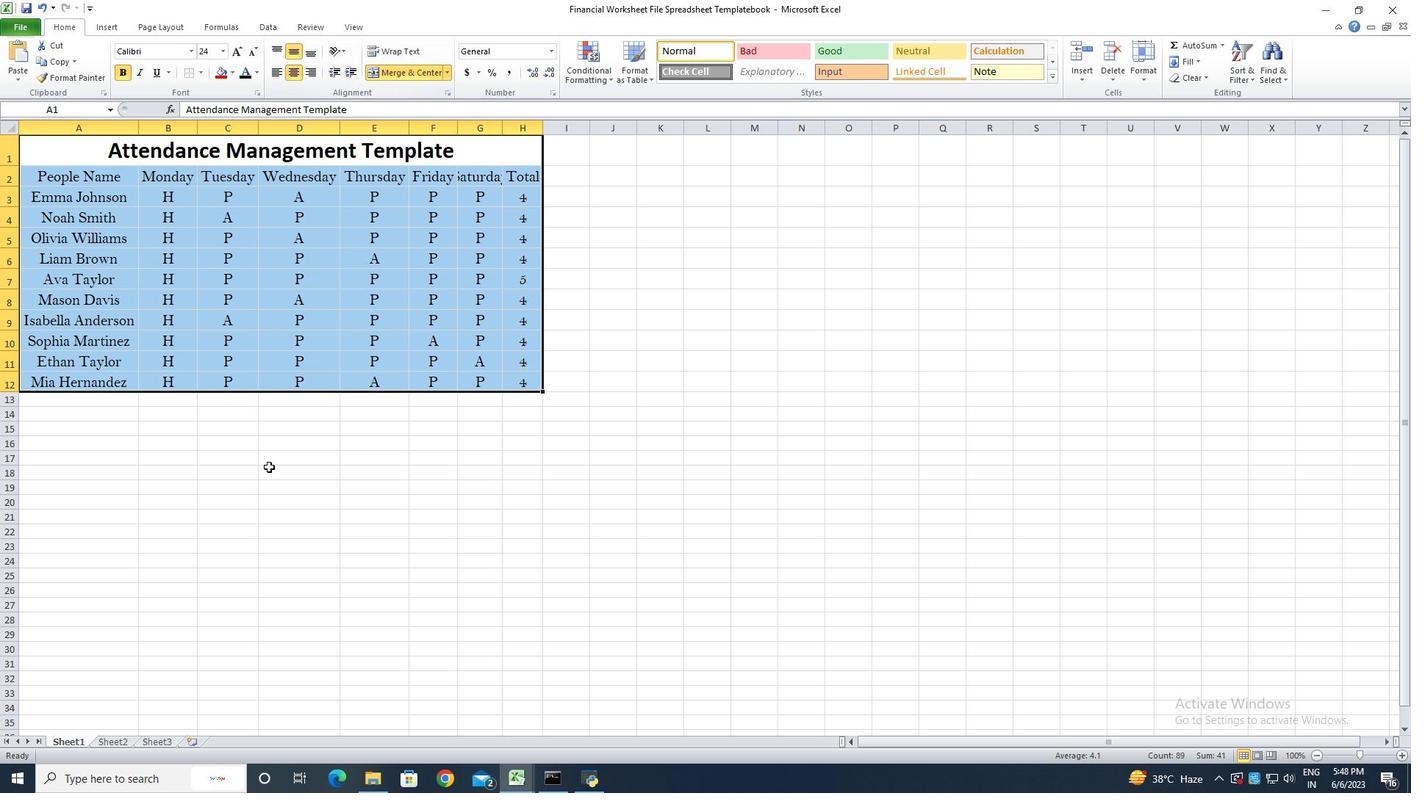
Action: Mouse pressed left at (274, 459)
Screenshot: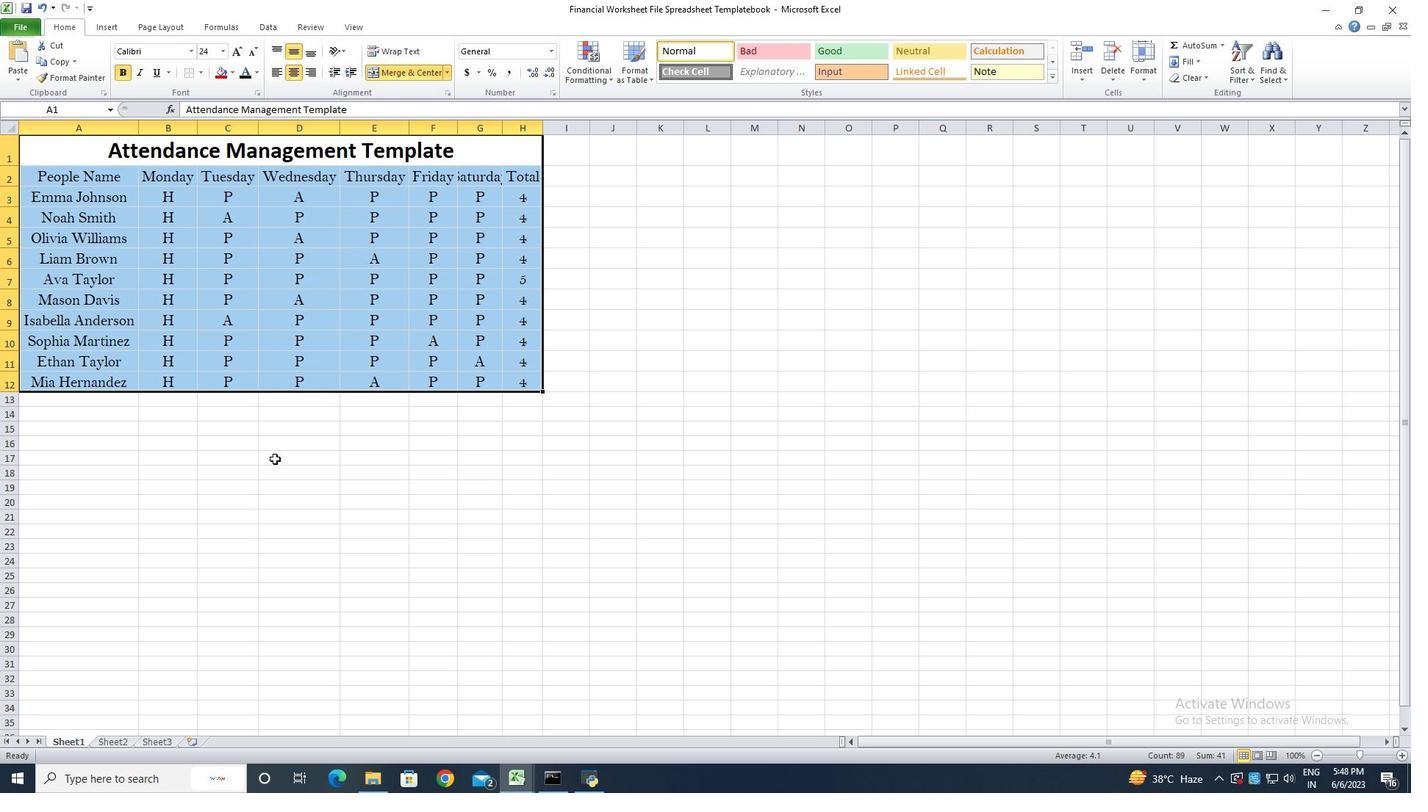 
Action: Key pressed ctrl+Sctrl+S
Screenshot: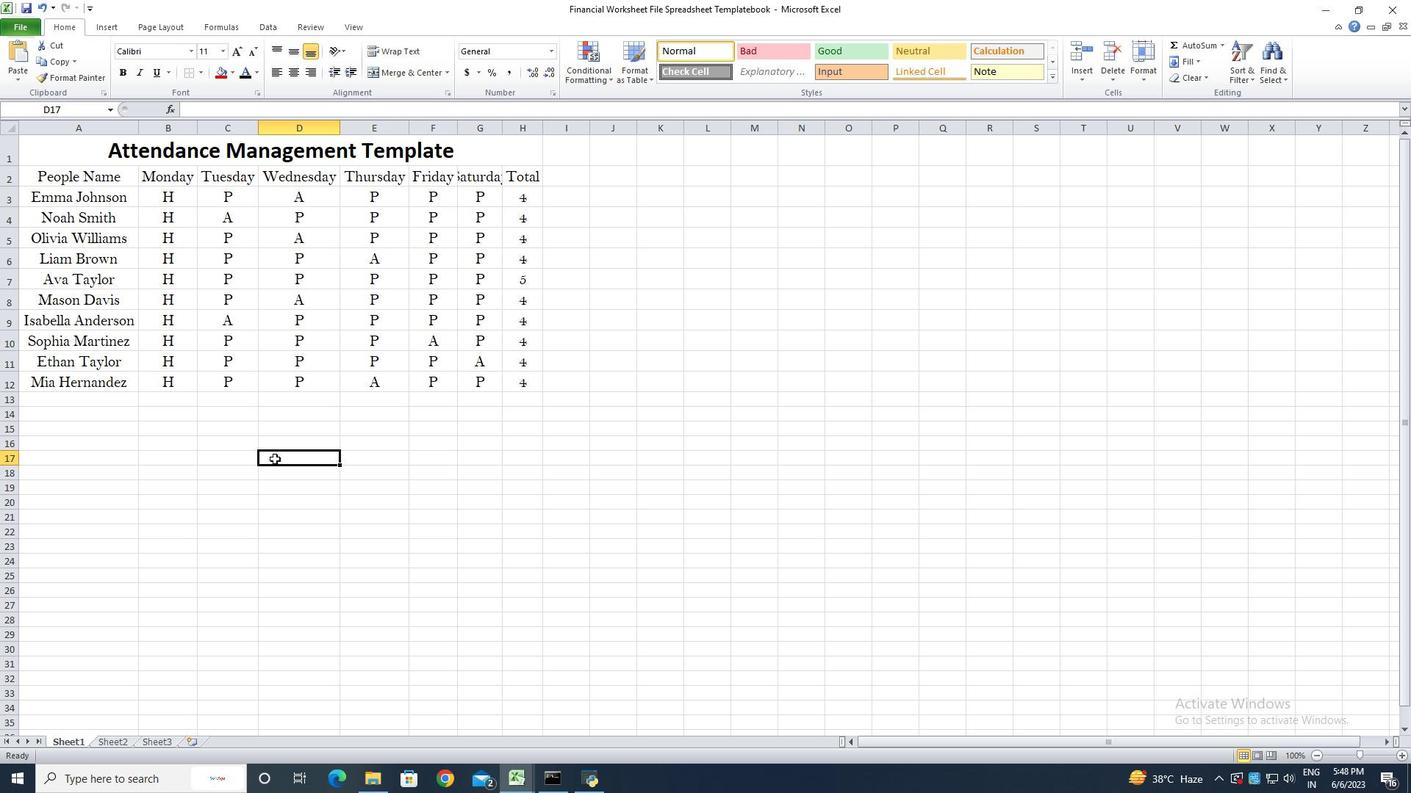 
